 Task: Find connections with filter location Dali with filter topic #careerswith filter profile language French with filter current company Bostik with filter school Aligarh Muslim University, Aligarh with filter industry Investment Banking with filter service category NotaryOnline Research with filter keywords title Mover
Action: Mouse moved to (563, 62)
Screenshot: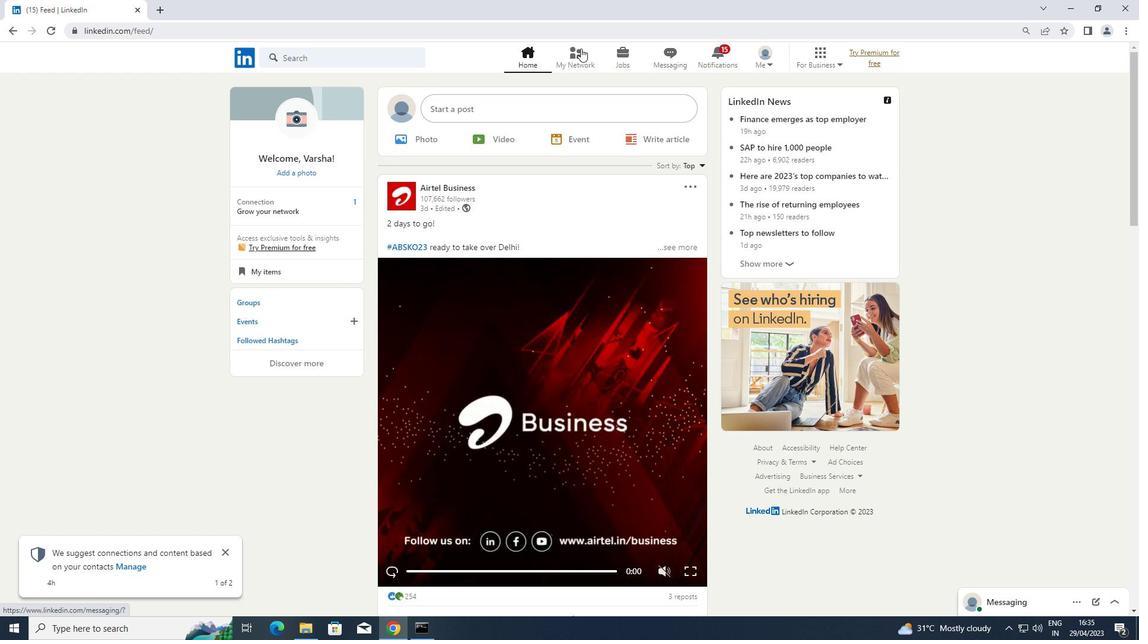 
Action: Mouse pressed left at (563, 62)
Screenshot: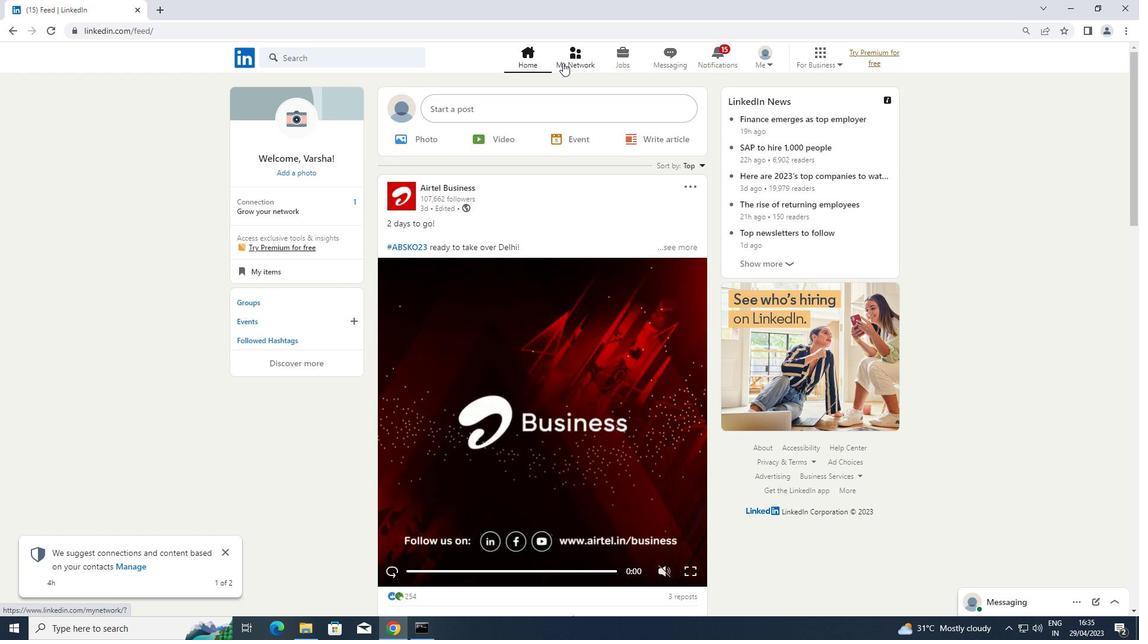 
Action: Mouse moved to (291, 125)
Screenshot: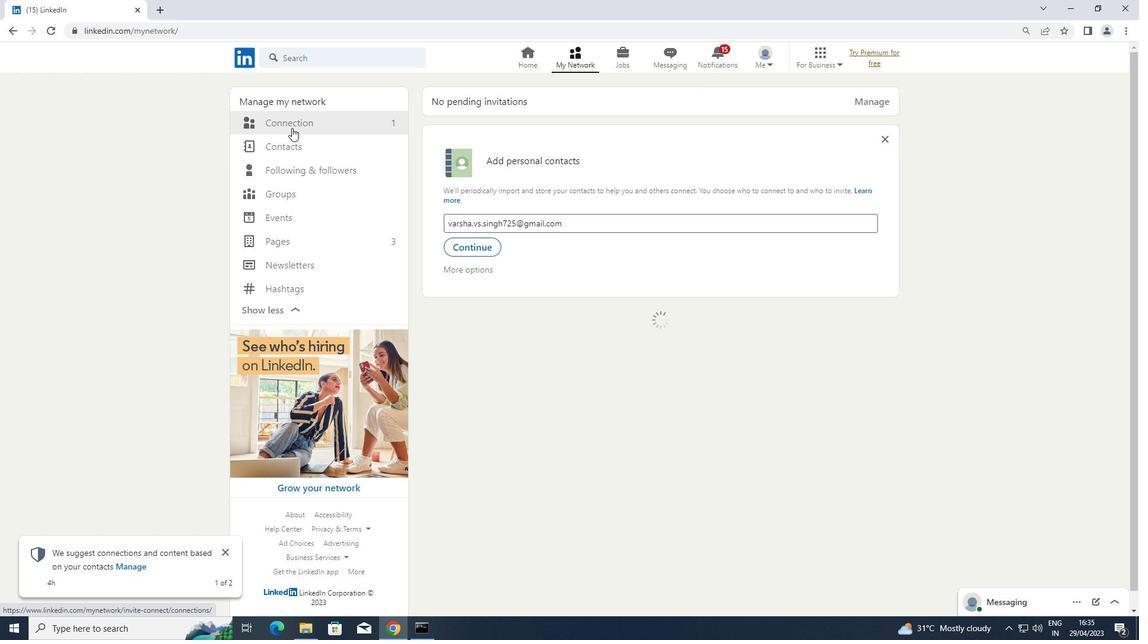 
Action: Mouse pressed left at (291, 125)
Screenshot: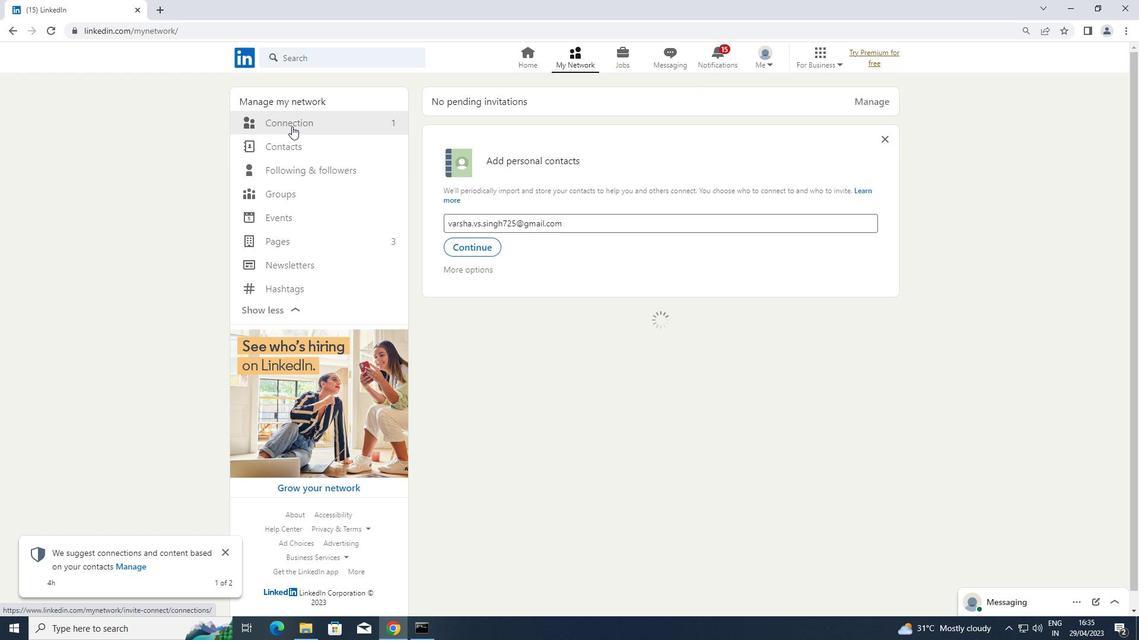 
Action: Mouse moved to (640, 121)
Screenshot: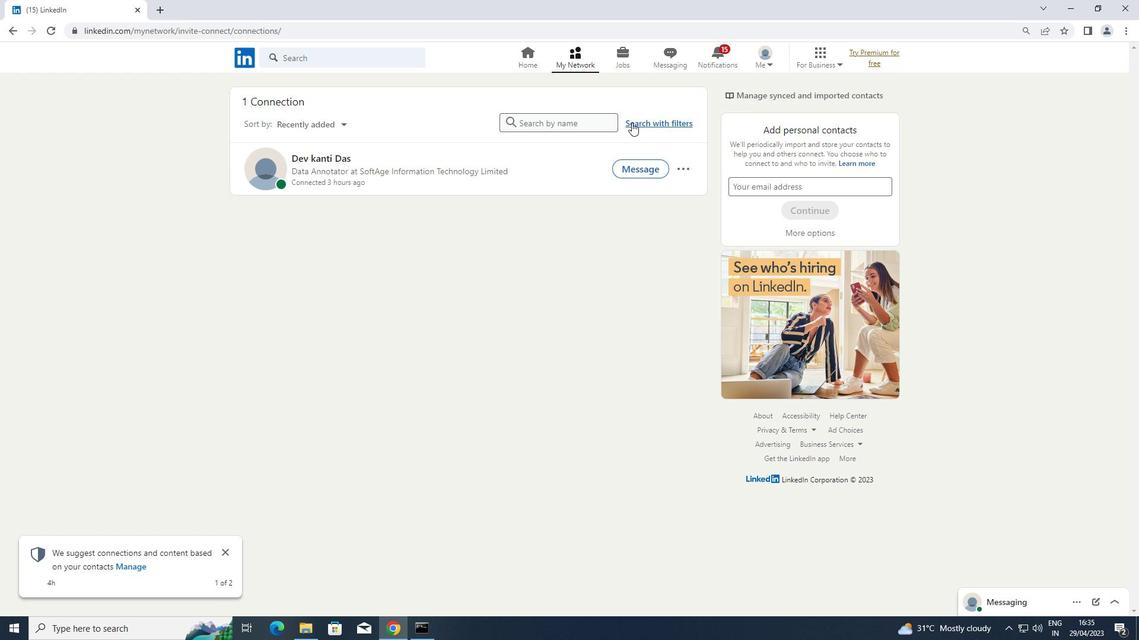 
Action: Mouse pressed left at (640, 121)
Screenshot: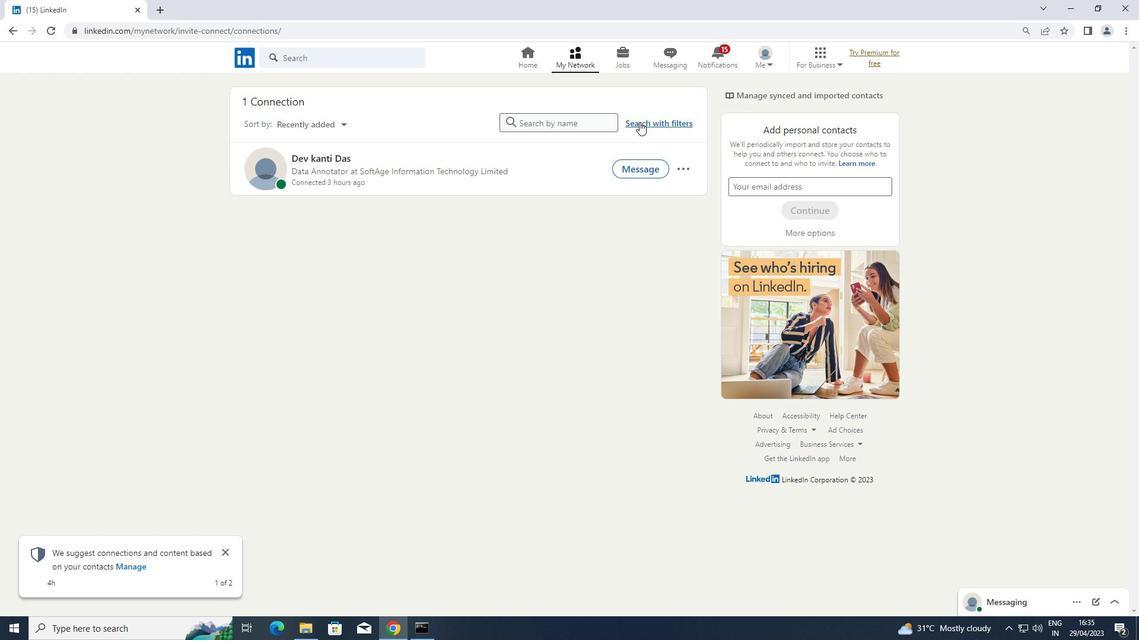 
Action: Mouse moved to (598, 91)
Screenshot: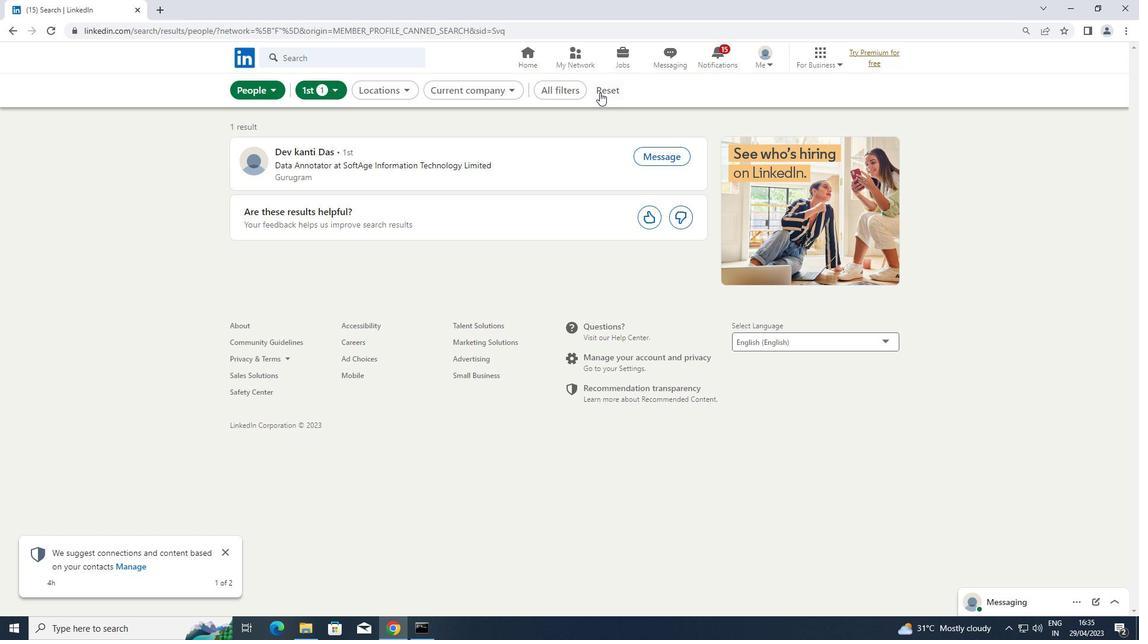 
Action: Mouse pressed left at (598, 91)
Screenshot: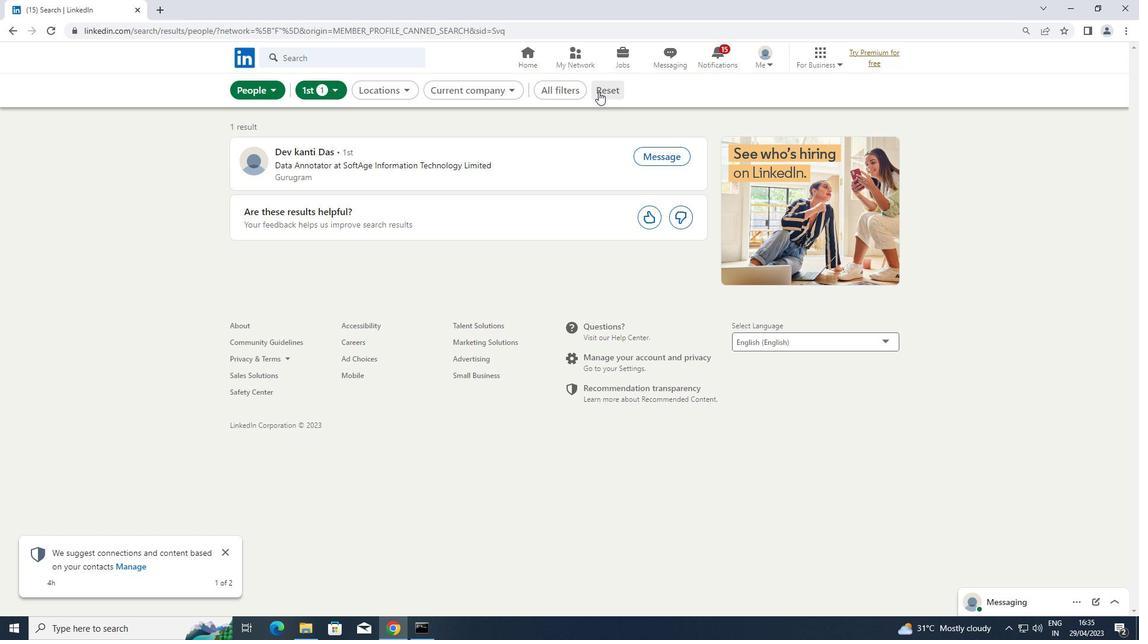 
Action: Mouse moved to (573, 87)
Screenshot: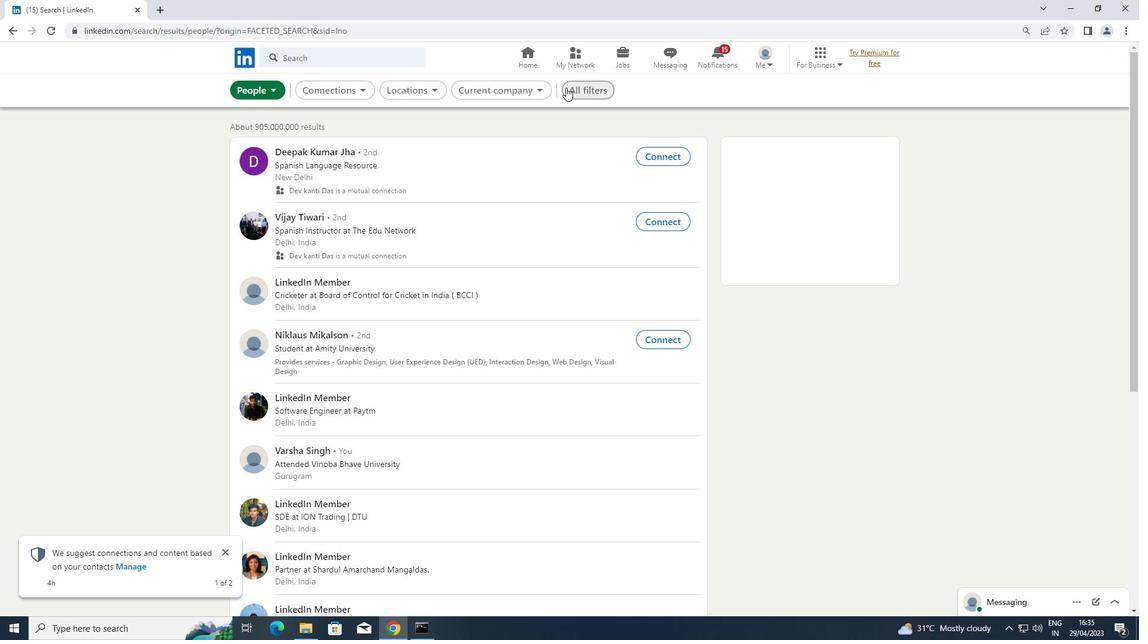 
Action: Mouse pressed left at (573, 87)
Screenshot: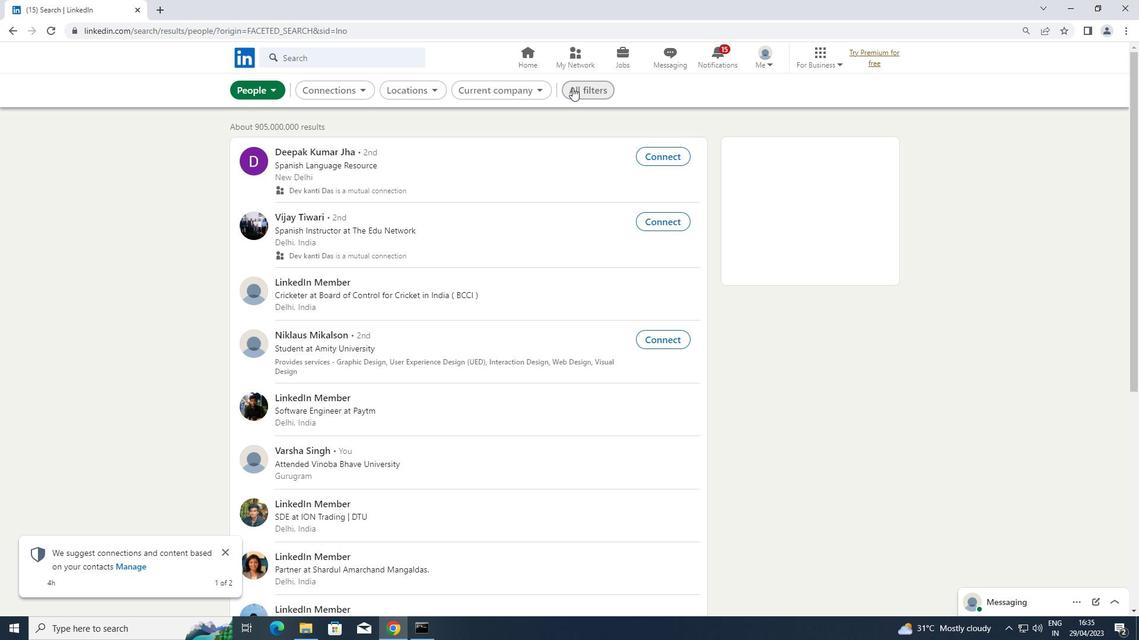 
Action: Mouse moved to (811, 222)
Screenshot: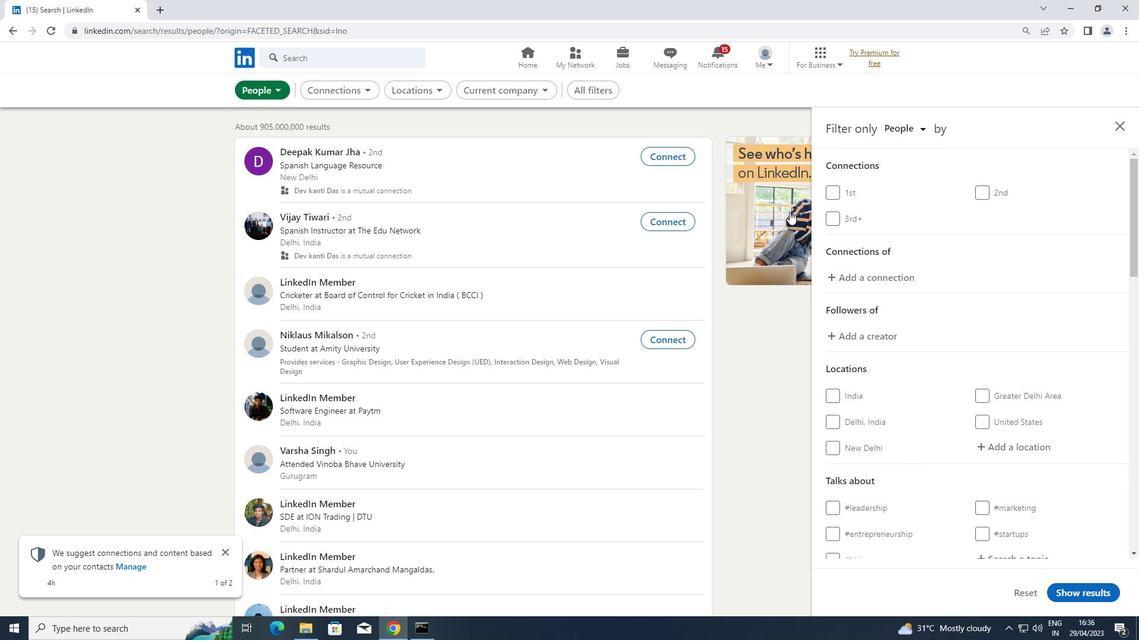 
Action: Mouse scrolled (811, 221) with delta (0, 0)
Screenshot: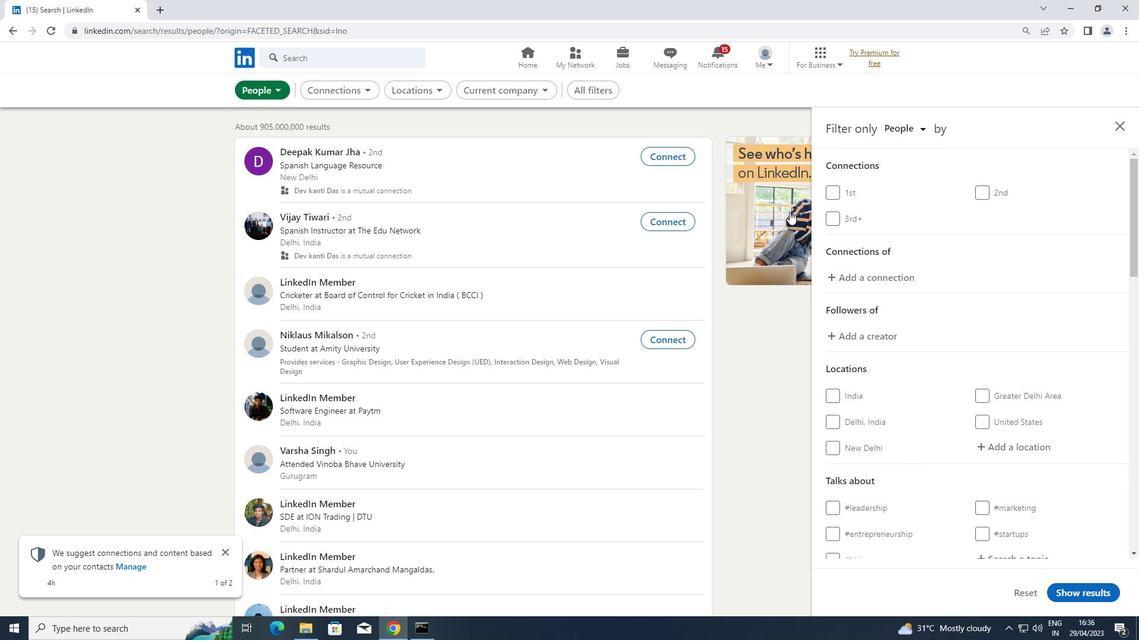 
Action: Mouse moved to (812, 224)
Screenshot: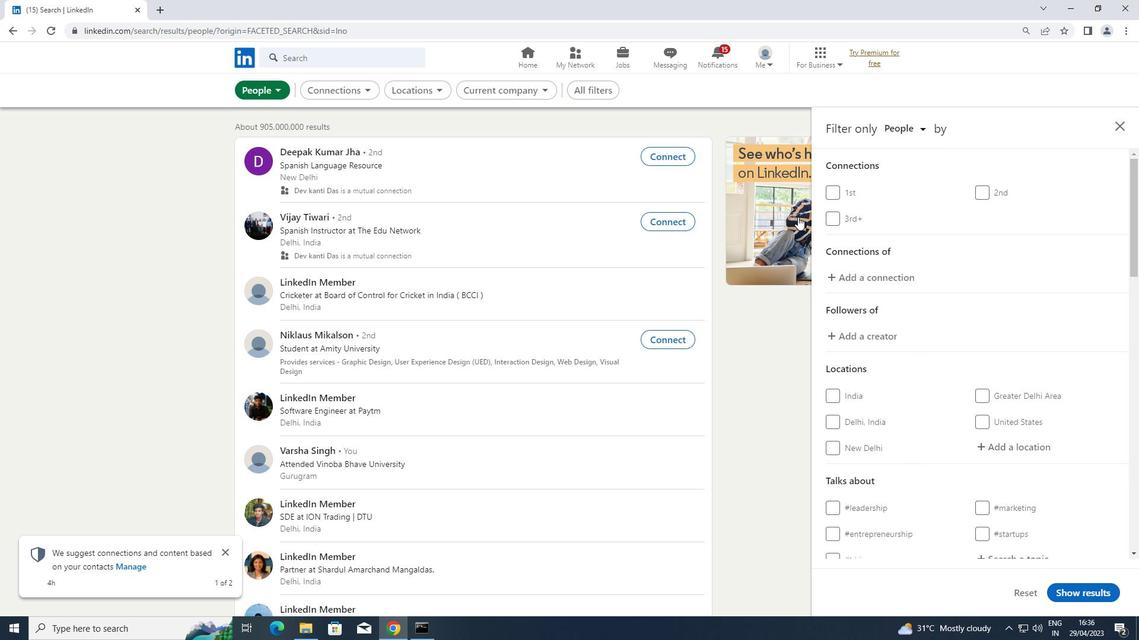 
Action: Mouse scrolled (812, 223) with delta (0, 0)
Screenshot: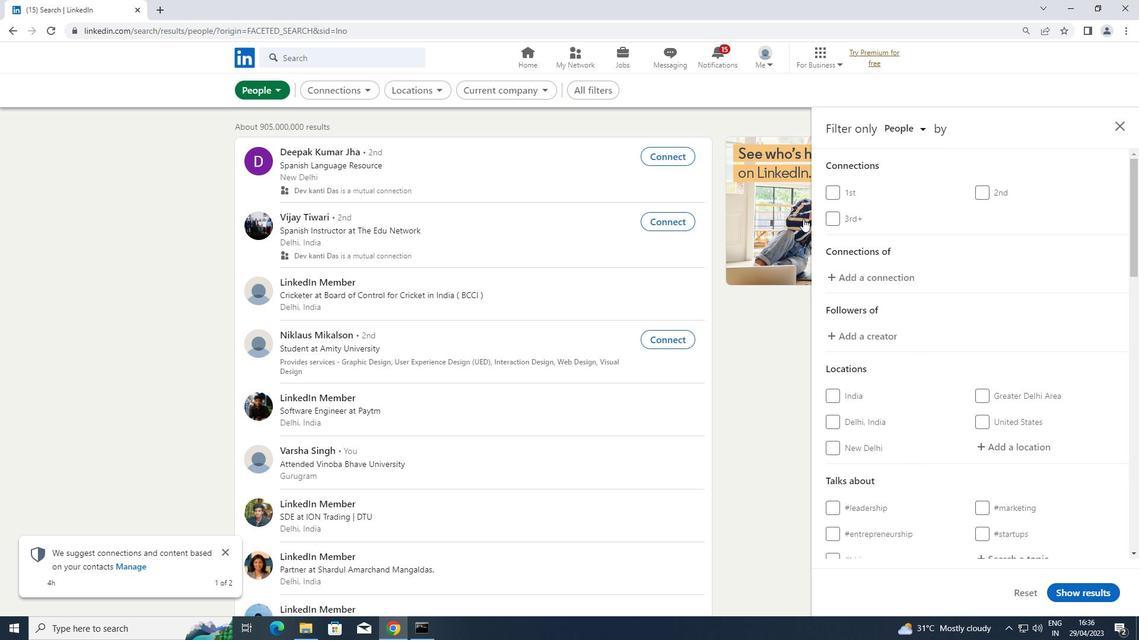 
Action: Mouse moved to (1004, 446)
Screenshot: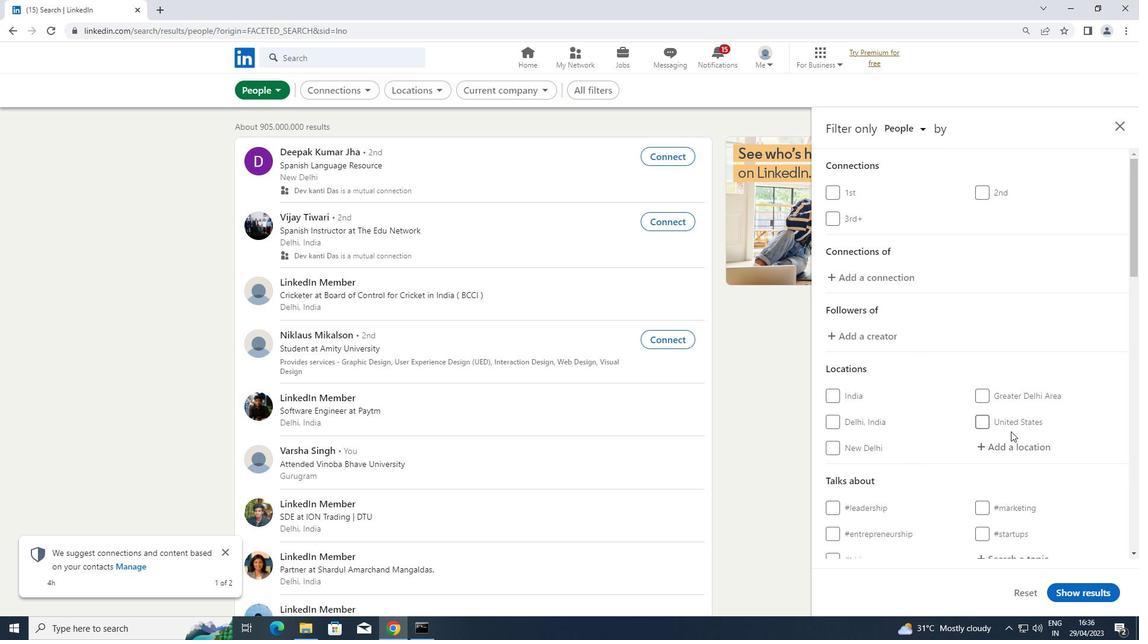 
Action: Mouse pressed left at (1004, 446)
Screenshot: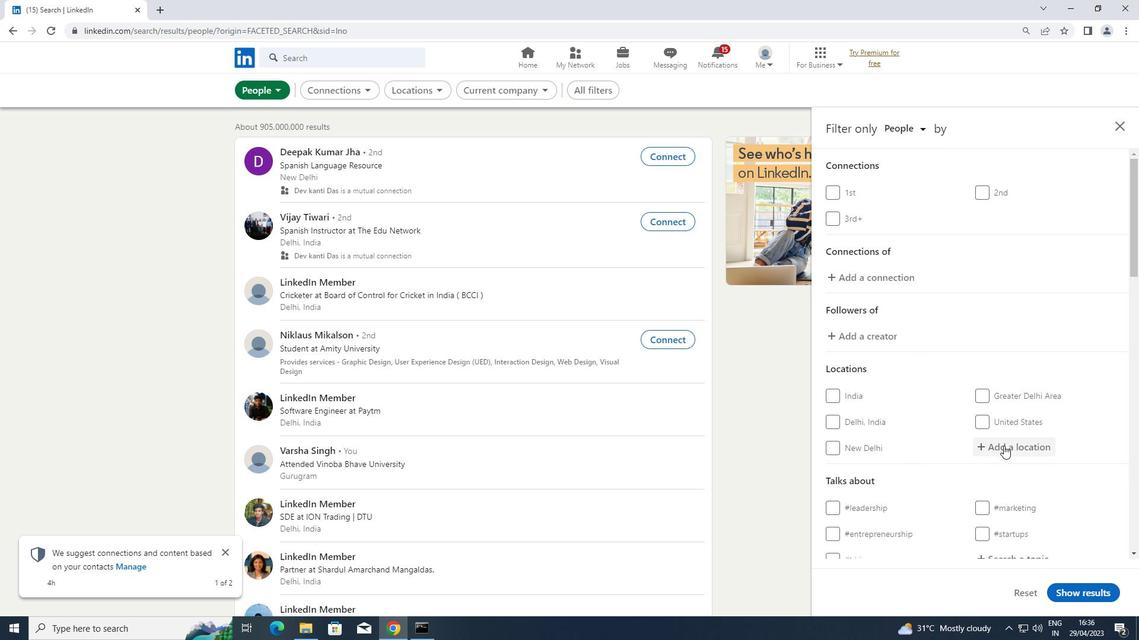 
Action: Mouse moved to (1006, 439)
Screenshot: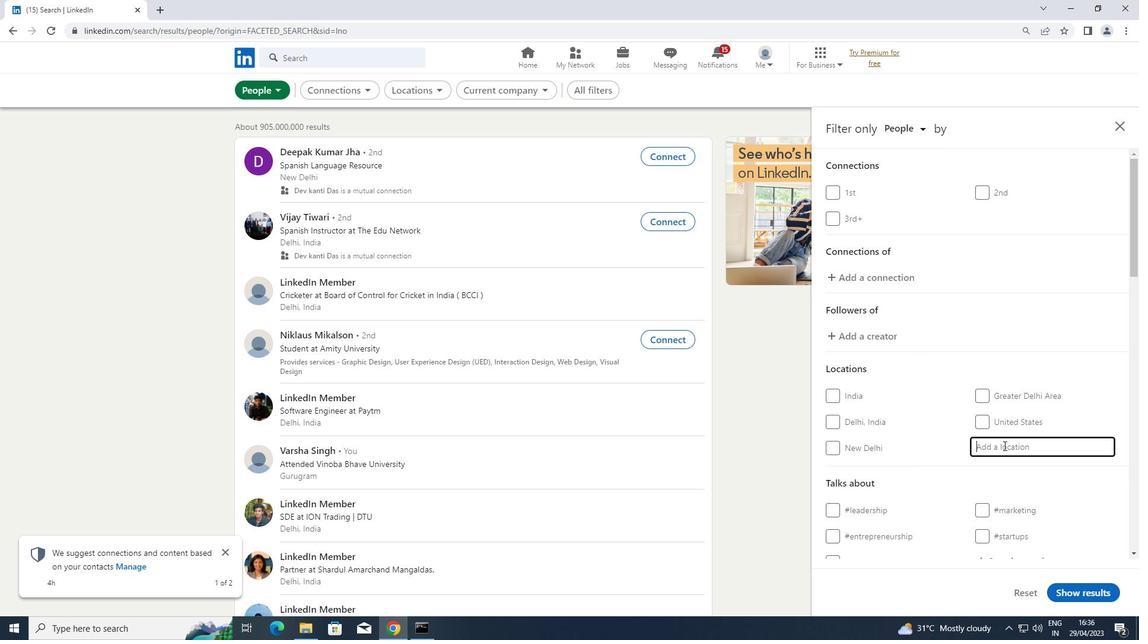 
Action: Key pressed <Key.shift>DALI
Screenshot: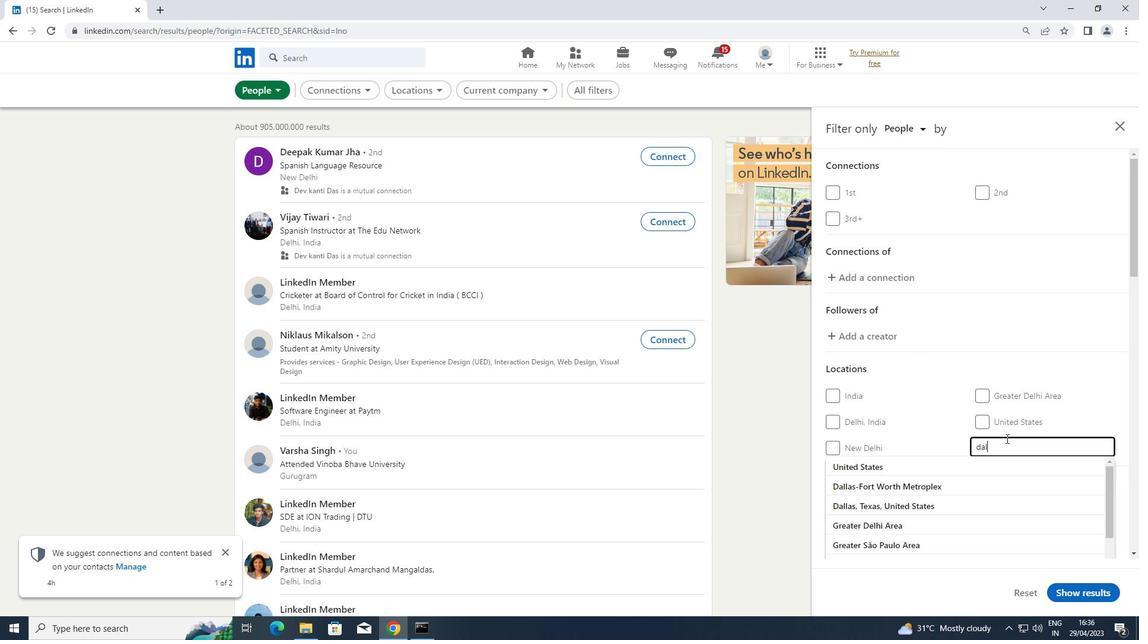 
Action: Mouse moved to (979, 445)
Screenshot: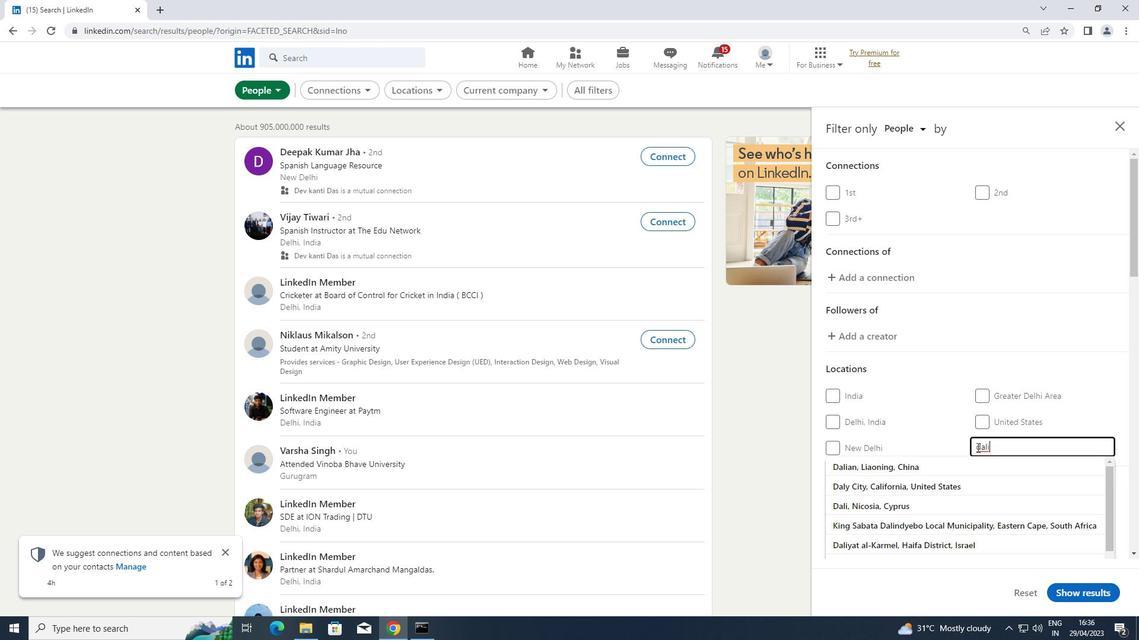
Action: Mouse pressed left at (979, 445)
Screenshot: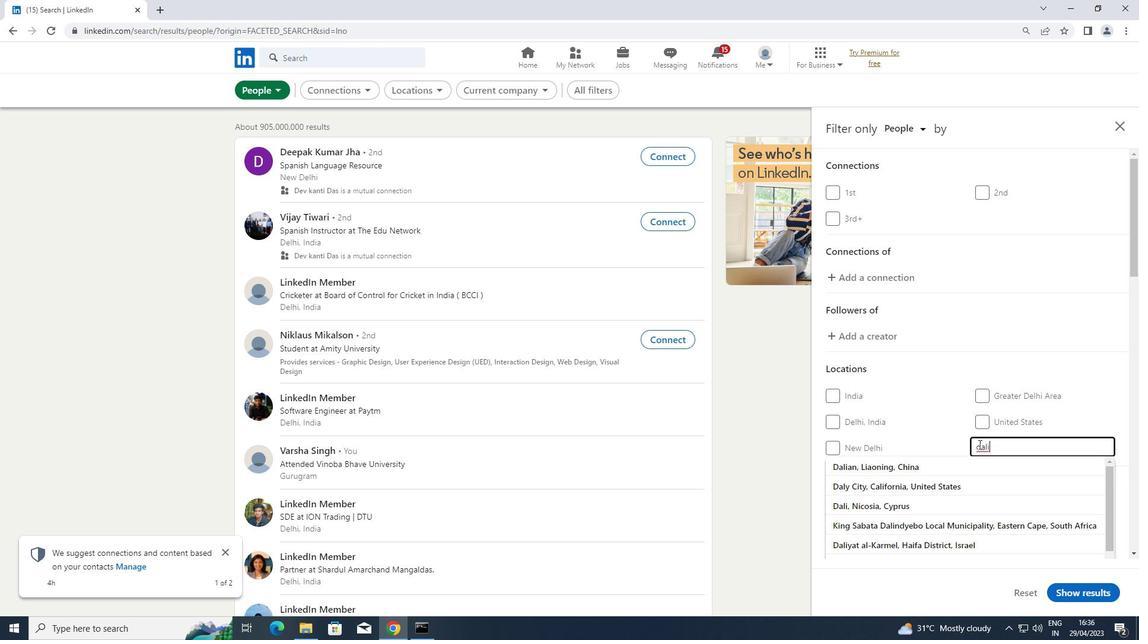 
Action: Key pressed <Key.backspace><Key.shift>D
Screenshot: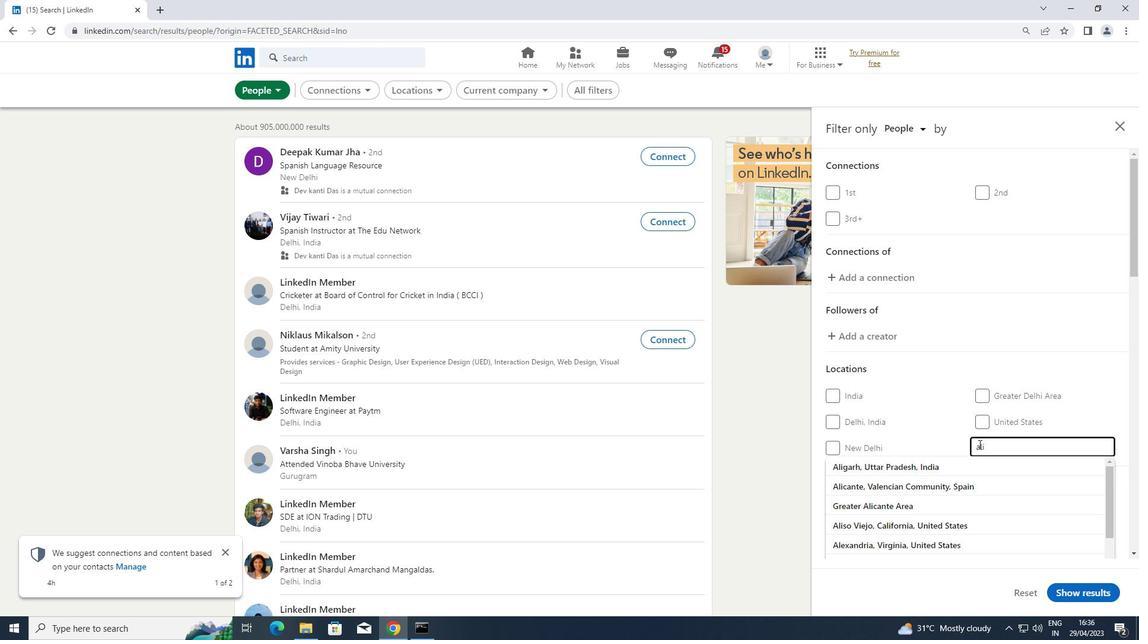
Action: Mouse moved to (855, 461)
Screenshot: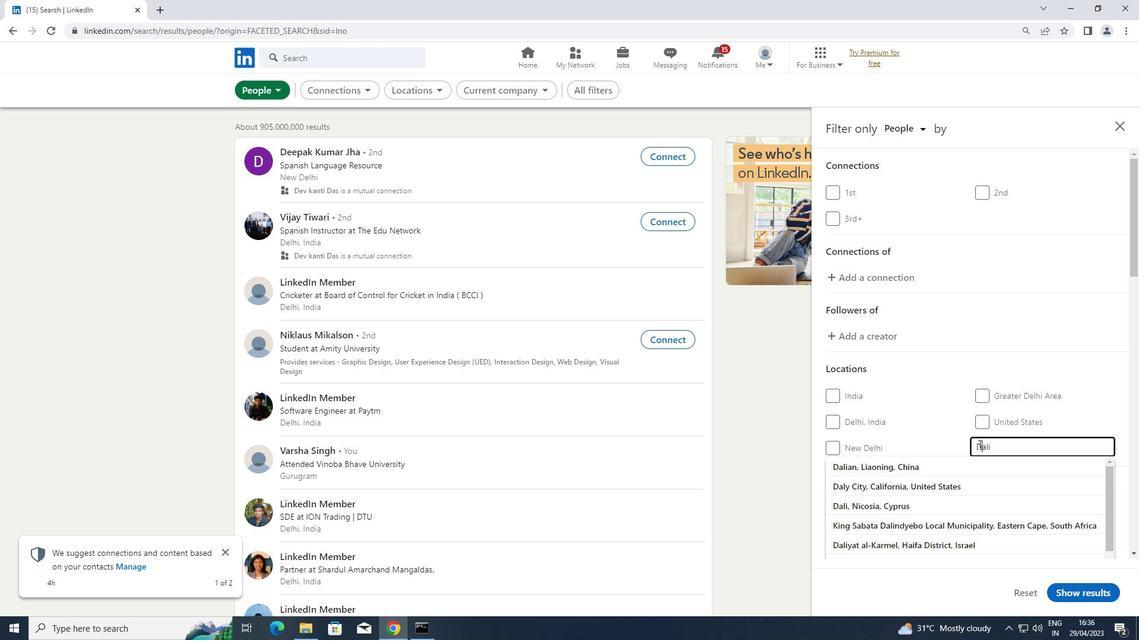 
Action: Mouse scrolled (855, 461) with delta (0, 0)
Screenshot: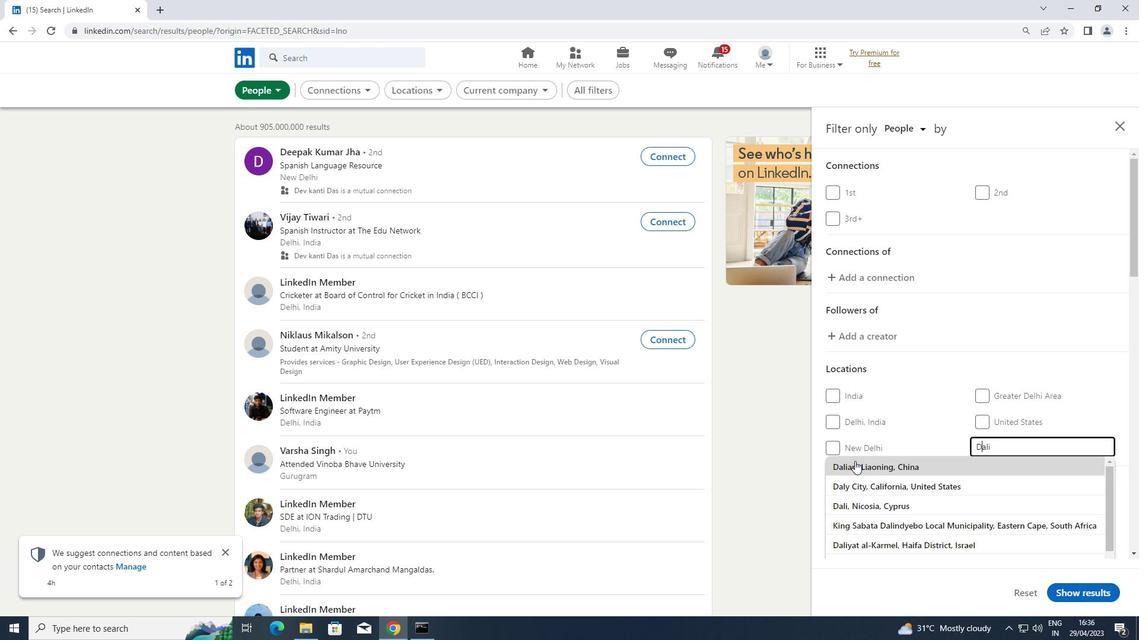
Action: Mouse scrolled (855, 461) with delta (0, 0)
Screenshot: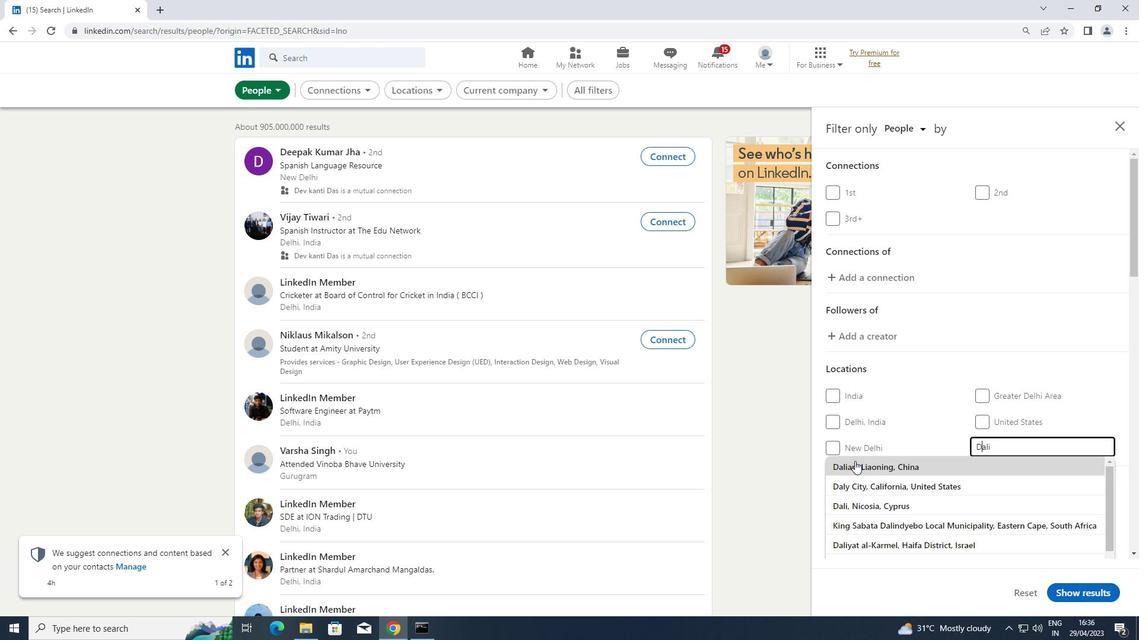 
Action: Mouse scrolled (855, 461) with delta (0, 0)
Screenshot: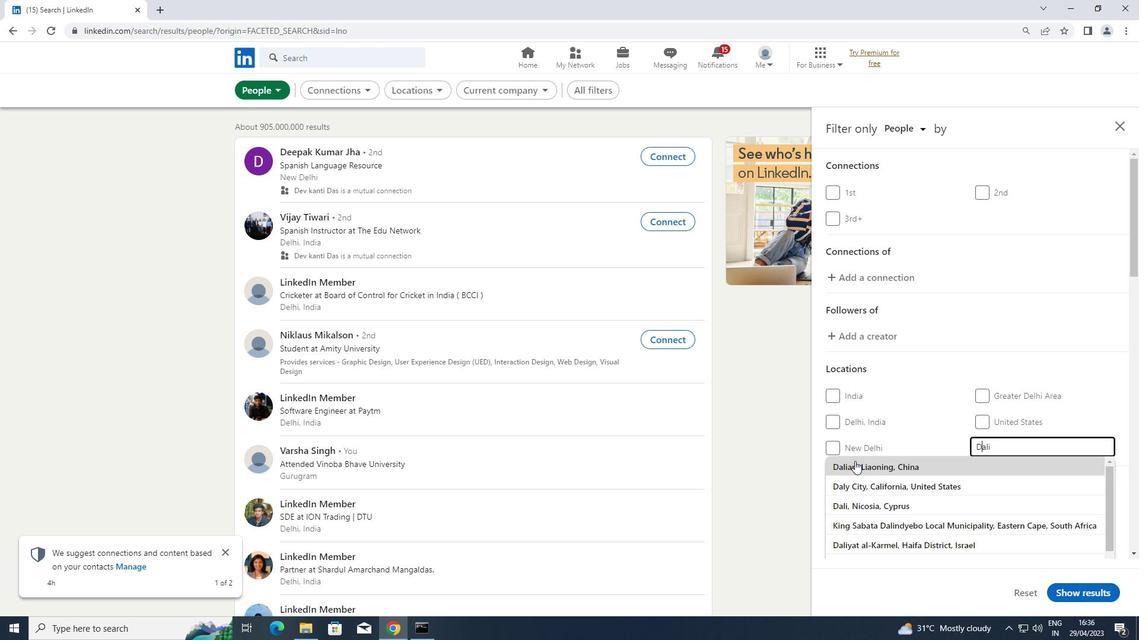 
Action: Mouse scrolled (855, 461) with delta (0, 0)
Screenshot: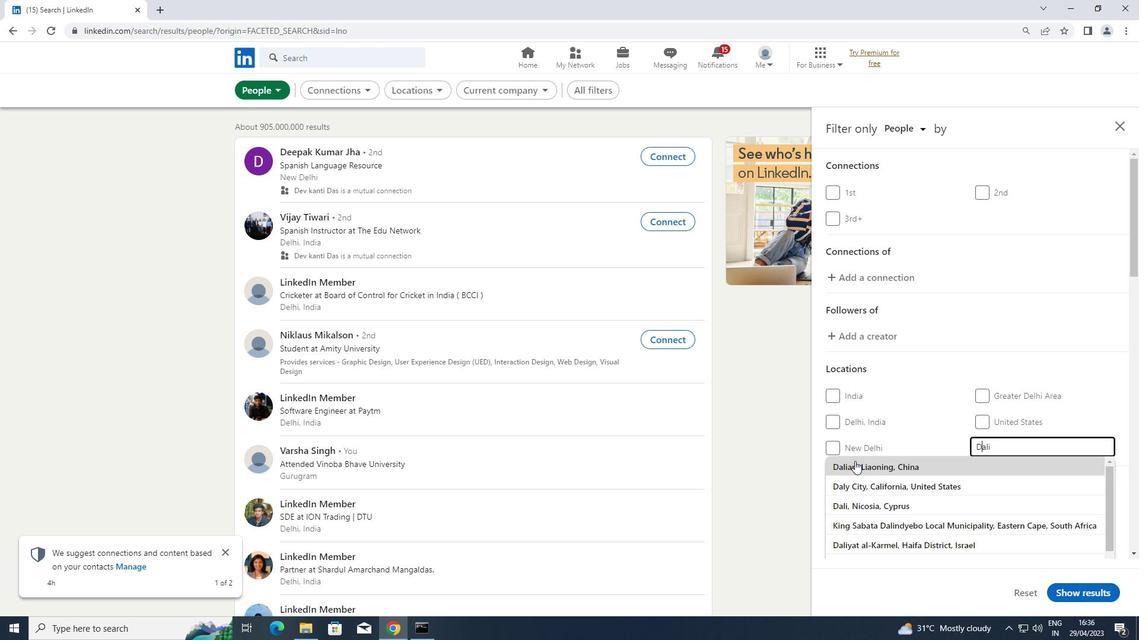 
Action: Mouse moved to (1019, 442)
Screenshot: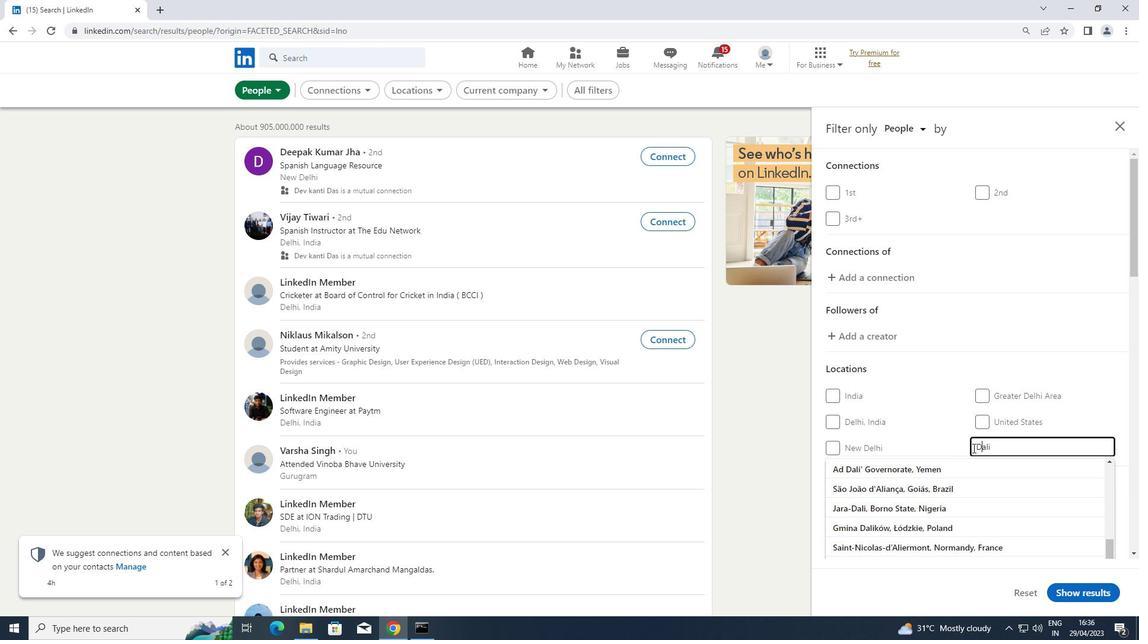 
Action: Key pressed <Key.enter>
Screenshot: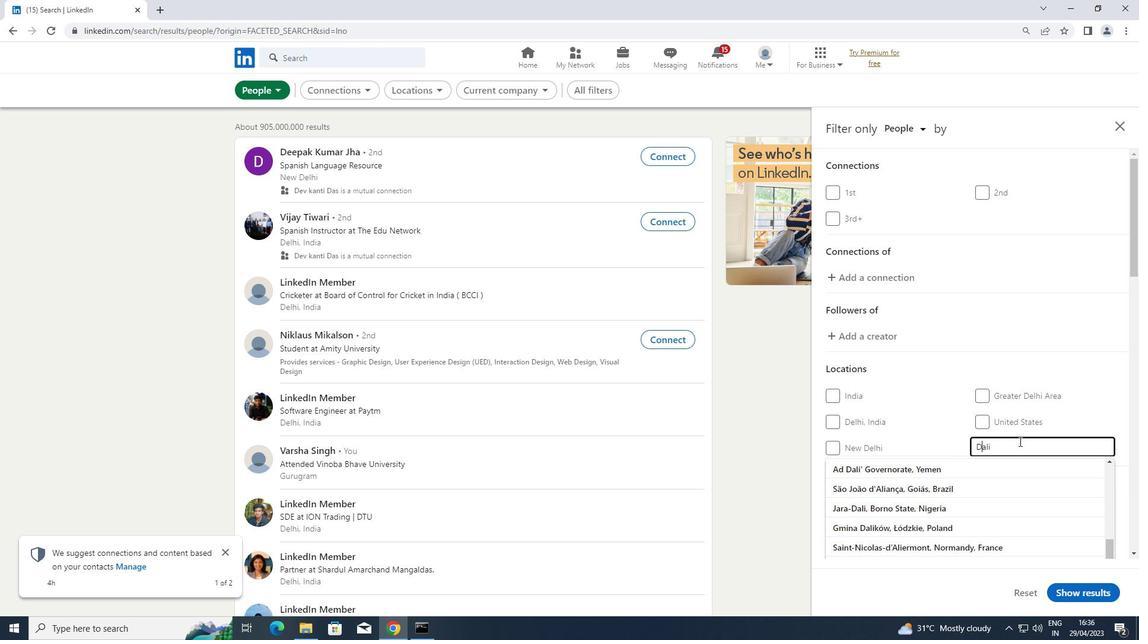 
Action: Mouse moved to (967, 445)
Screenshot: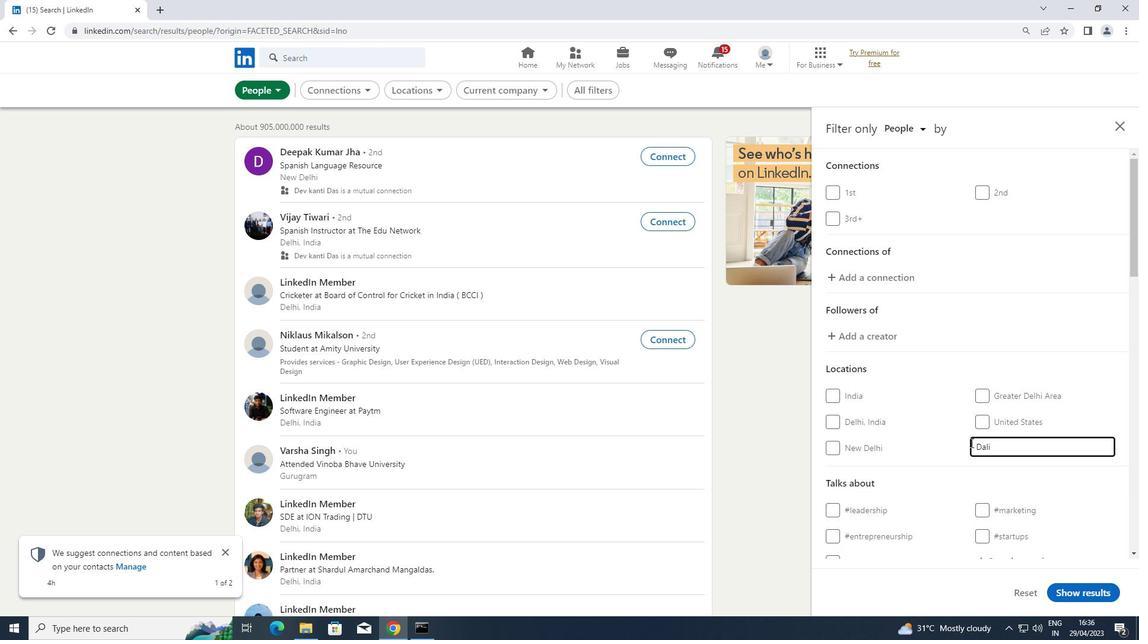 
Action: Mouse scrolled (967, 444) with delta (0, 0)
Screenshot: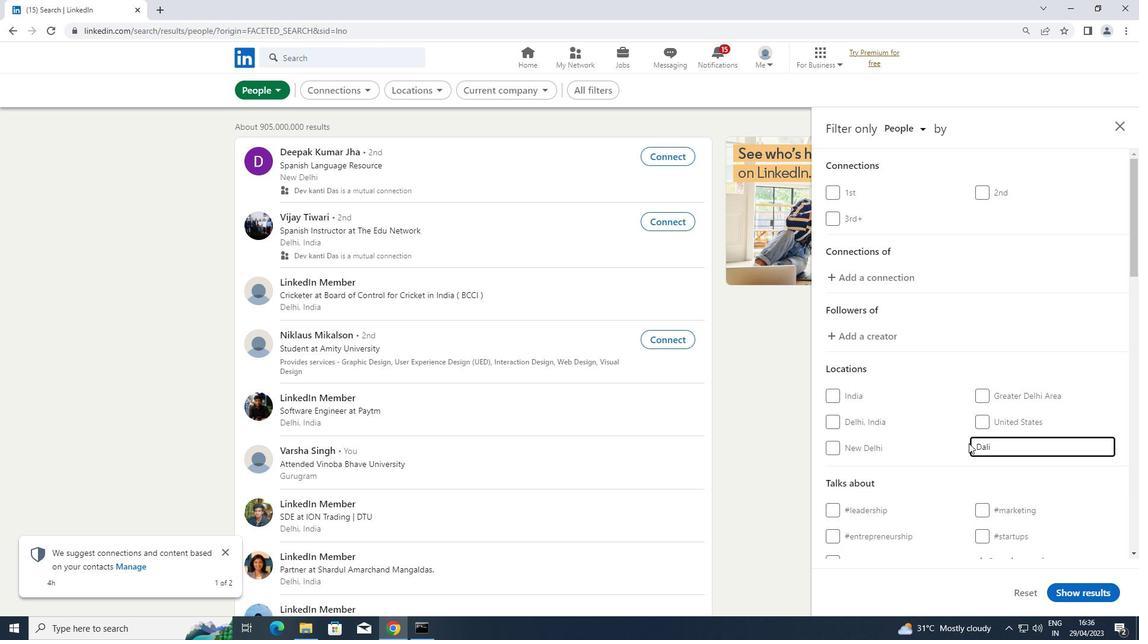
Action: Mouse scrolled (967, 444) with delta (0, 0)
Screenshot: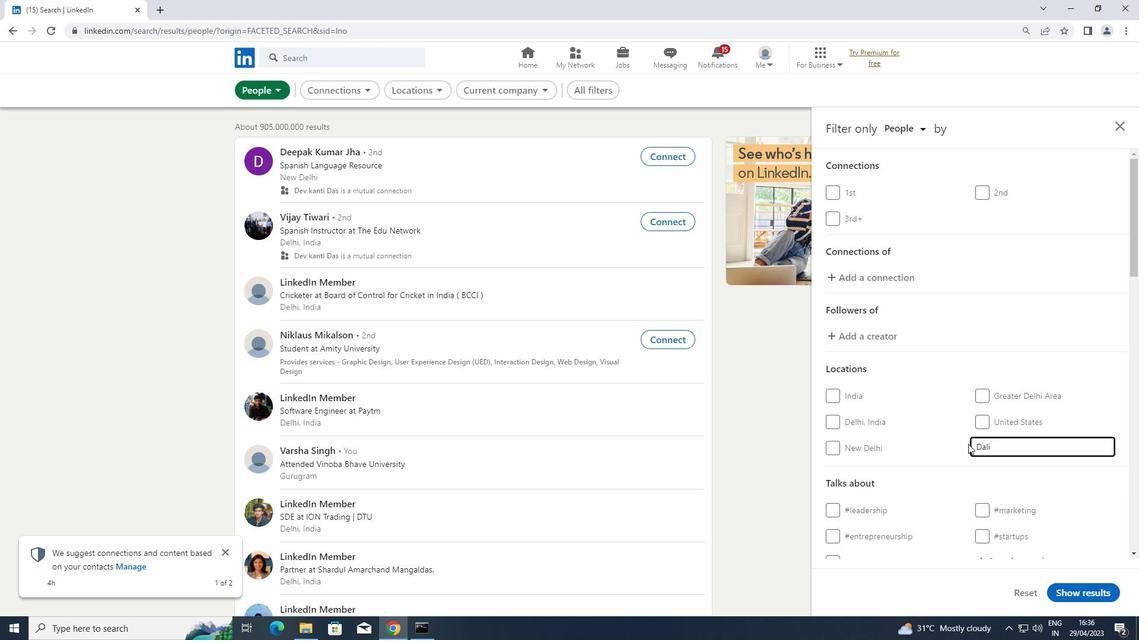 
Action: Mouse moved to (967, 445)
Screenshot: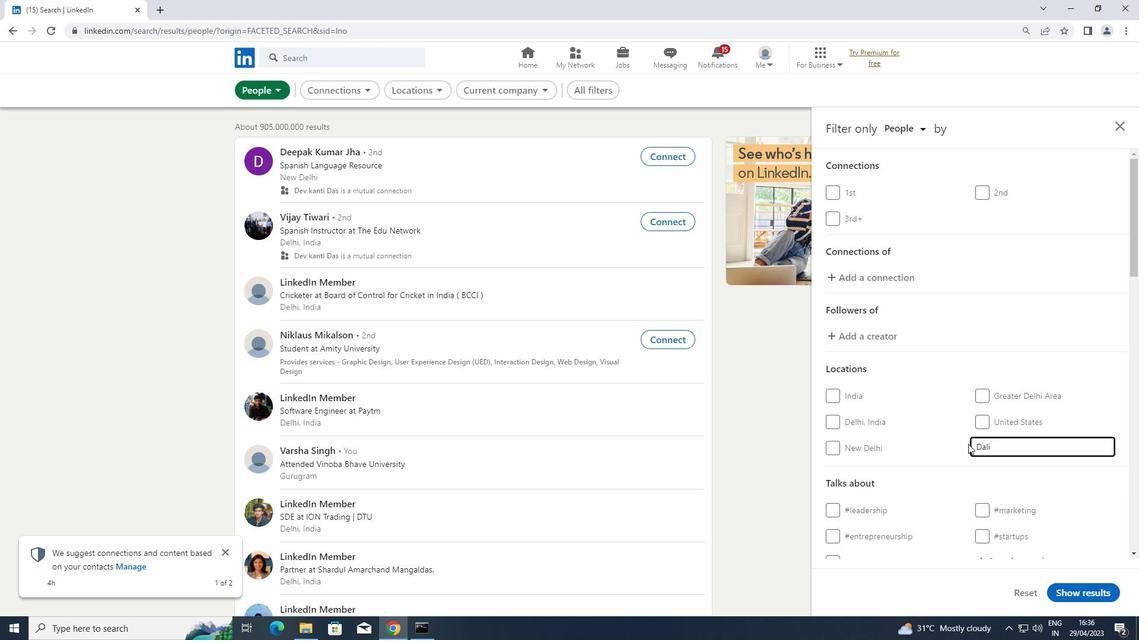 
Action: Mouse scrolled (967, 445) with delta (0, 0)
Screenshot: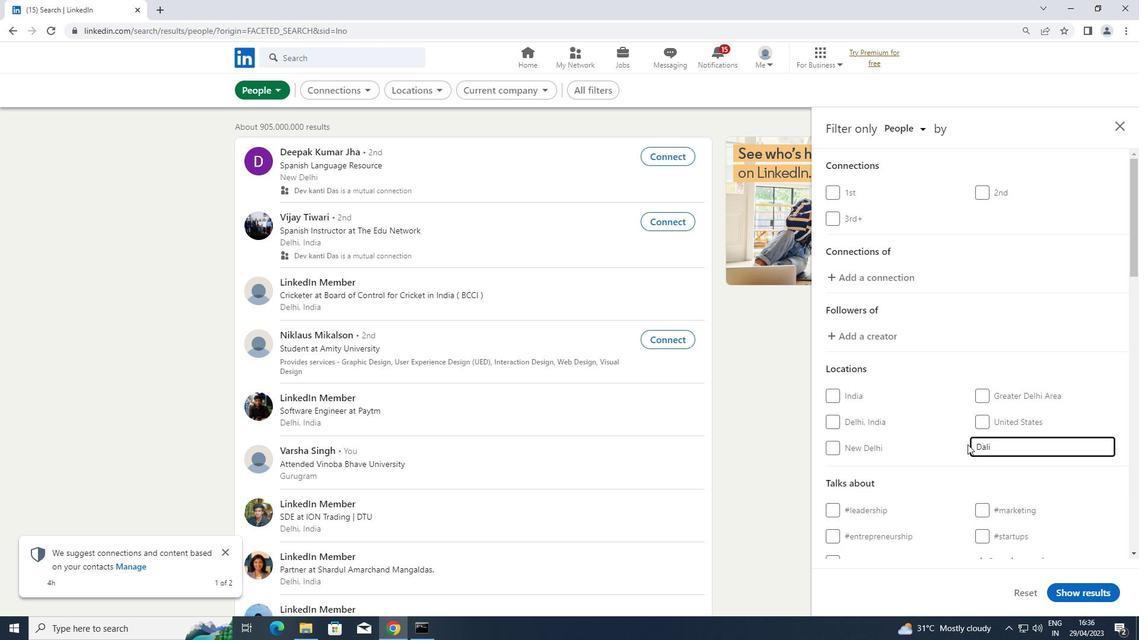 
Action: Mouse moved to (1018, 378)
Screenshot: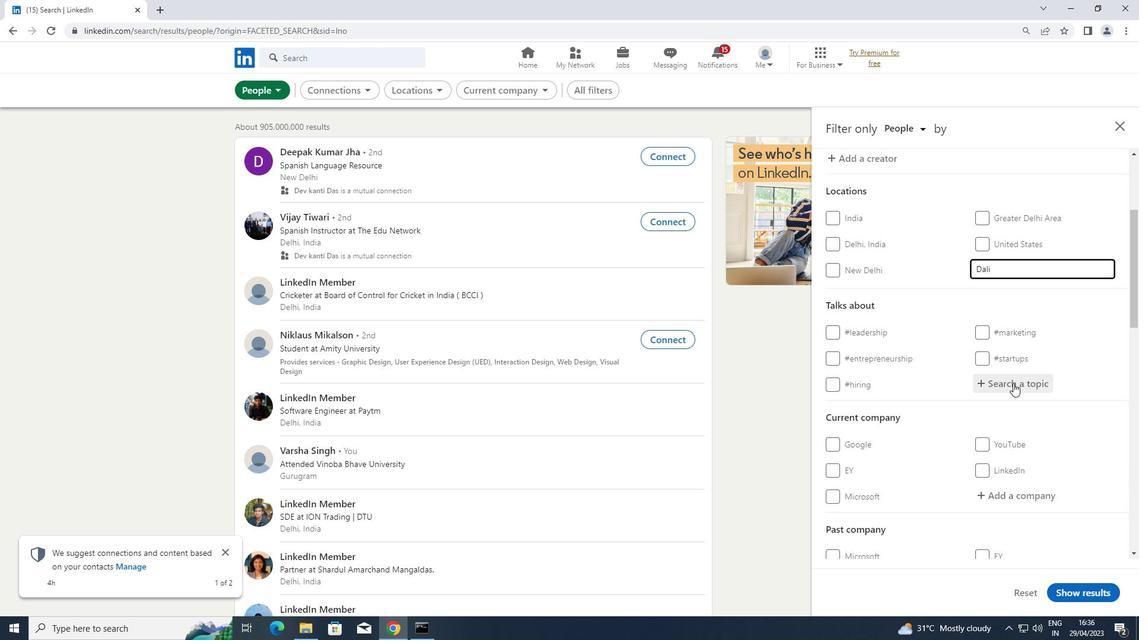 
Action: Mouse pressed left at (1018, 378)
Screenshot: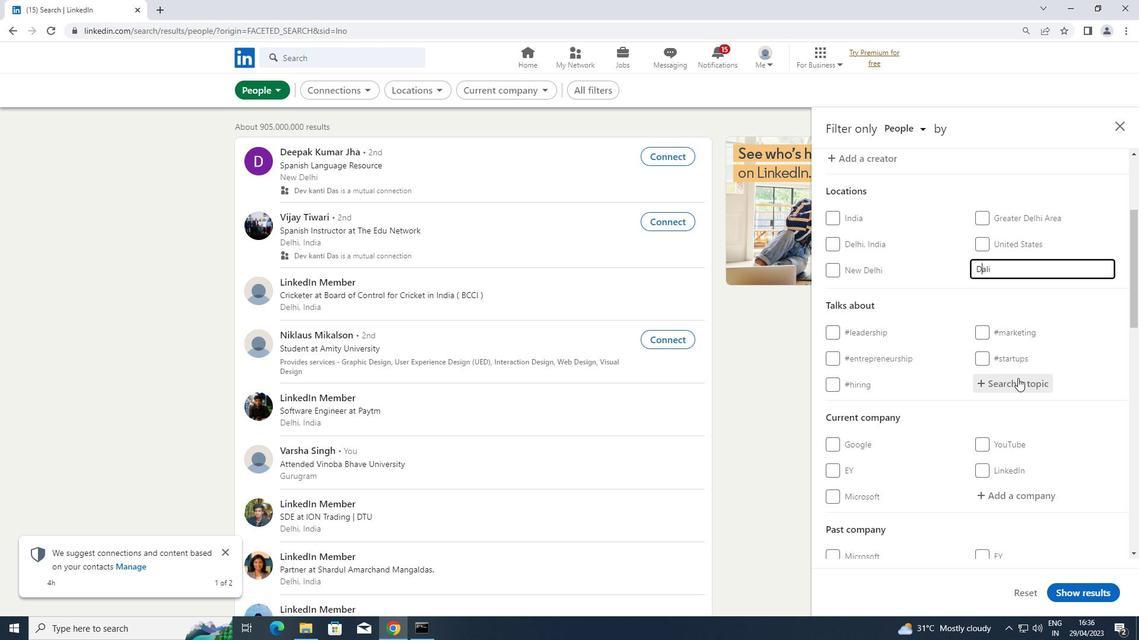 
Action: Key pressed <Key.shift>#CAREERS
Screenshot: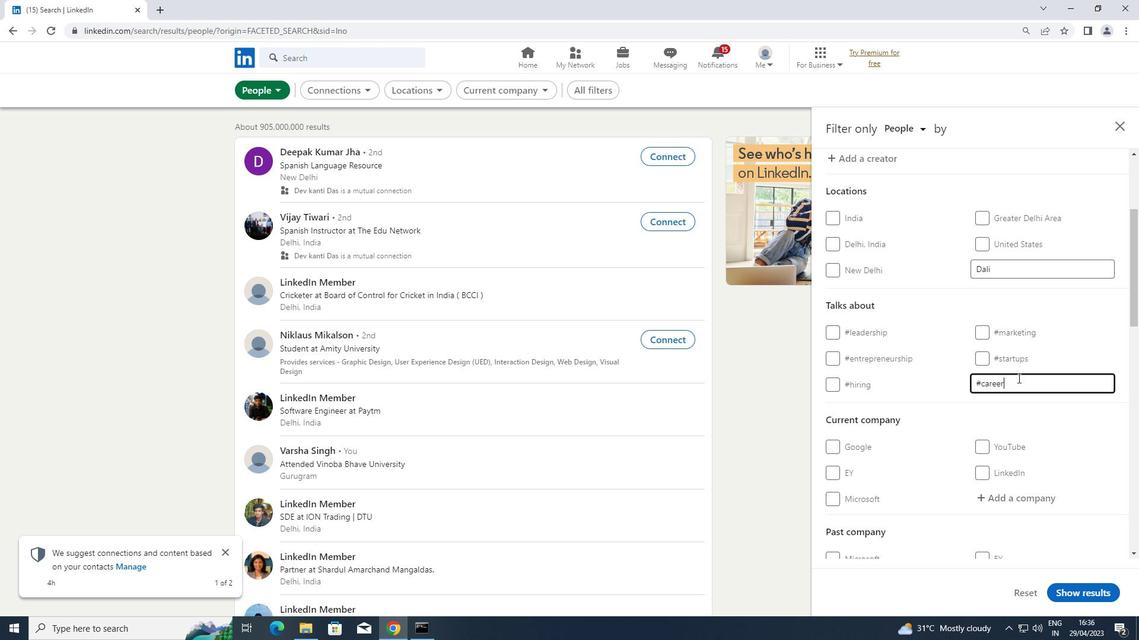 
Action: Mouse moved to (922, 414)
Screenshot: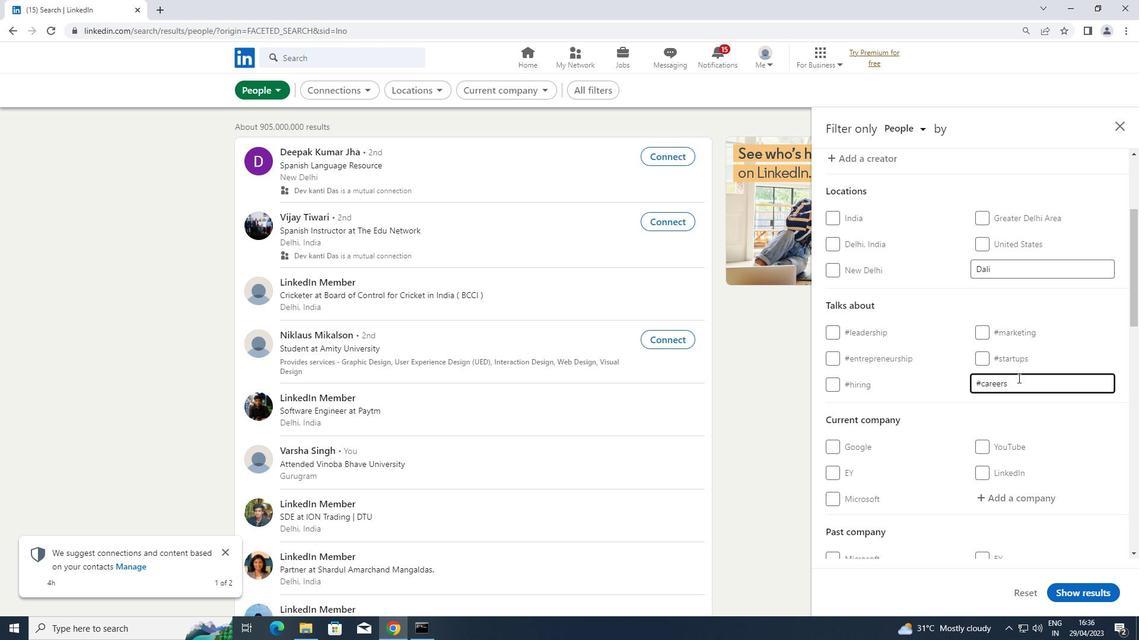 
Action: Mouse scrolled (922, 414) with delta (0, 0)
Screenshot: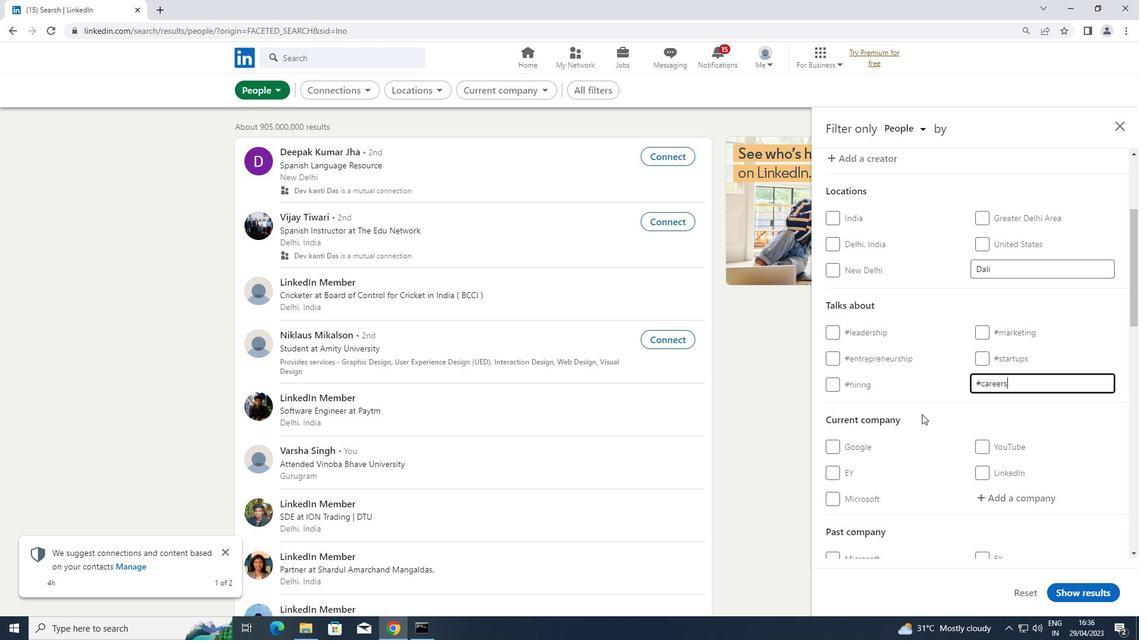 
Action: Mouse scrolled (922, 414) with delta (0, 0)
Screenshot: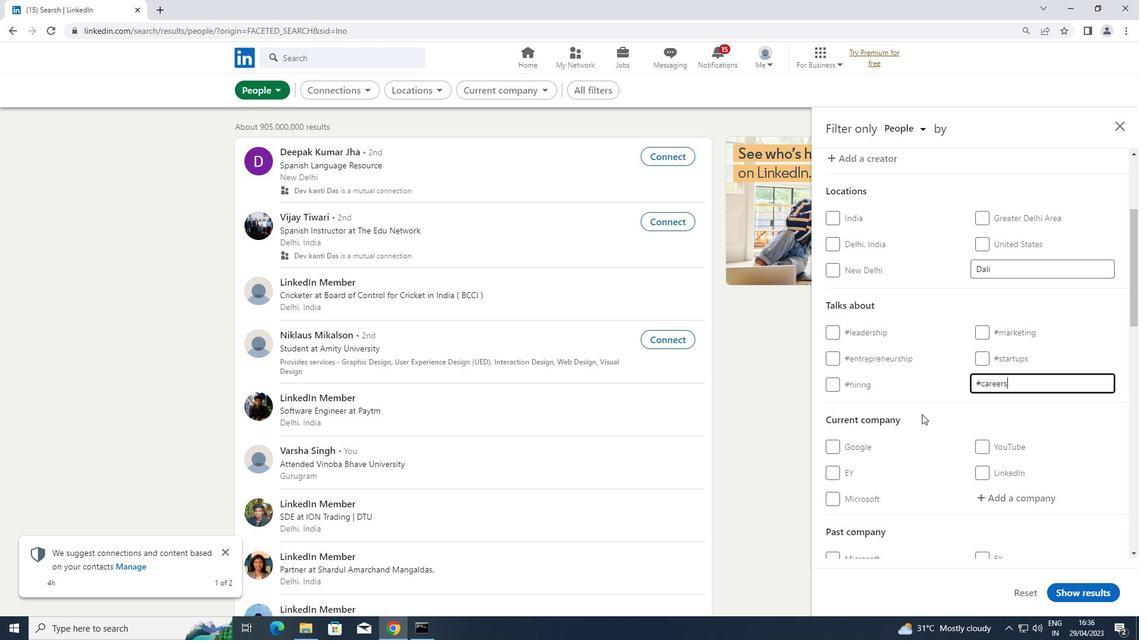 
Action: Mouse scrolled (922, 414) with delta (0, 0)
Screenshot: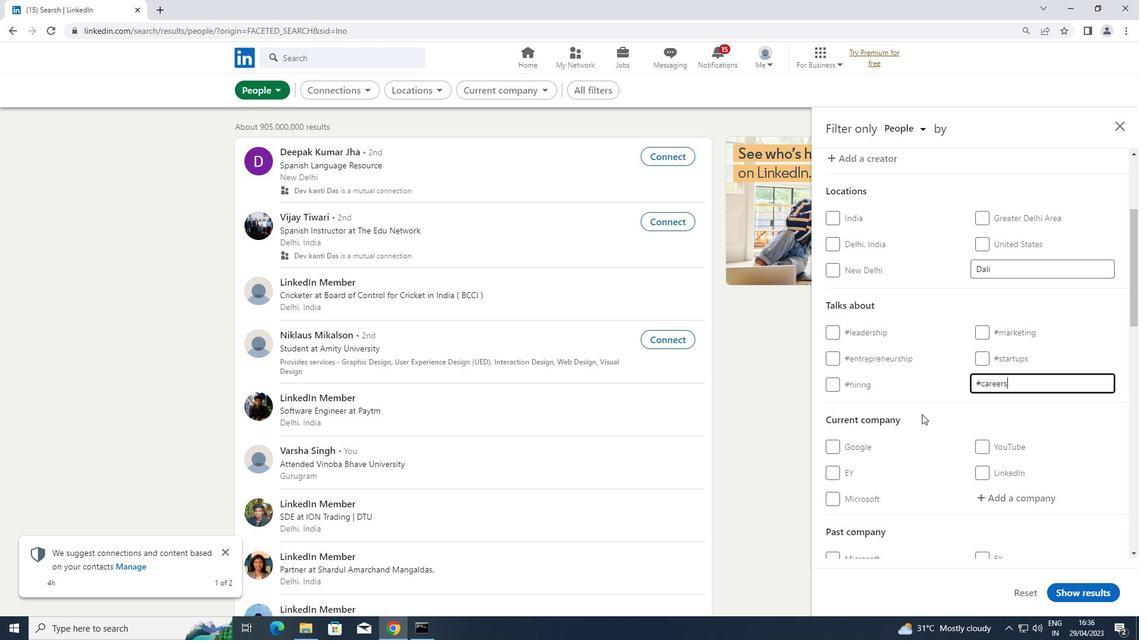 
Action: Mouse scrolled (922, 414) with delta (0, 0)
Screenshot: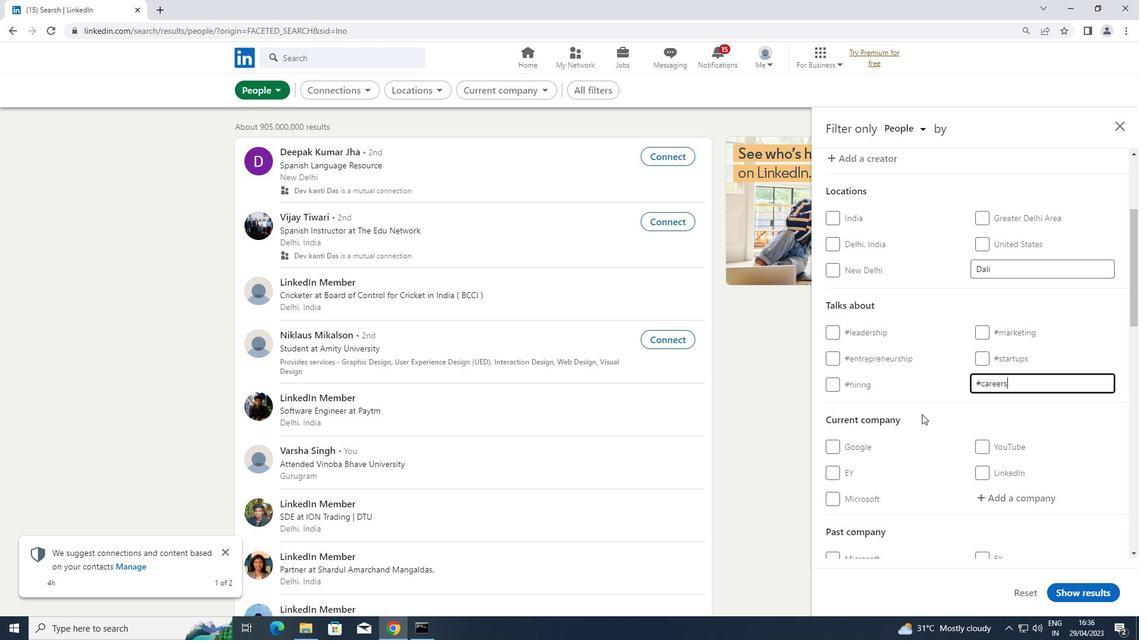 
Action: Mouse scrolled (922, 414) with delta (0, 0)
Screenshot: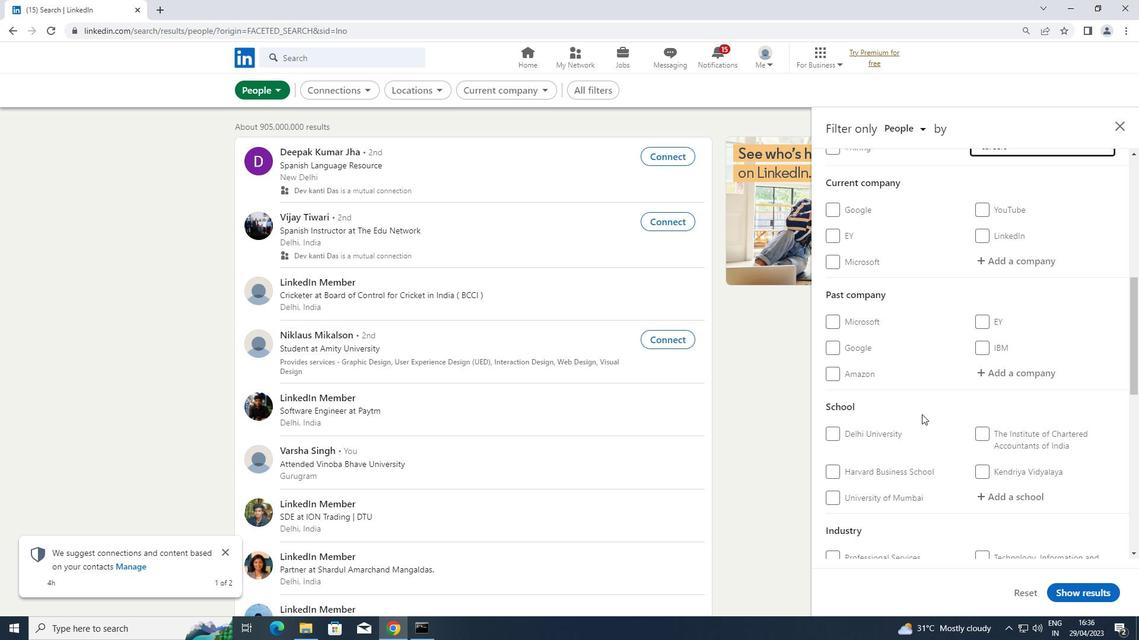 
Action: Mouse scrolled (922, 414) with delta (0, 0)
Screenshot: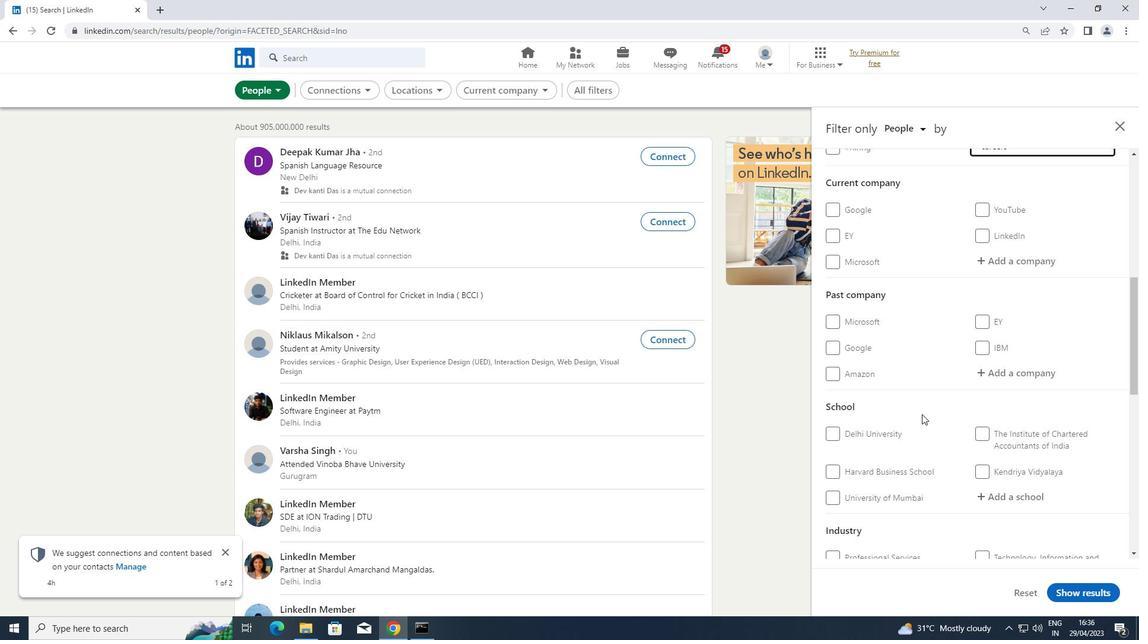 
Action: Mouse scrolled (922, 414) with delta (0, 0)
Screenshot: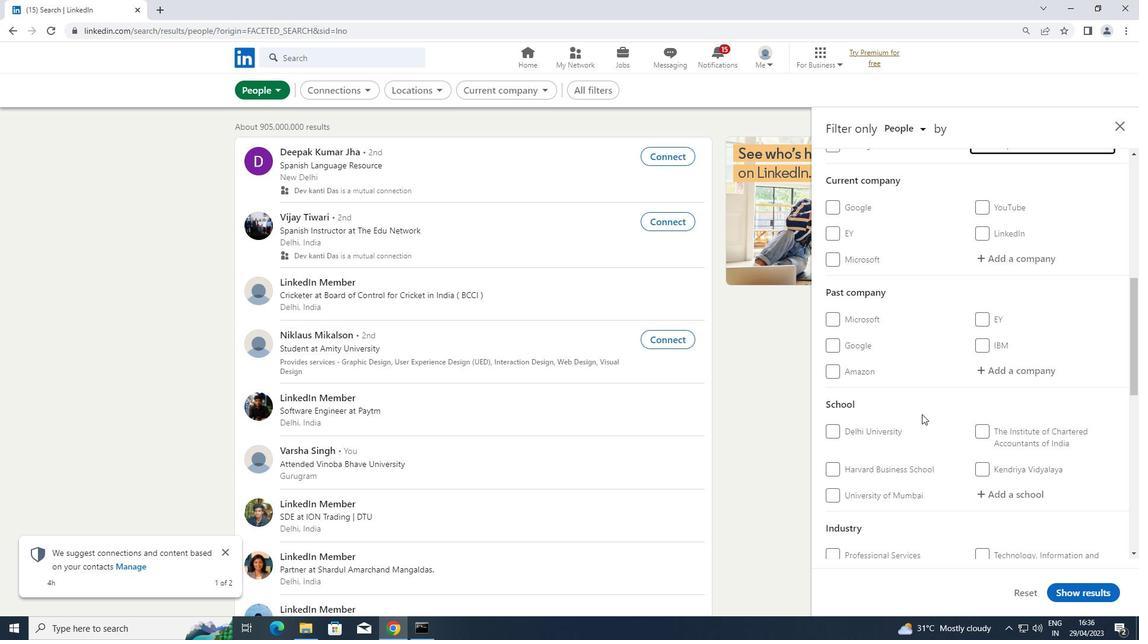 
Action: Mouse scrolled (922, 414) with delta (0, 0)
Screenshot: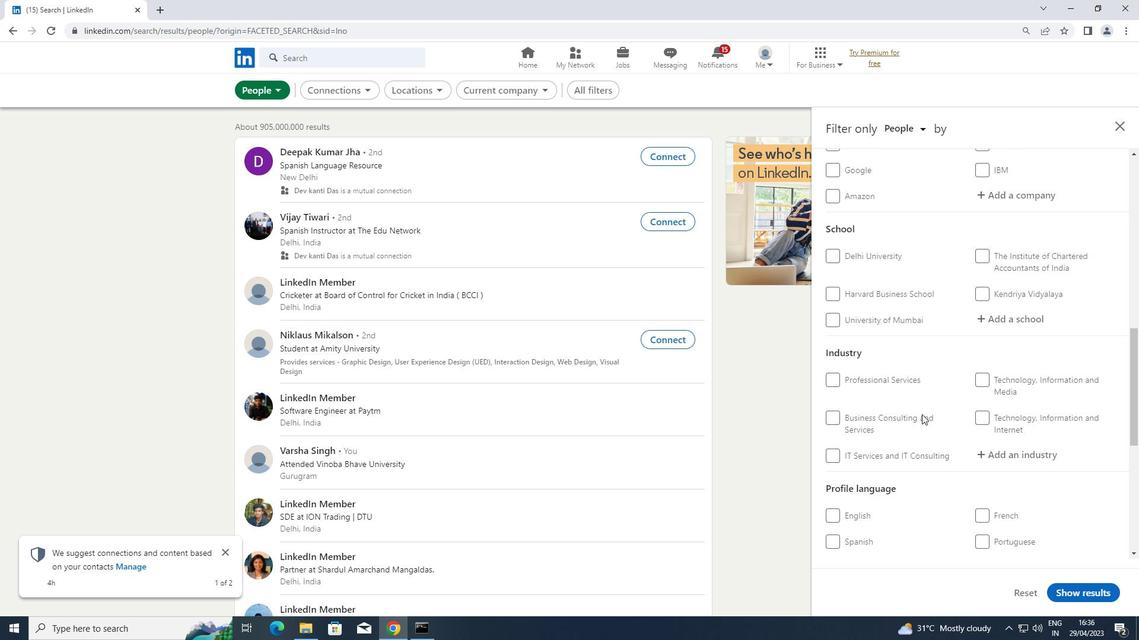 
Action: Mouse scrolled (922, 414) with delta (0, 0)
Screenshot: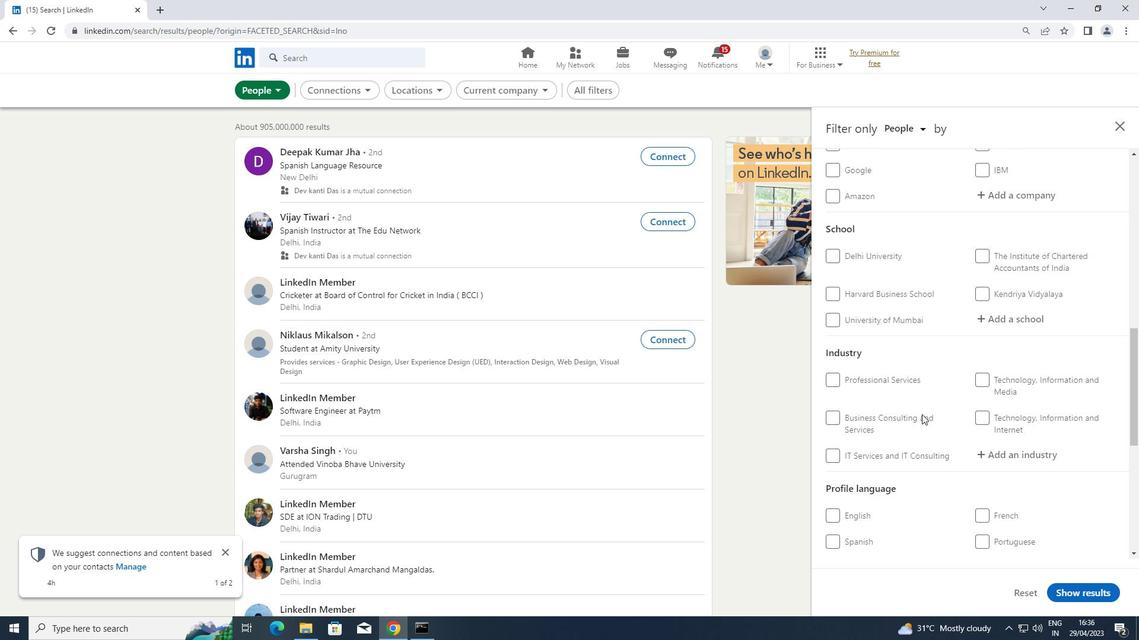 
Action: Mouse moved to (983, 397)
Screenshot: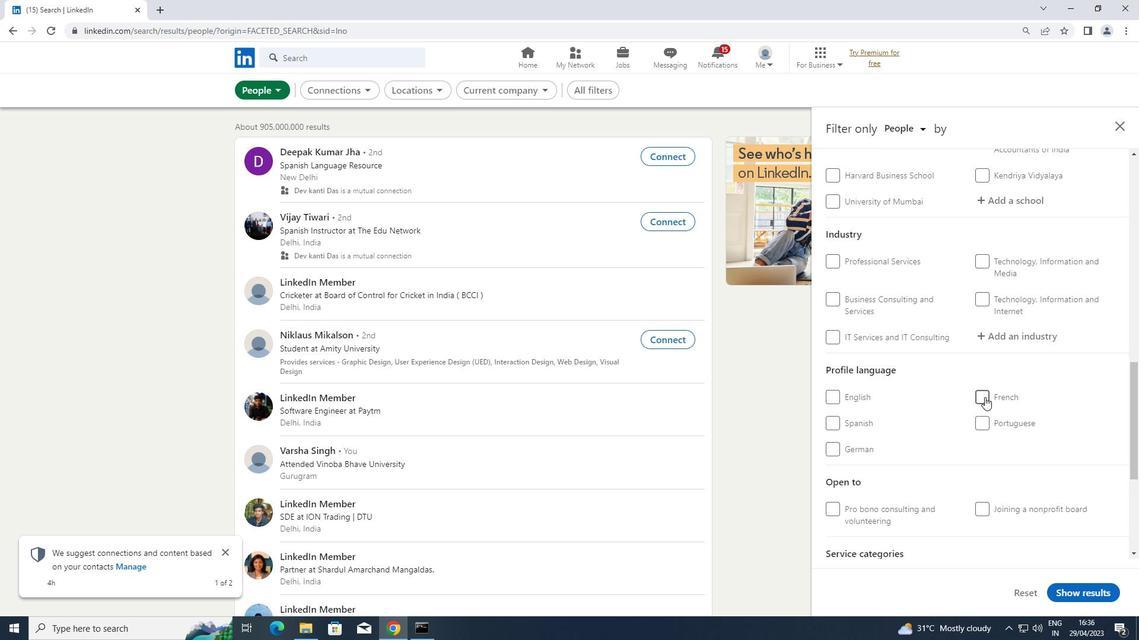 
Action: Mouse pressed left at (983, 397)
Screenshot: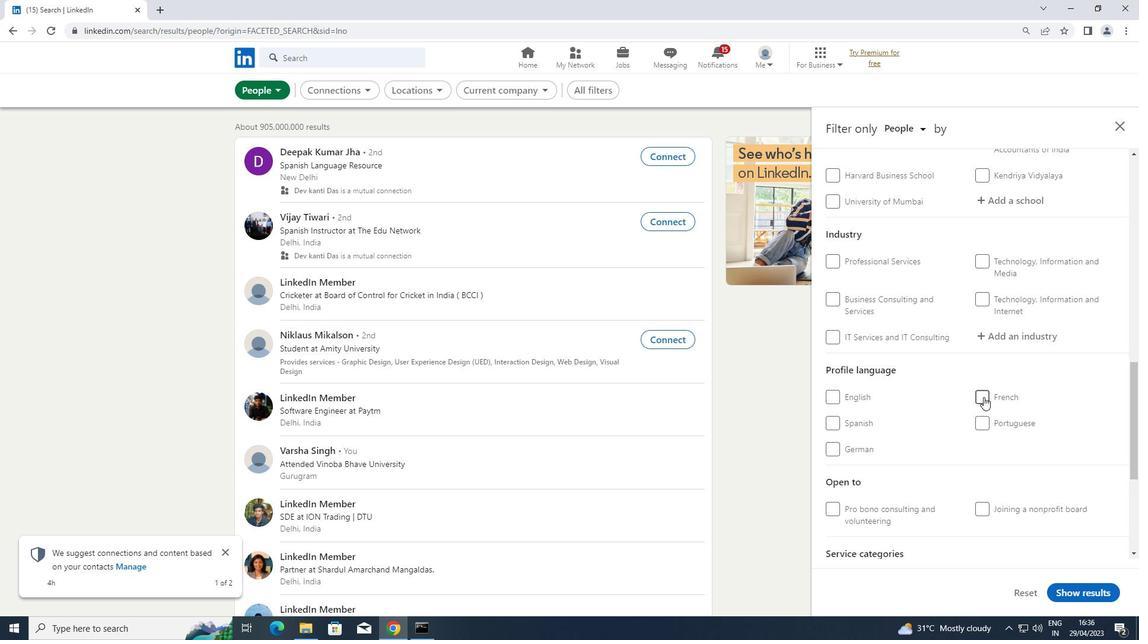 
Action: Mouse moved to (966, 405)
Screenshot: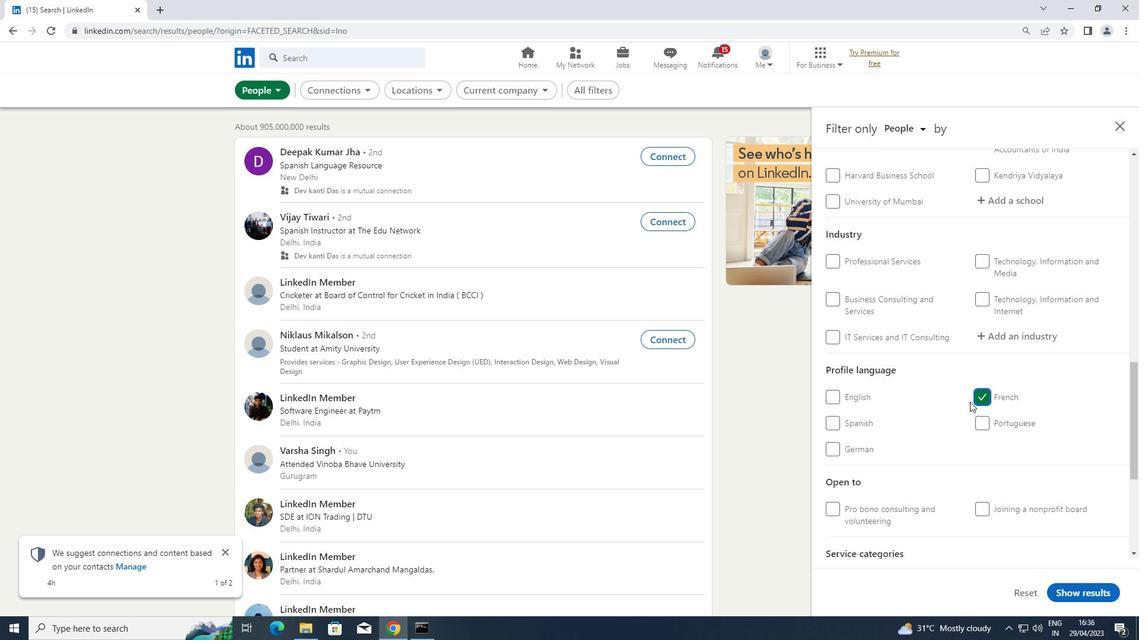 
Action: Mouse scrolled (966, 406) with delta (0, 0)
Screenshot: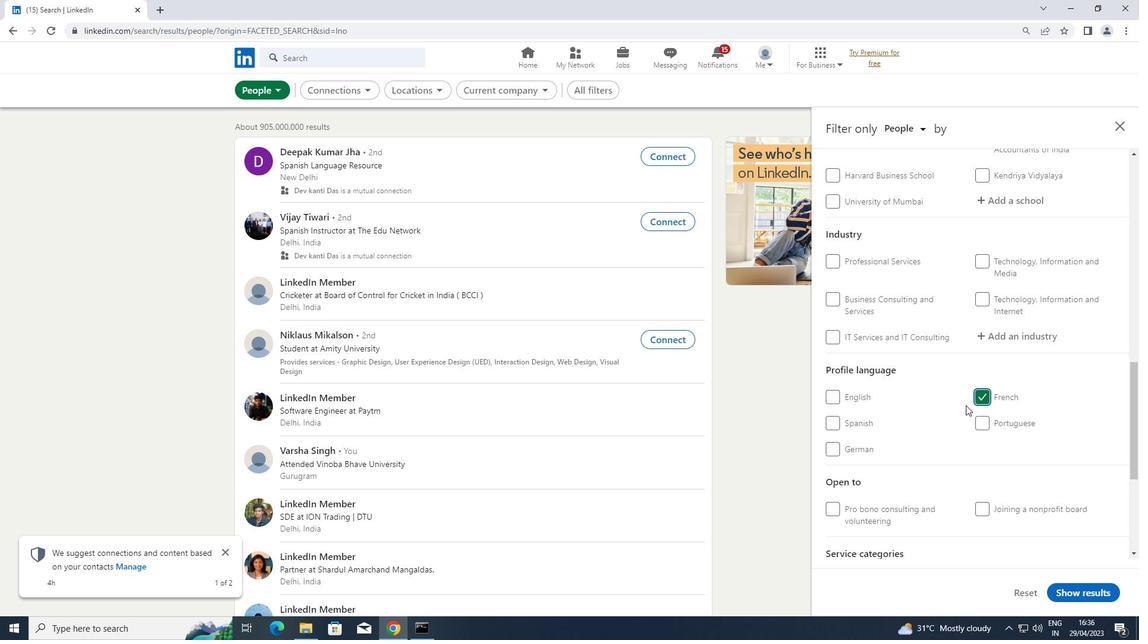 
Action: Mouse scrolled (966, 406) with delta (0, 0)
Screenshot: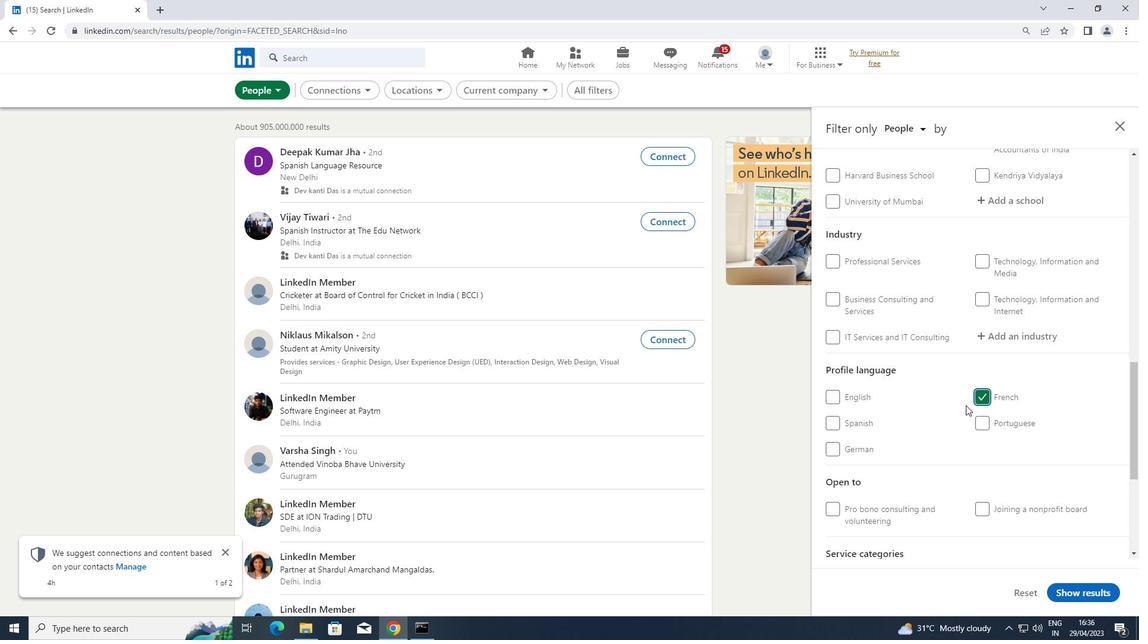 
Action: Mouse scrolled (966, 406) with delta (0, 0)
Screenshot: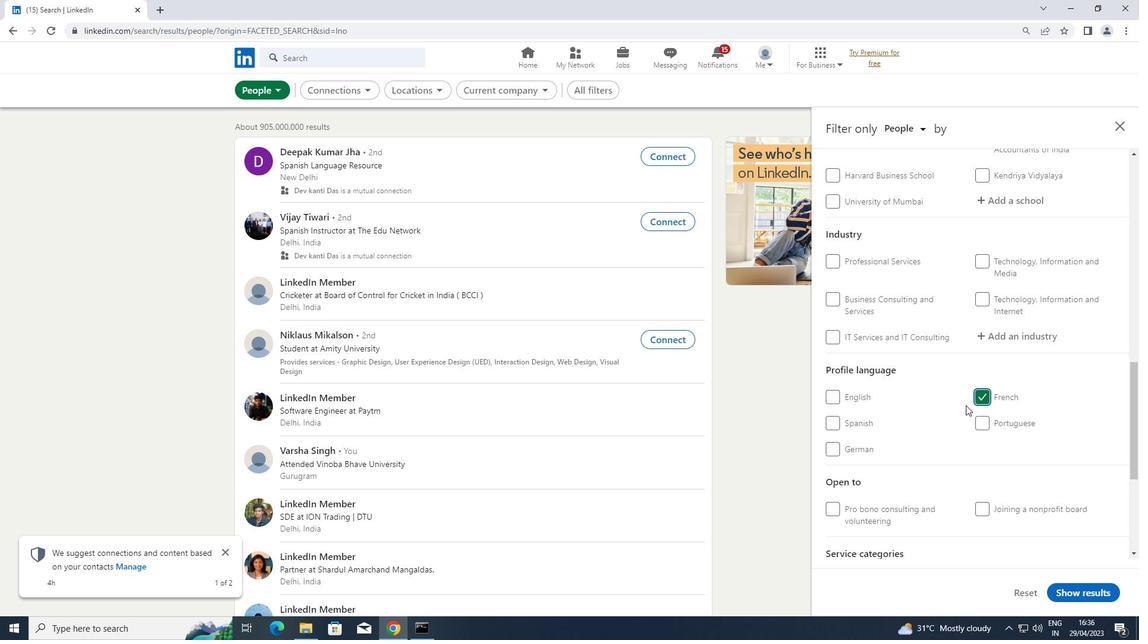 
Action: Mouse scrolled (966, 406) with delta (0, 0)
Screenshot: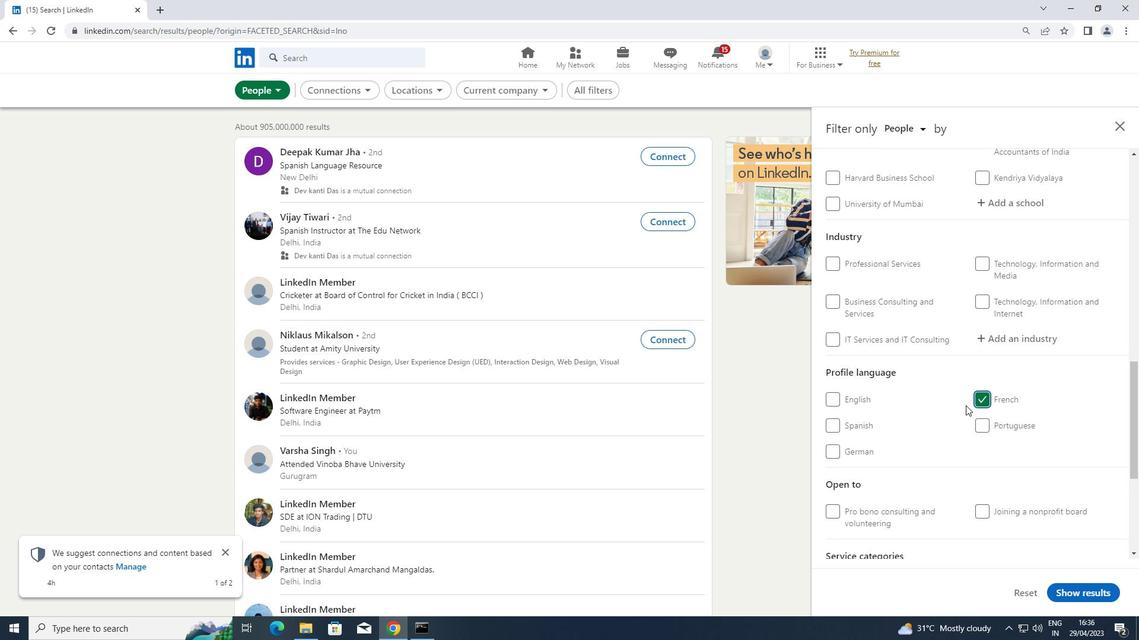 
Action: Mouse scrolled (966, 406) with delta (0, 0)
Screenshot: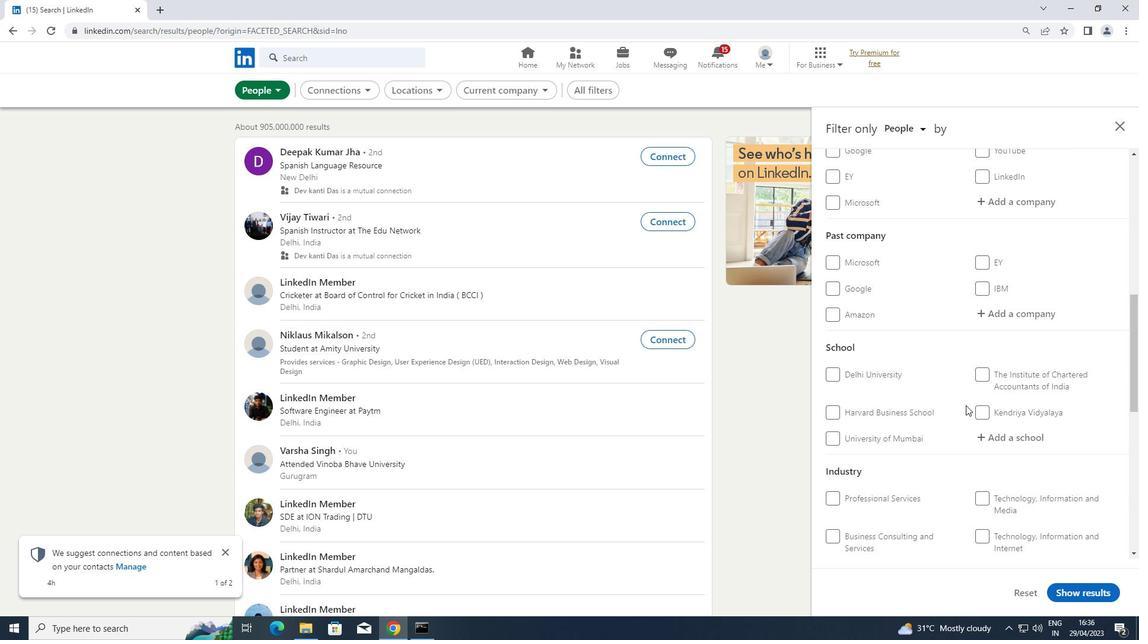 
Action: Mouse scrolled (966, 406) with delta (0, 0)
Screenshot: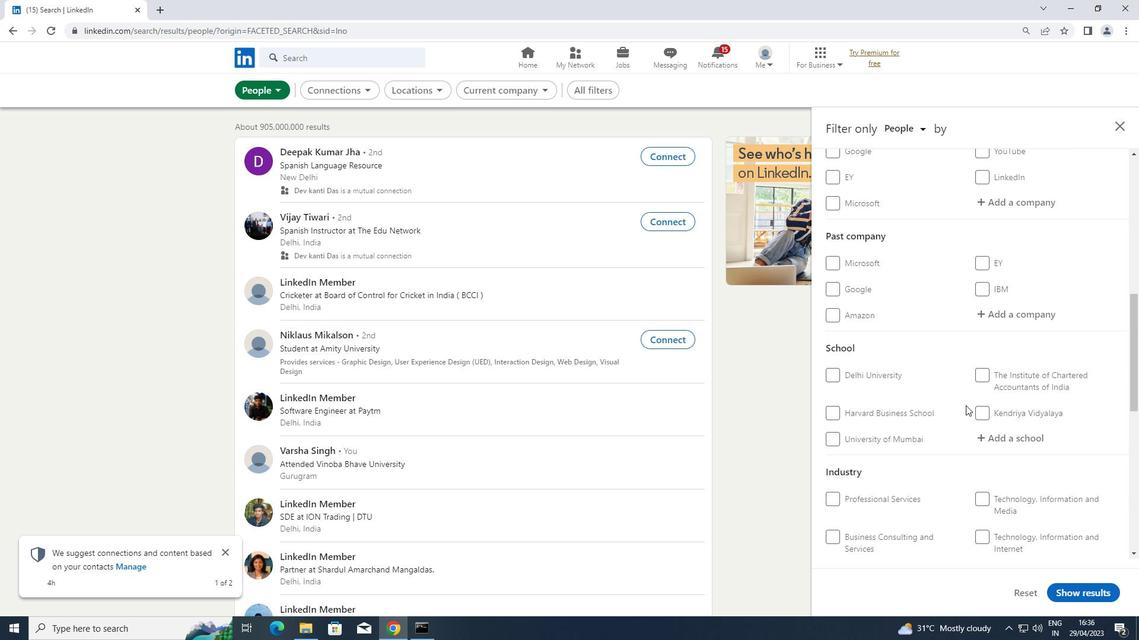 
Action: Mouse scrolled (966, 406) with delta (0, 0)
Screenshot: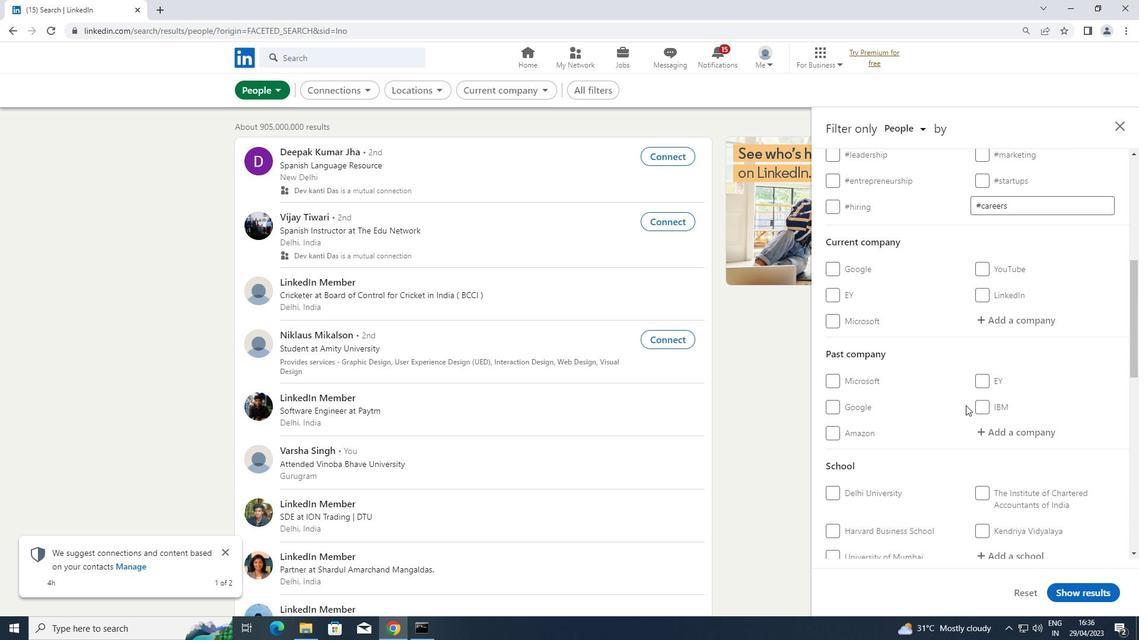 
Action: Mouse scrolled (966, 406) with delta (0, 0)
Screenshot: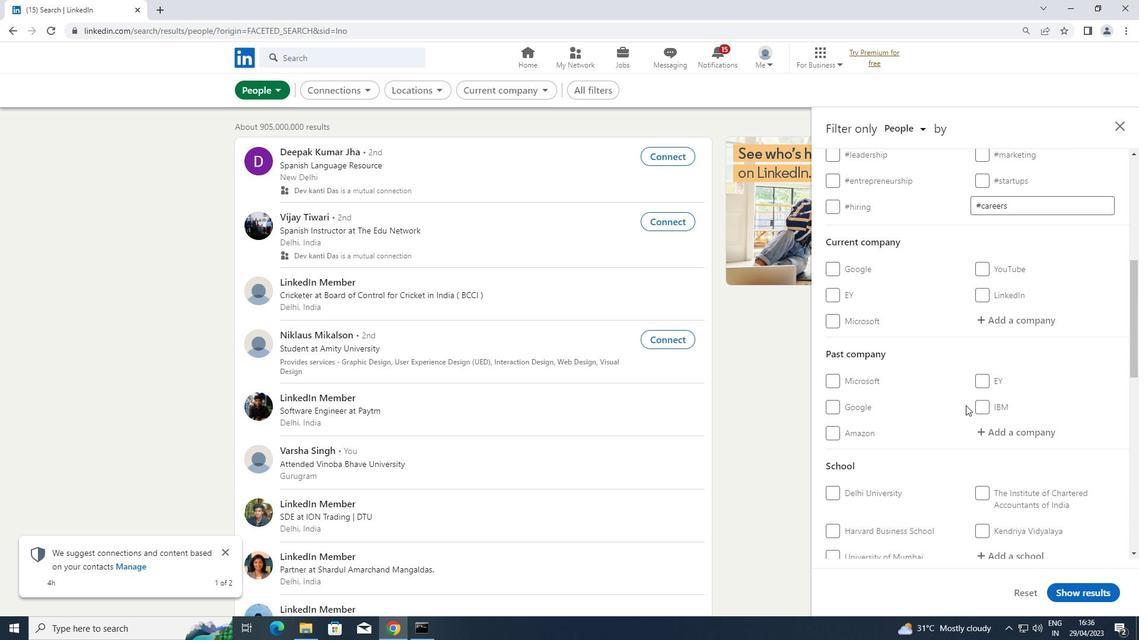 
Action: Mouse moved to (1018, 439)
Screenshot: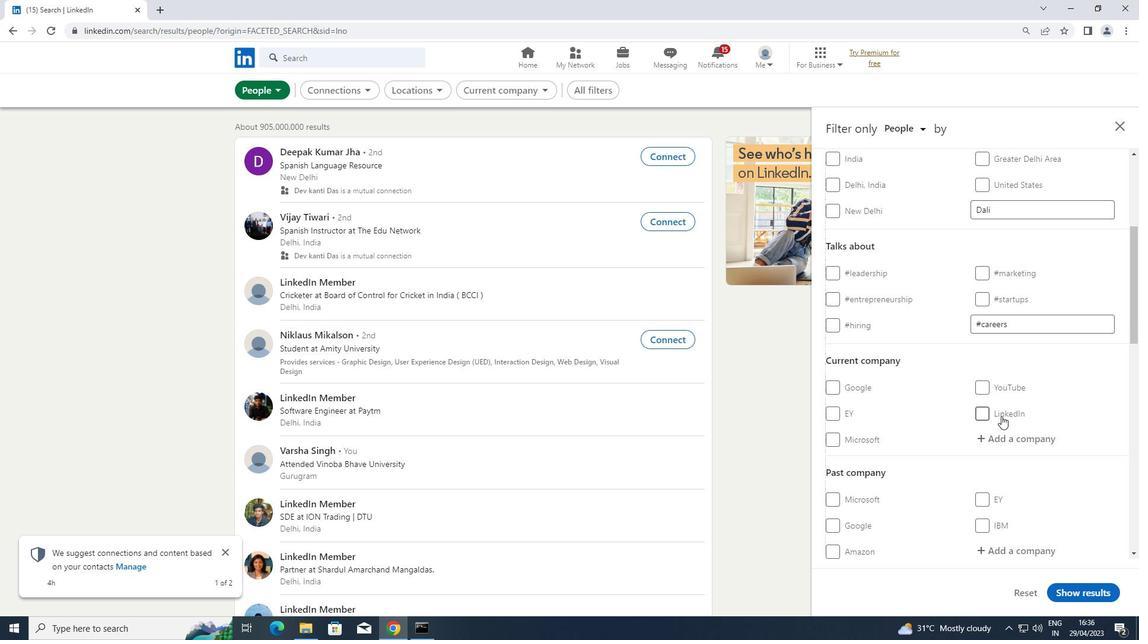 
Action: Mouse pressed left at (1018, 439)
Screenshot: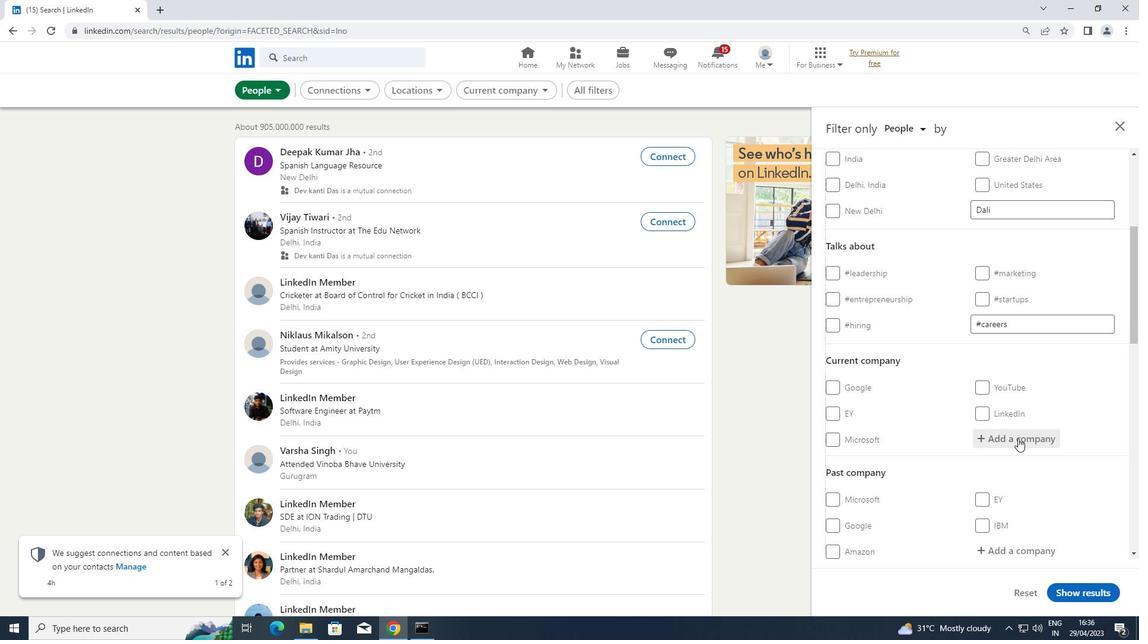 
Action: Key pressed <Key.shift>BOSTIK
Screenshot: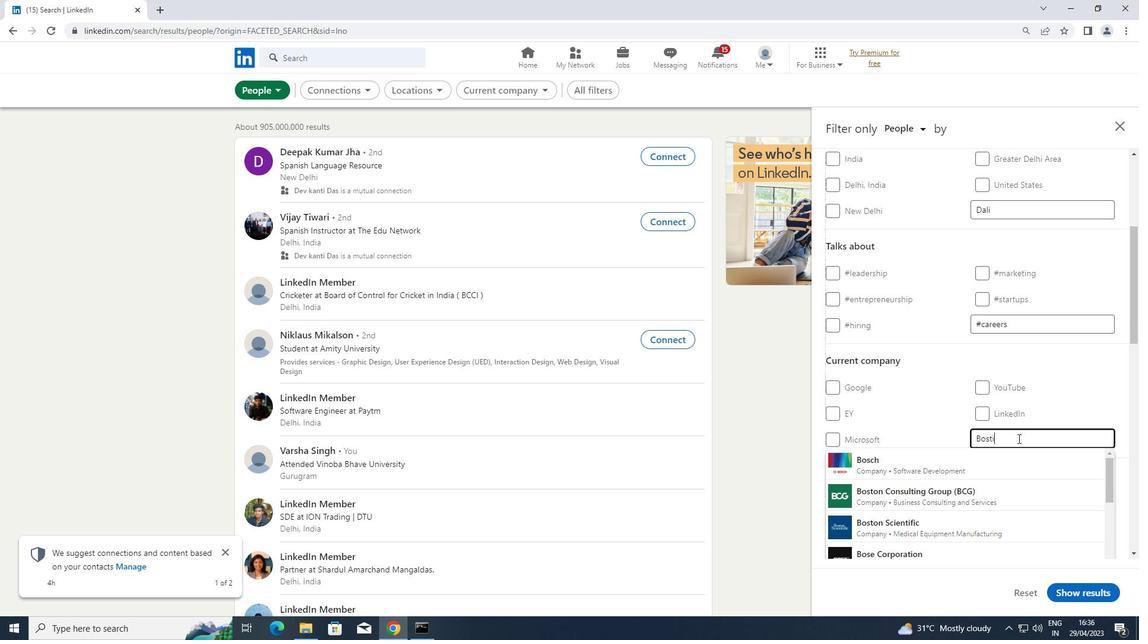 
Action: Mouse moved to (940, 464)
Screenshot: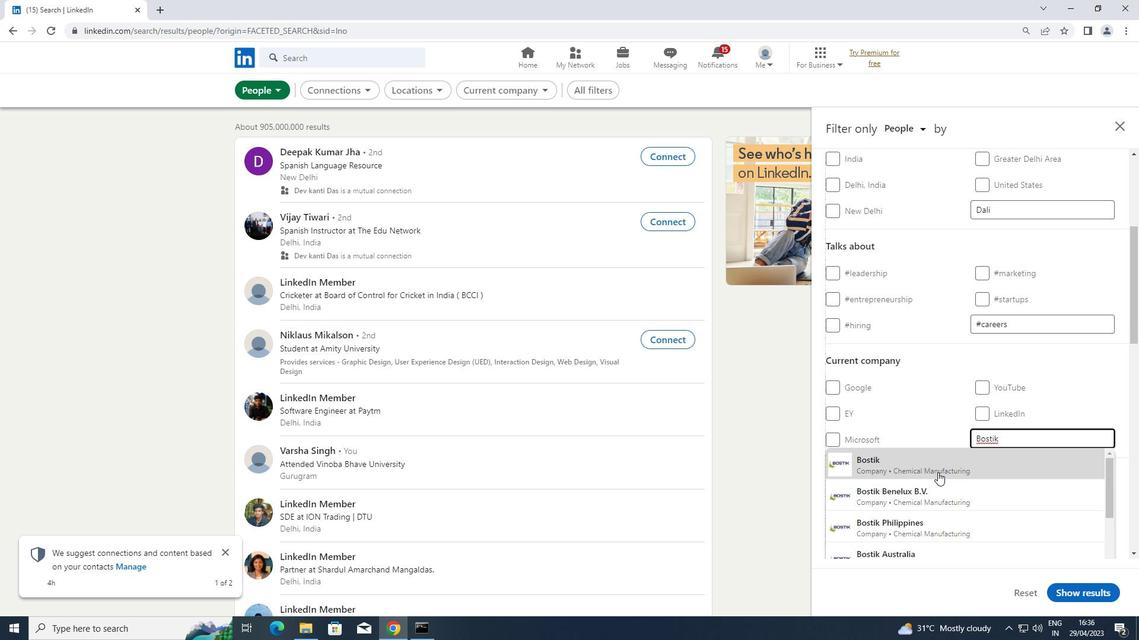 
Action: Mouse pressed left at (940, 464)
Screenshot: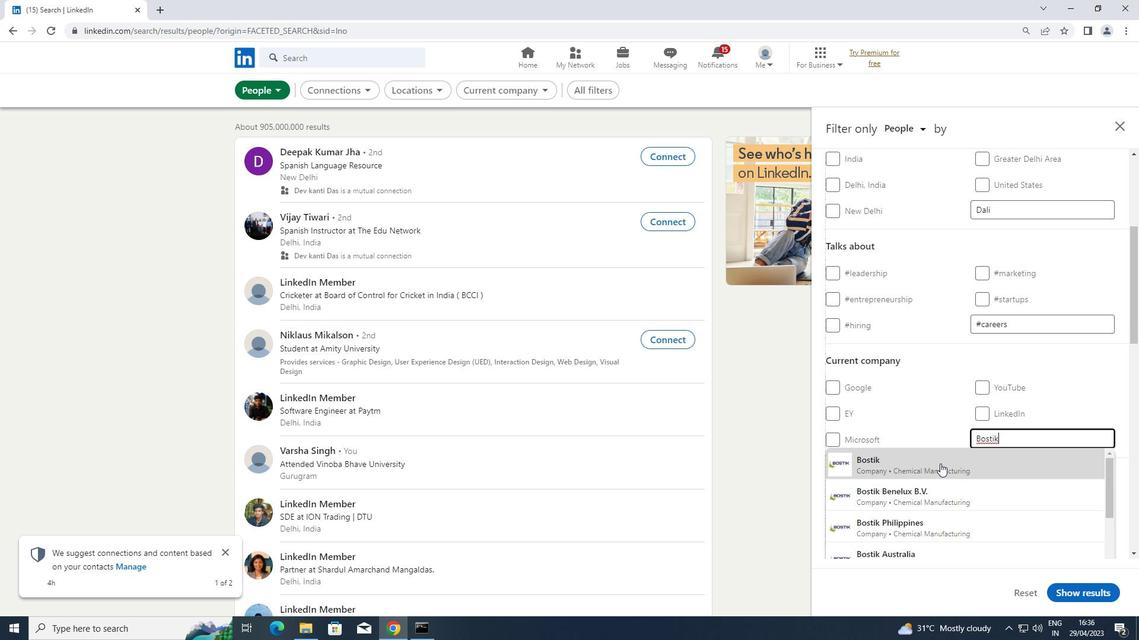 
Action: Mouse scrolled (940, 463) with delta (0, 0)
Screenshot: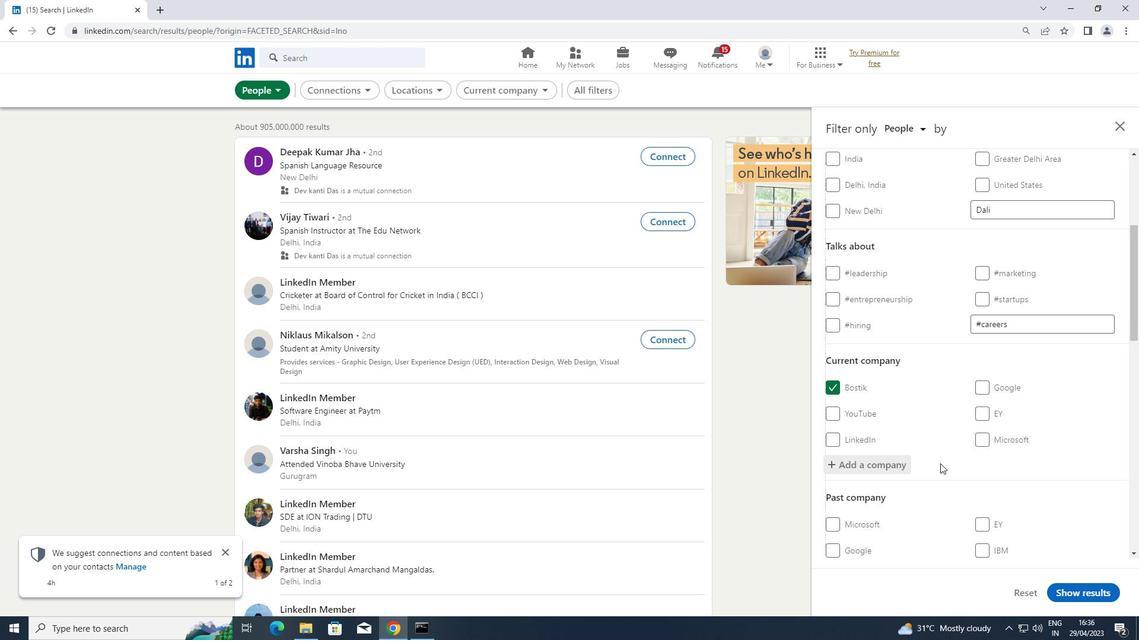 
Action: Mouse scrolled (940, 463) with delta (0, 0)
Screenshot: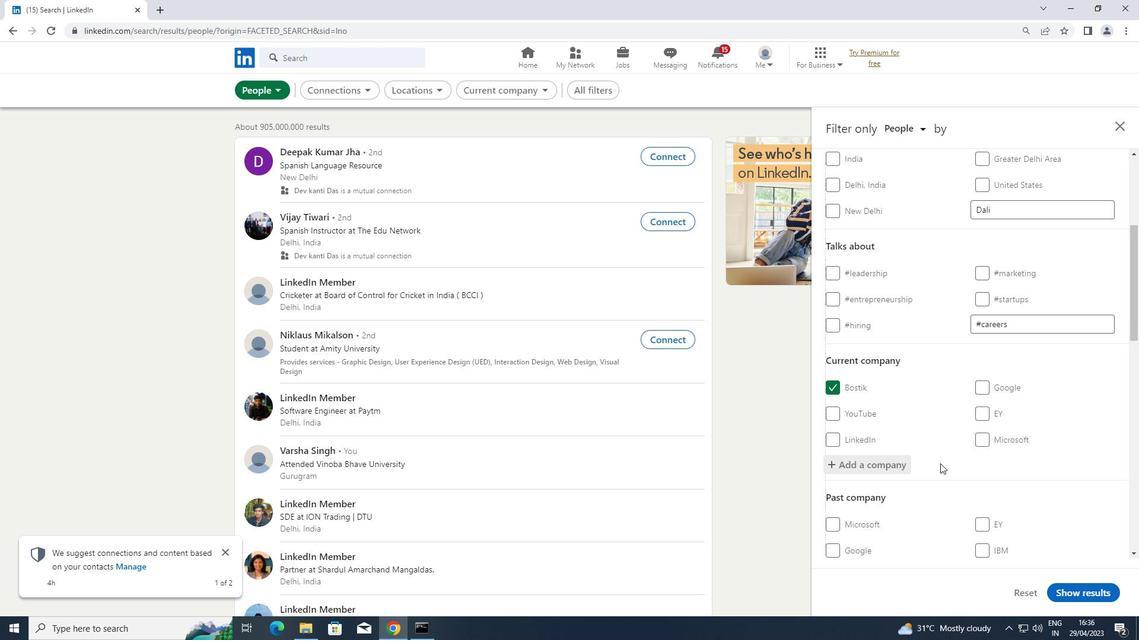 
Action: Mouse moved to (943, 462)
Screenshot: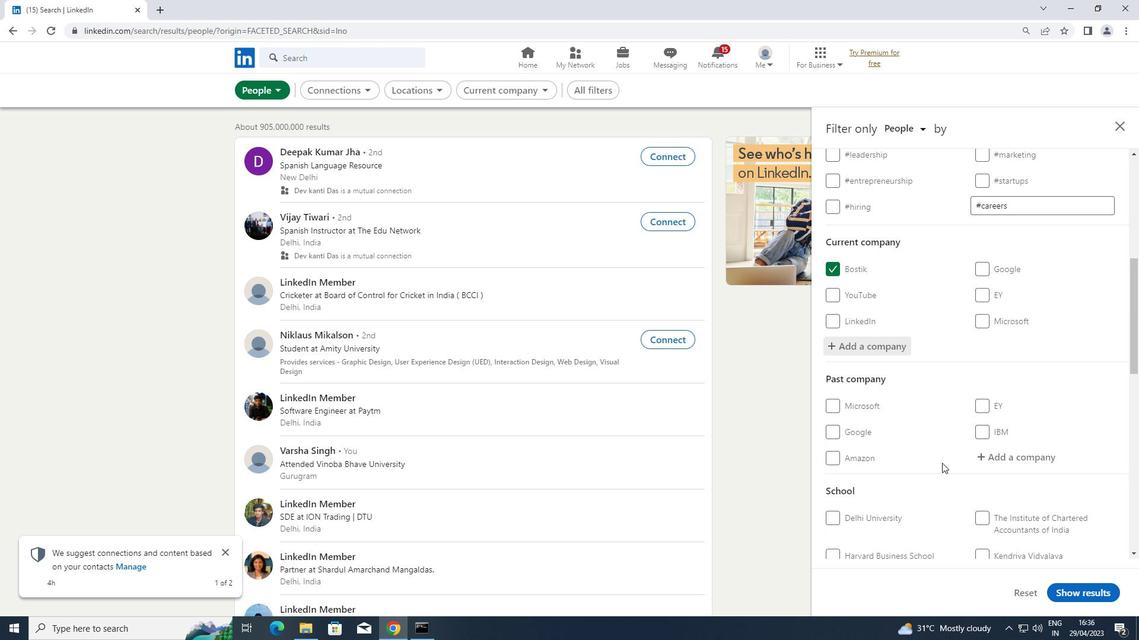 
Action: Mouse scrolled (943, 462) with delta (0, 0)
Screenshot: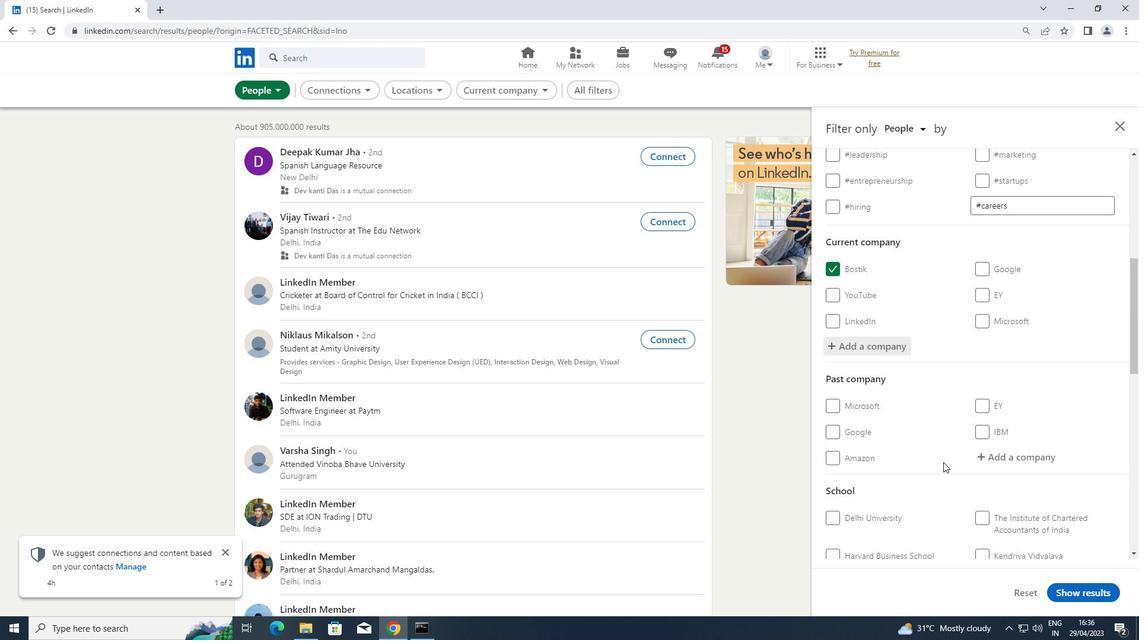 
Action: Mouse scrolled (943, 462) with delta (0, 0)
Screenshot: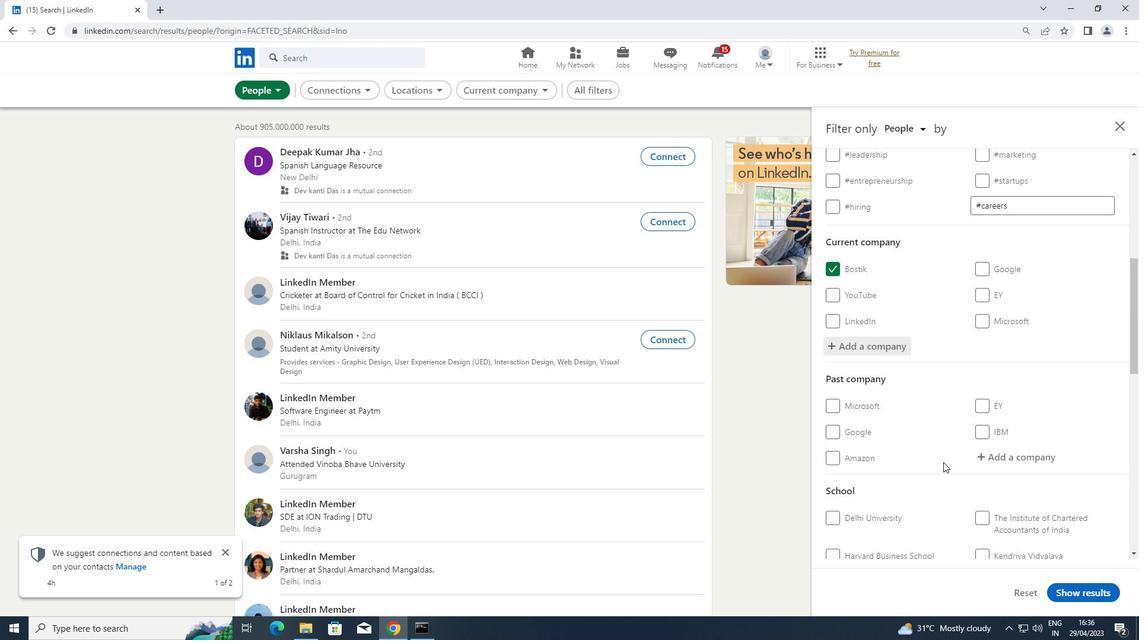 
Action: Mouse moved to (1011, 459)
Screenshot: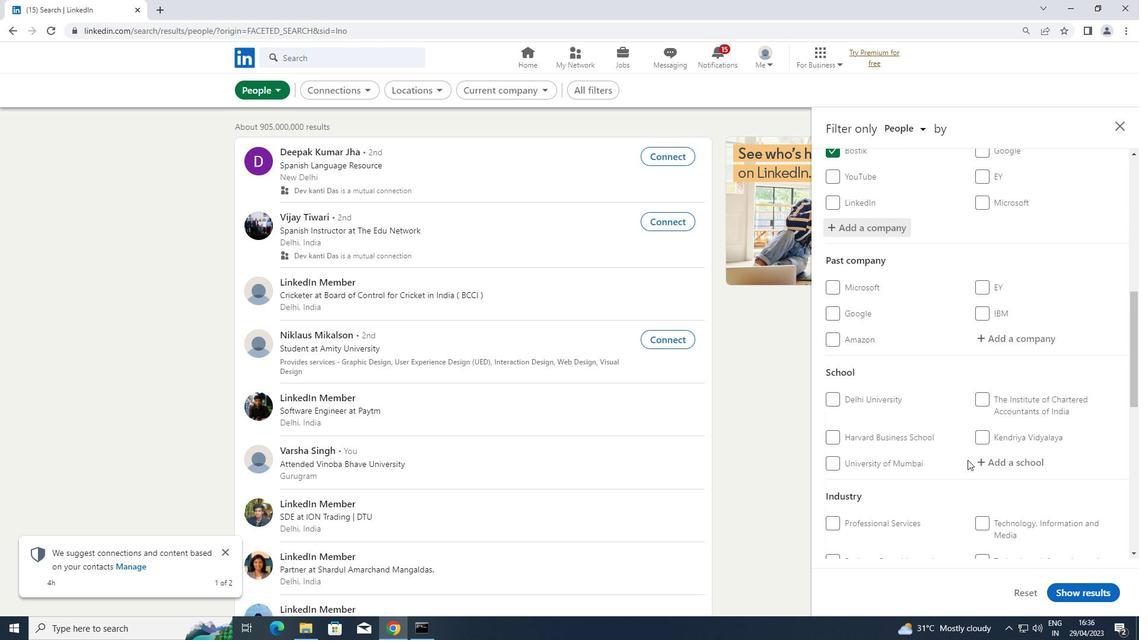 
Action: Mouse pressed left at (1011, 459)
Screenshot: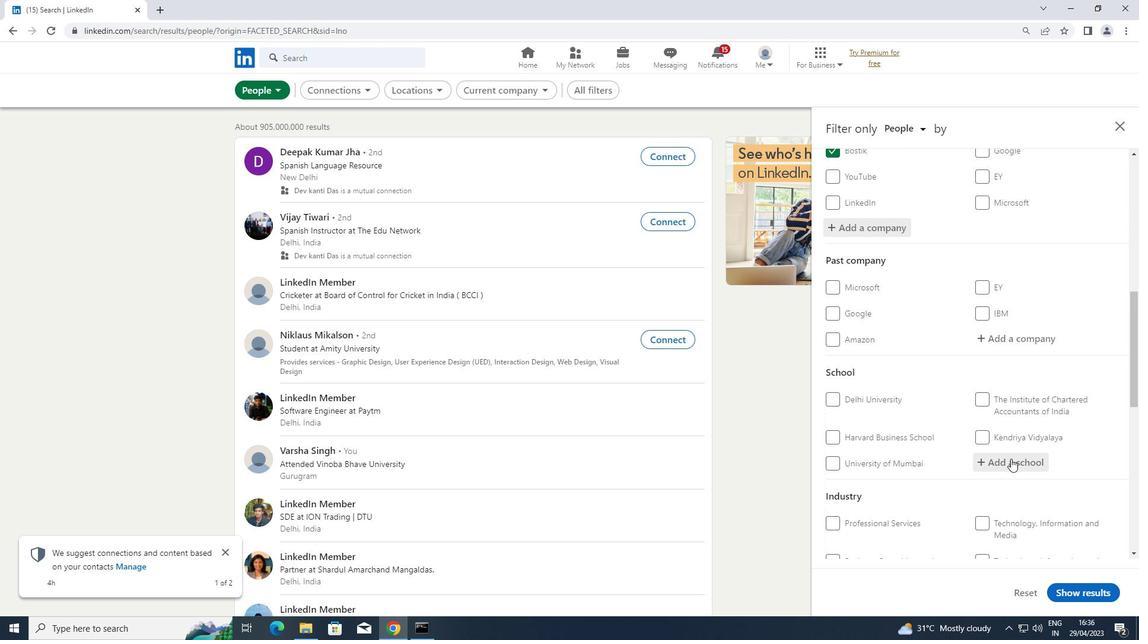 
Action: Key pressed <Key.shift>ALIGARH
Screenshot: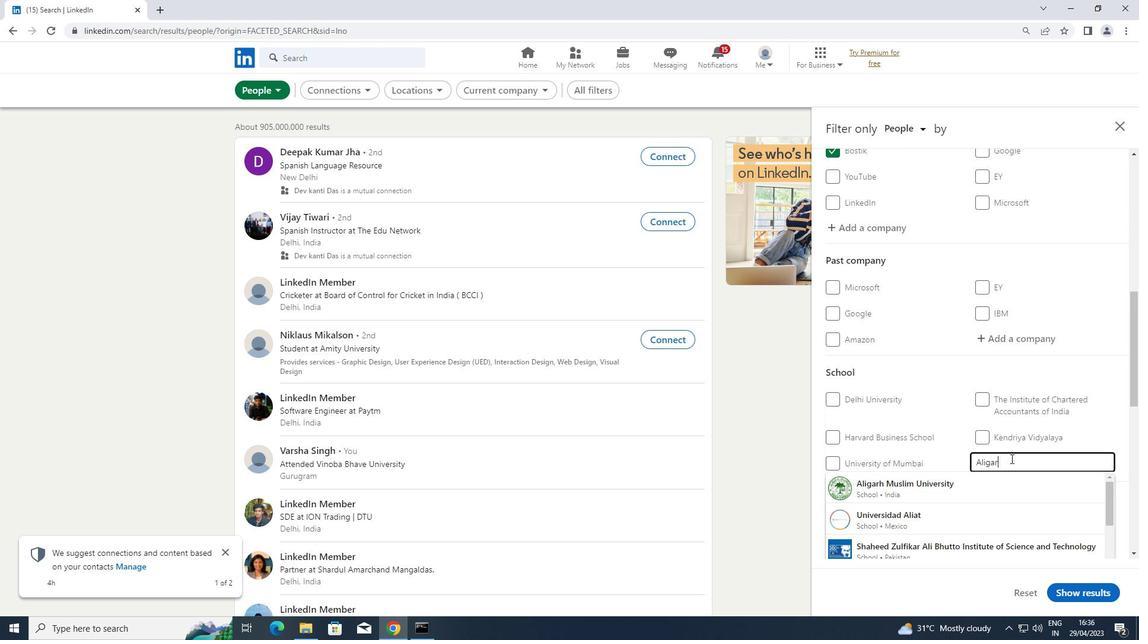 
Action: Mouse moved to (966, 480)
Screenshot: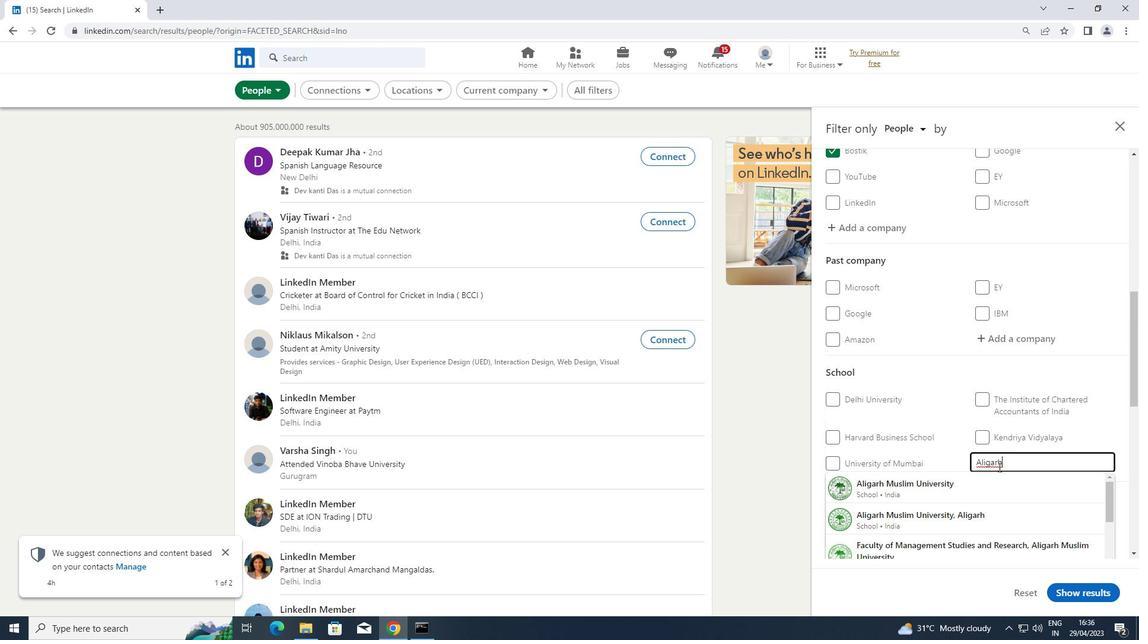 
Action: Mouse pressed left at (966, 480)
Screenshot: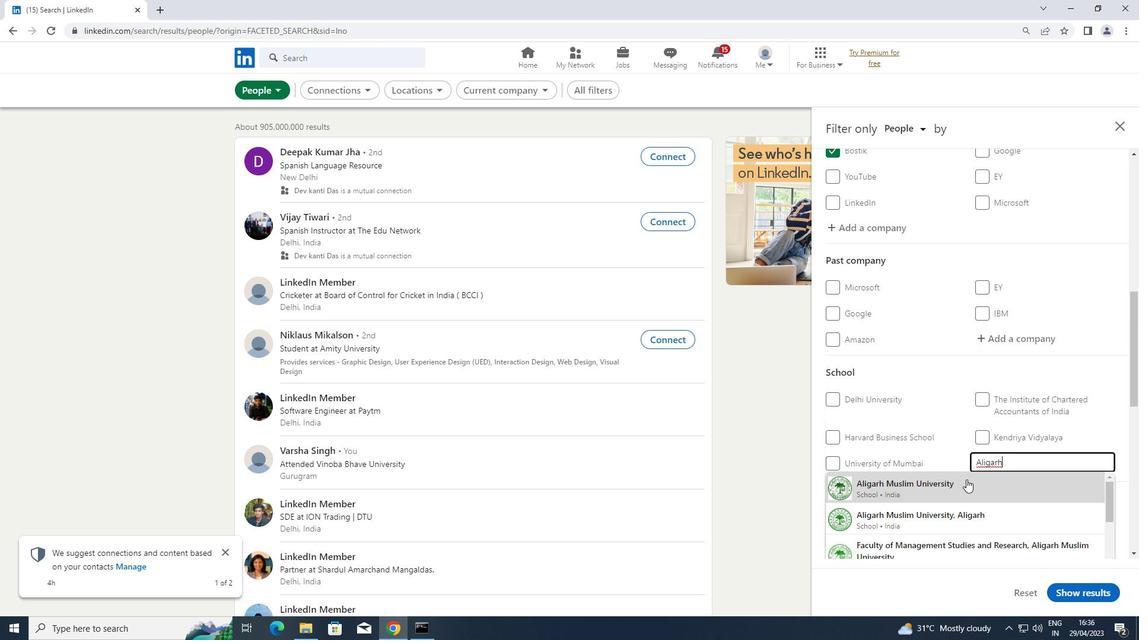 
Action: Mouse scrolled (966, 479) with delta (0, 0)
Screenshot: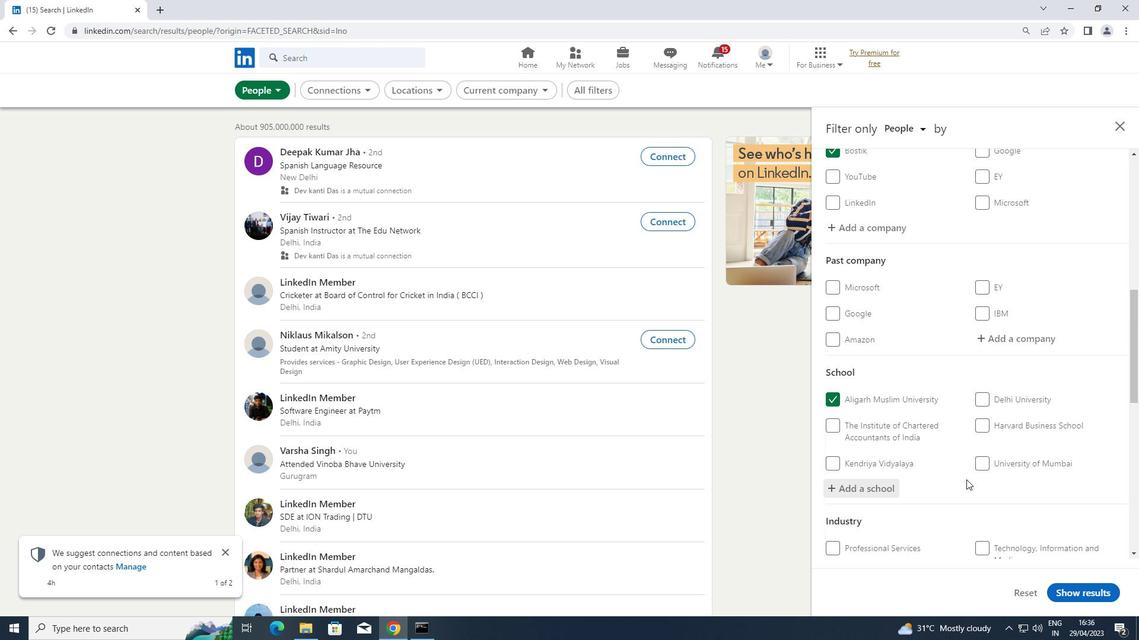 
Action: Mouse scrolled (966, 479) with delta (0, 0)
Screenshot: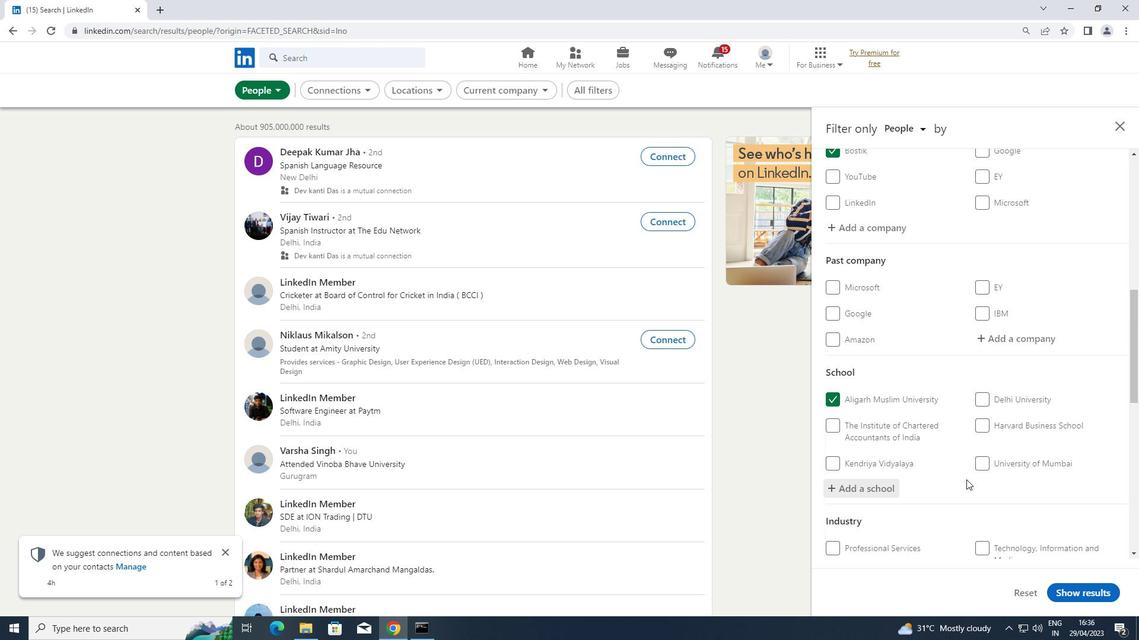 
Action: Mouse moved to (1008, 503)
Screenshot: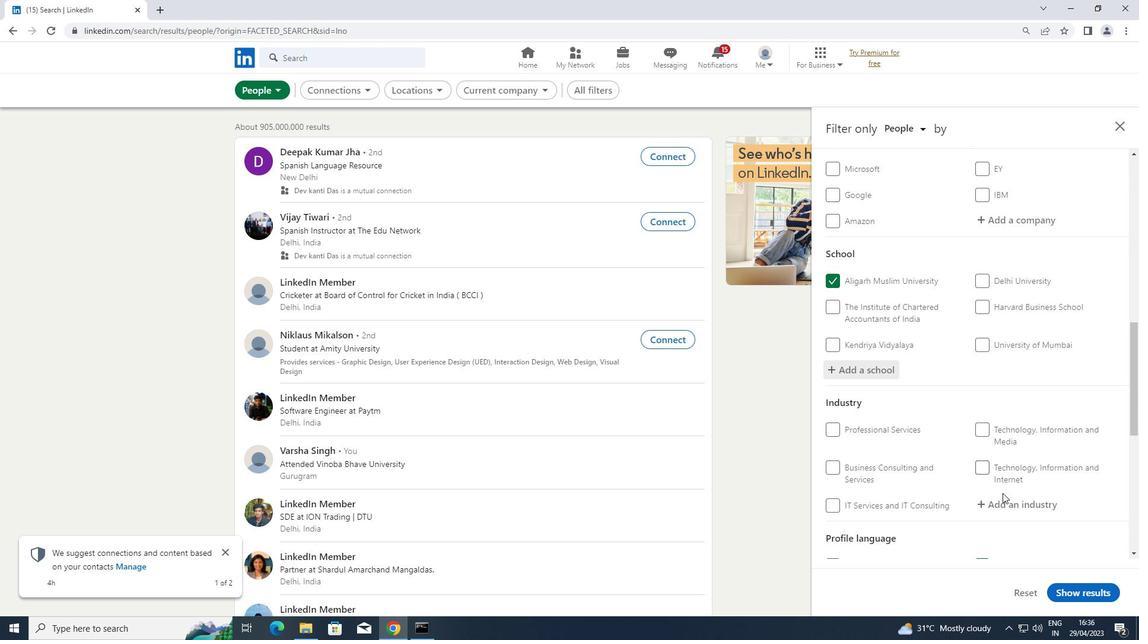 
Action: Mouse pressed left at (1008, 503)
Screenshot: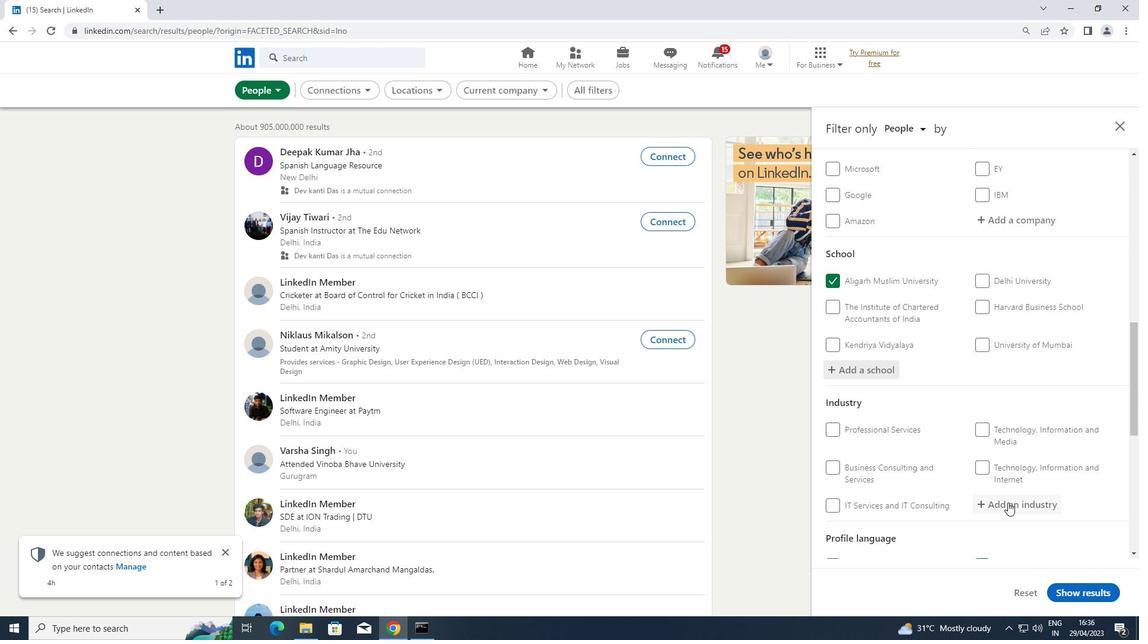
Action: Key pressed <Key.shift>INVESTMEN
Screenshot: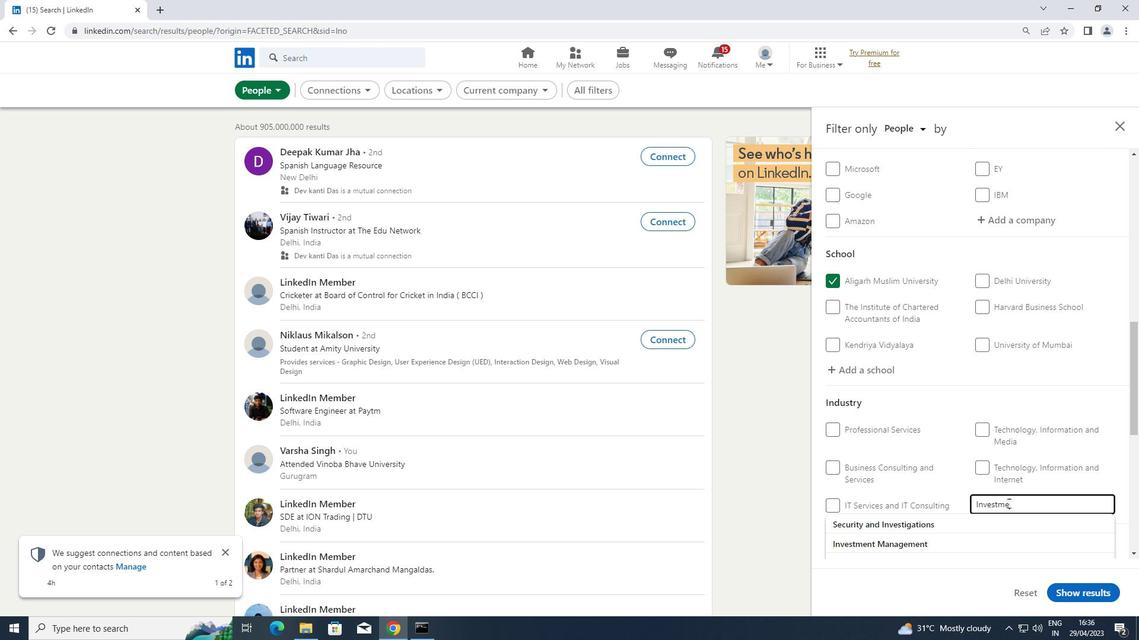 
Action: Mouse moved to (941, 522)
Screenshot: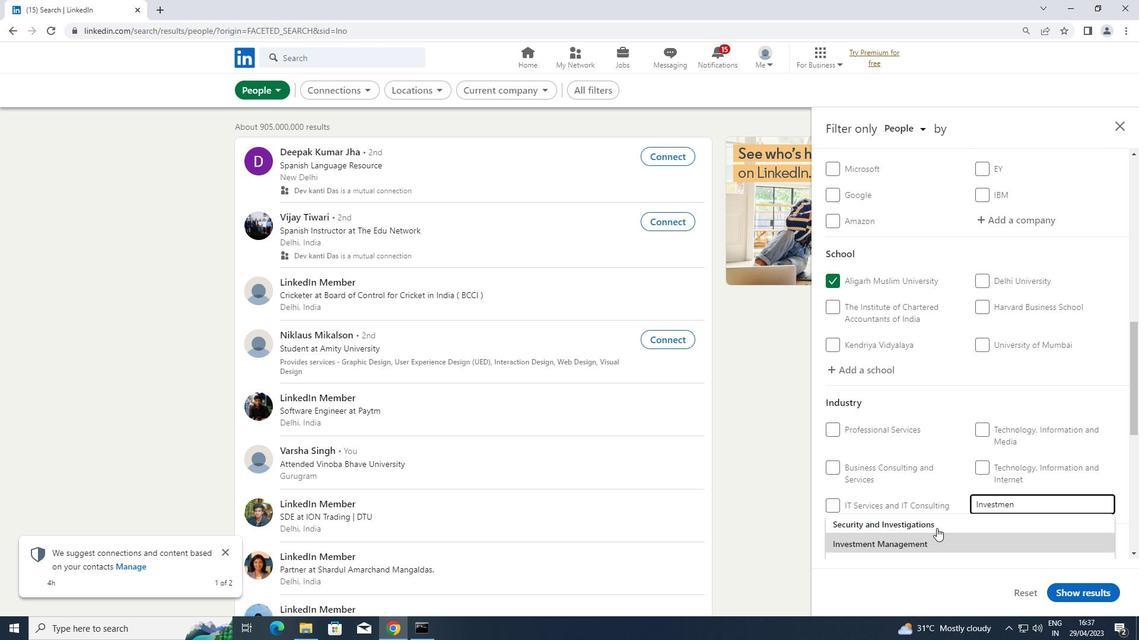 
Action: Mouse scrolled (941, 522) with delta (0, 0)
Screenshot: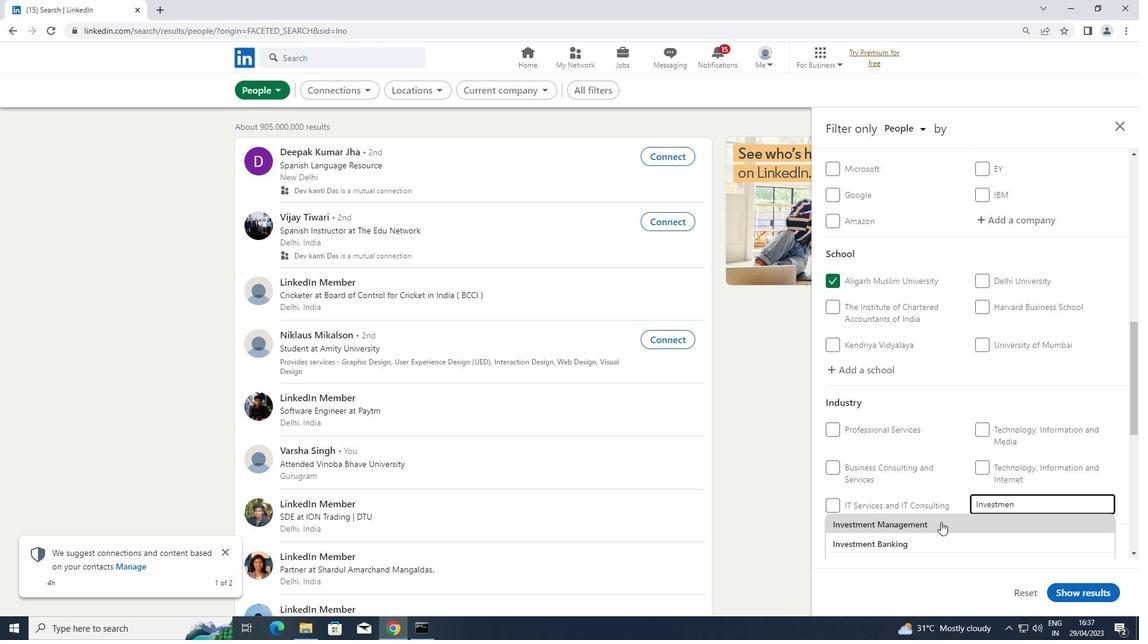 
Action: Mouse scrolled (941, 522) with delta (0, 0)
Screenshot: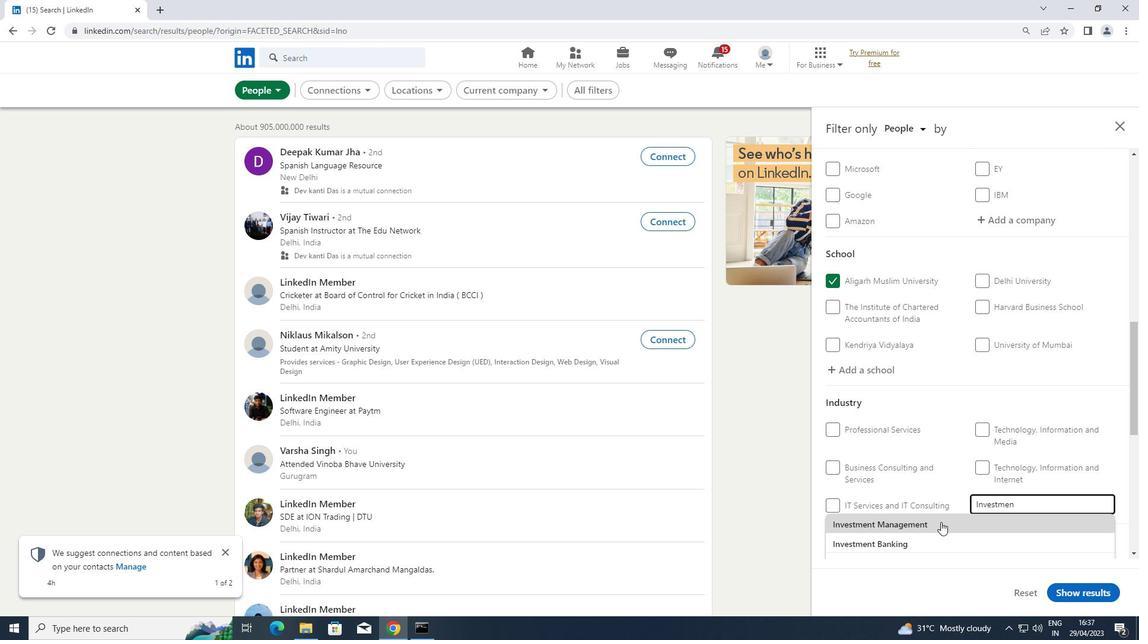 
Action: Mouse moved to (944, 451)
Screenshot: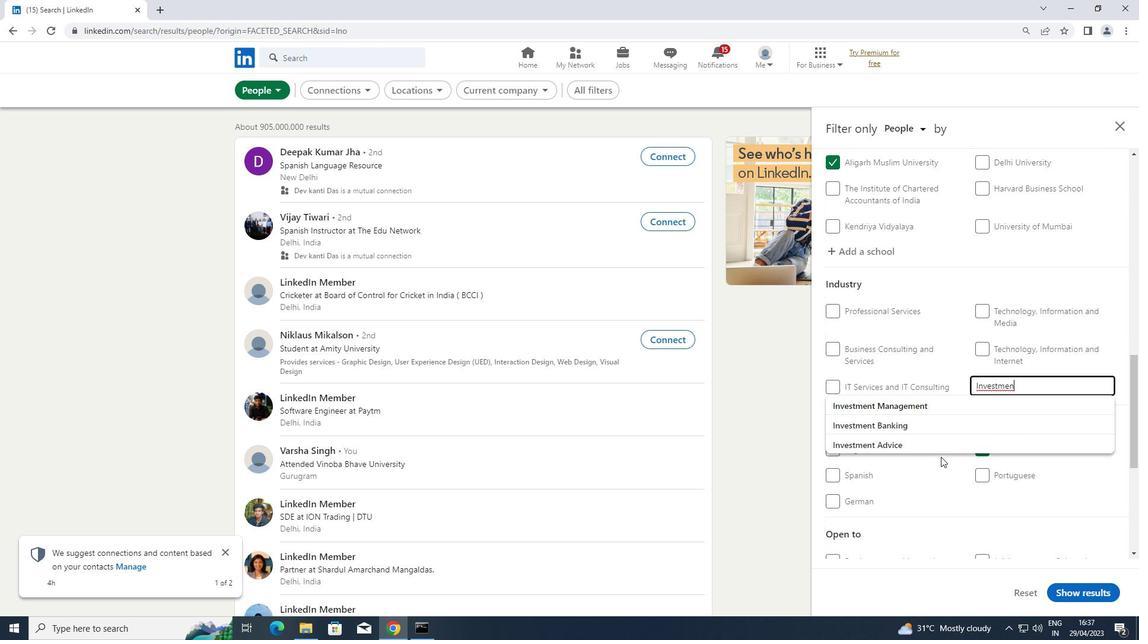 
Action: Key pressed T<Key.space><Key.shift>BANKING
Screenshot: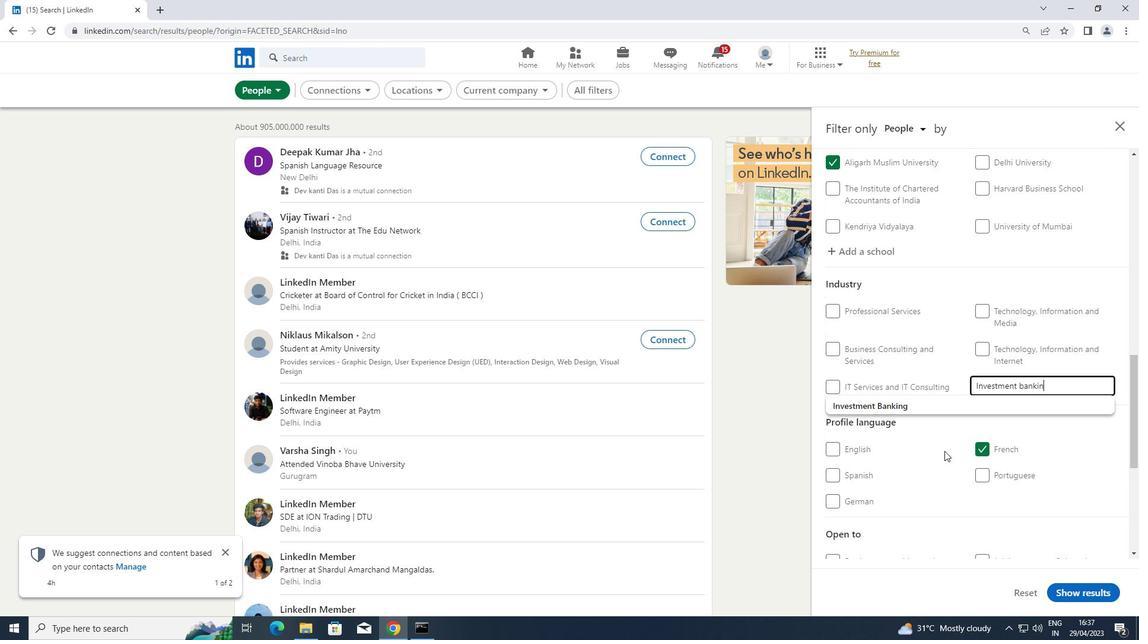 
Action: Mouse moved to (886, 405)
Screenshot: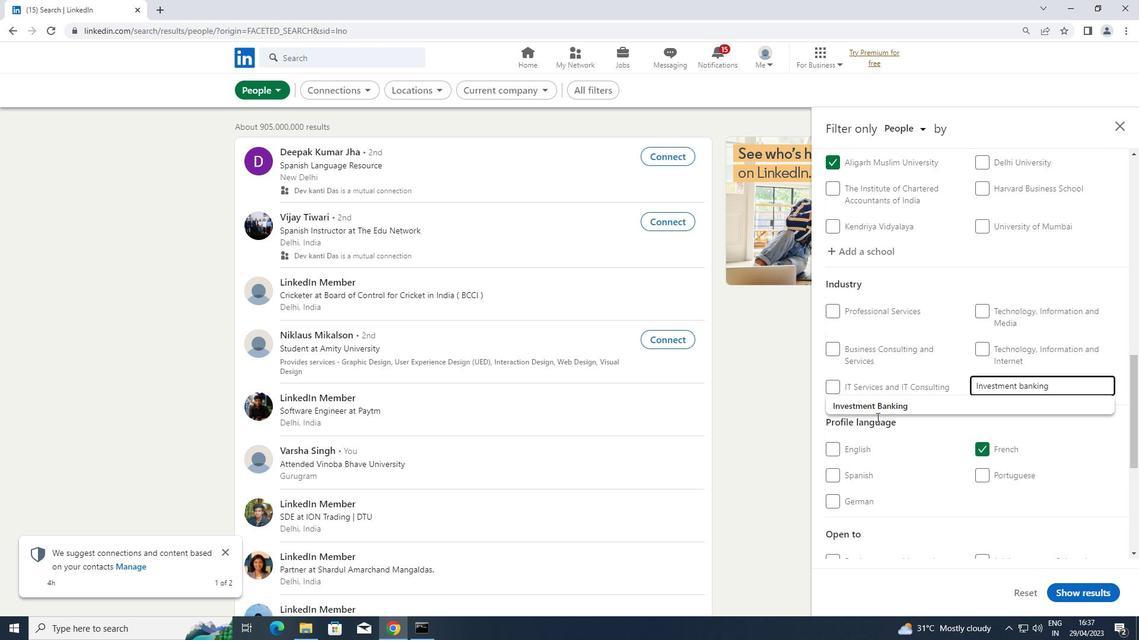 
Action: Mouse pressed left at (886, 405)
Screenshot: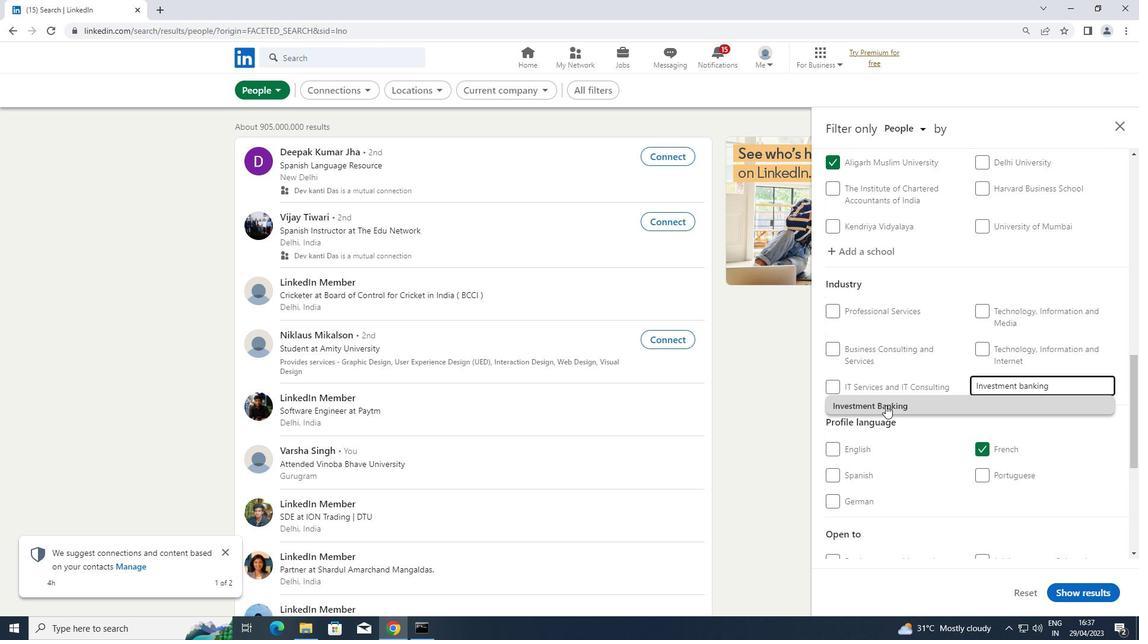 
Action: Mouse scrolled (886, 405) with delta (0, 0)
Screenshot: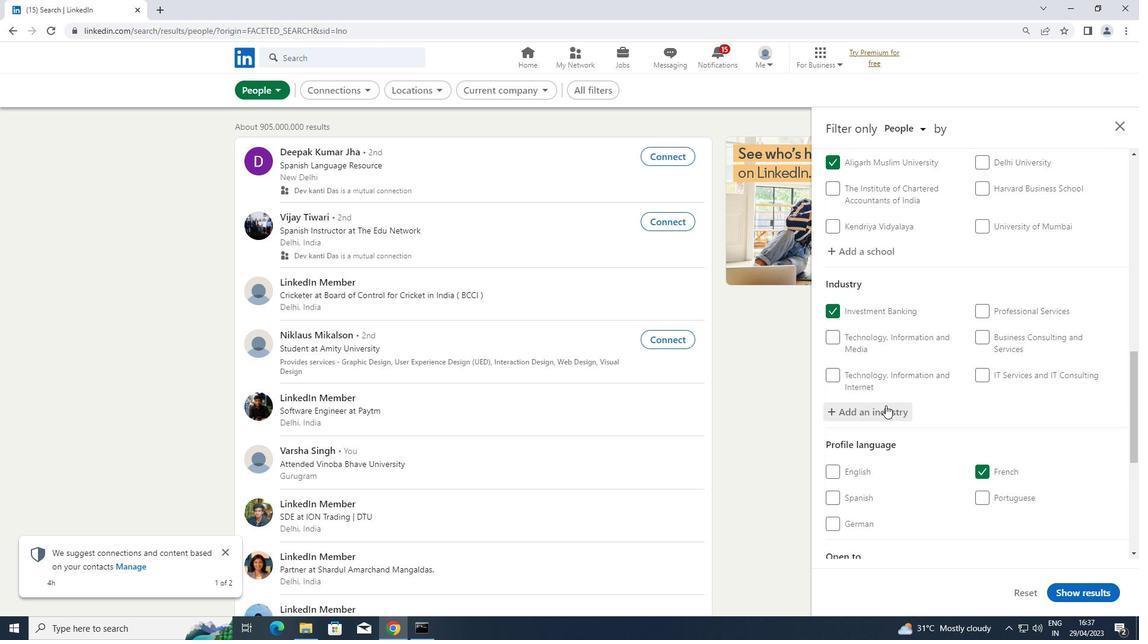 
Action: Mouse scrolled (886, 405) with delta (0, 0)
Screenshot: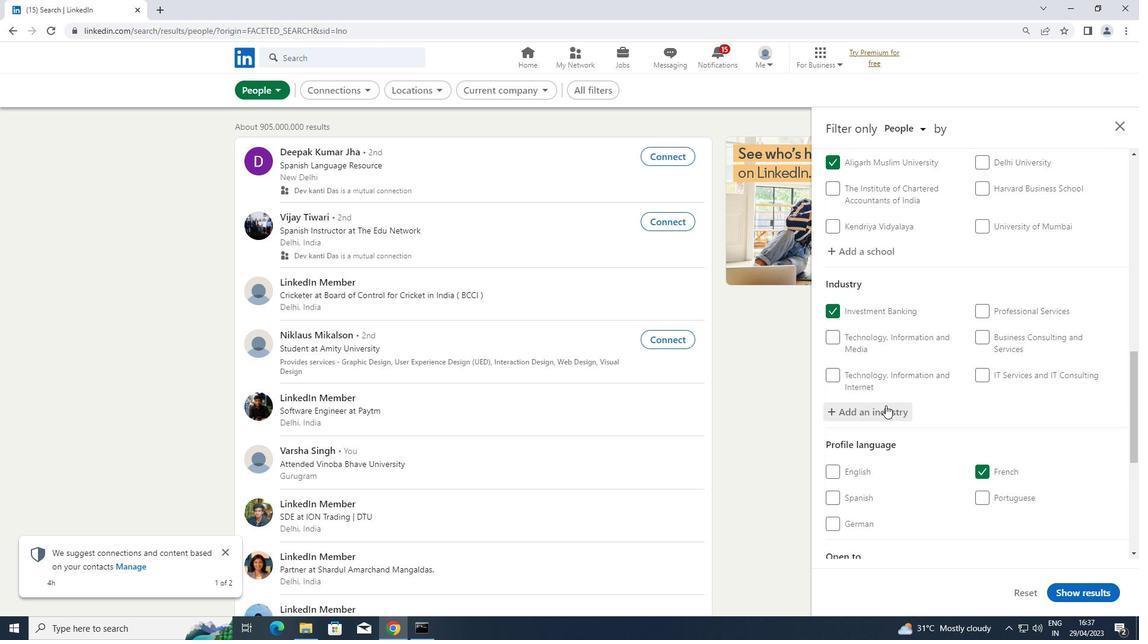 
Action: Mouse scrolled (886, 405) with delta (0, 0)
Screenshot: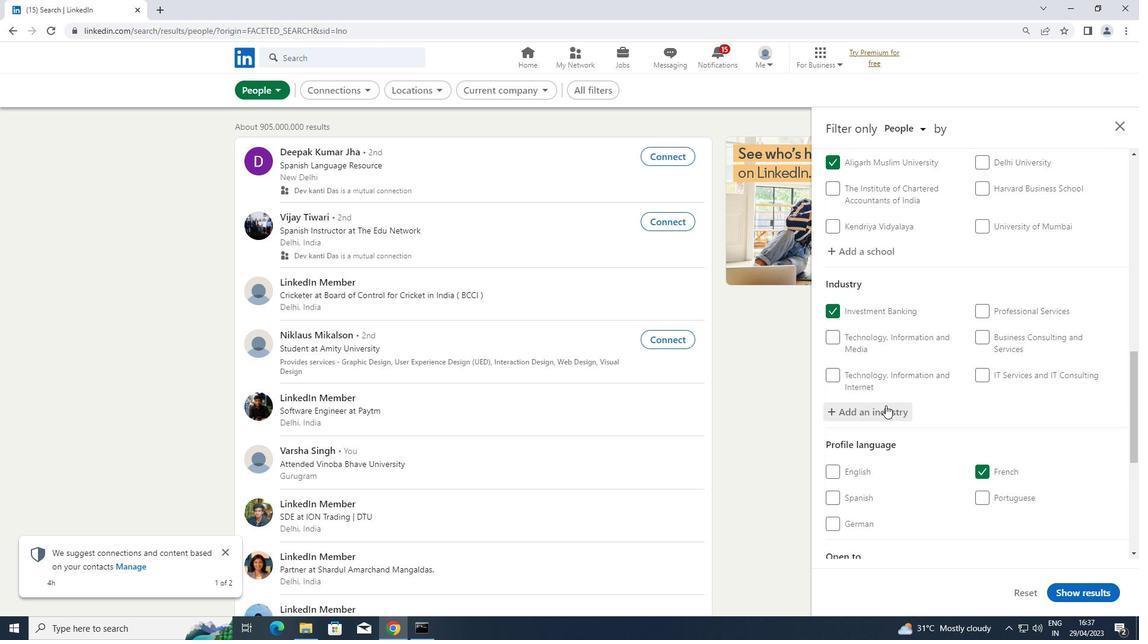 
Action: Mouse scrolled (886, 405) with delta (0, 0)
Screenshot: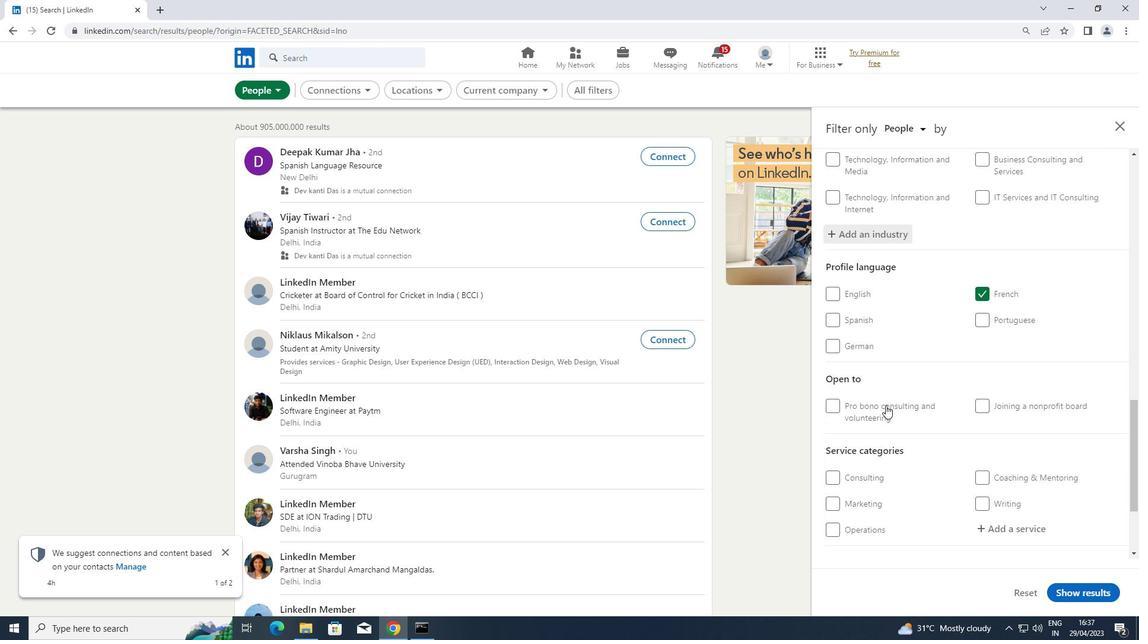 
Action: Mouse moved to (1011, 471)
Screenshot: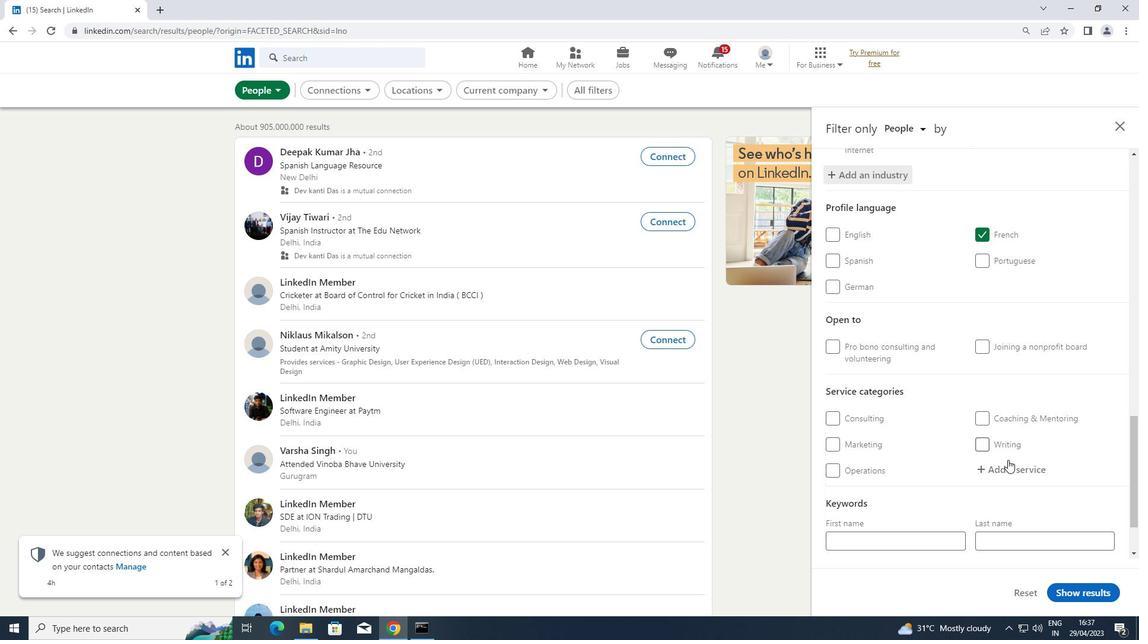 
Action: Mouse pressed left at (1011, 471)
Screenshot: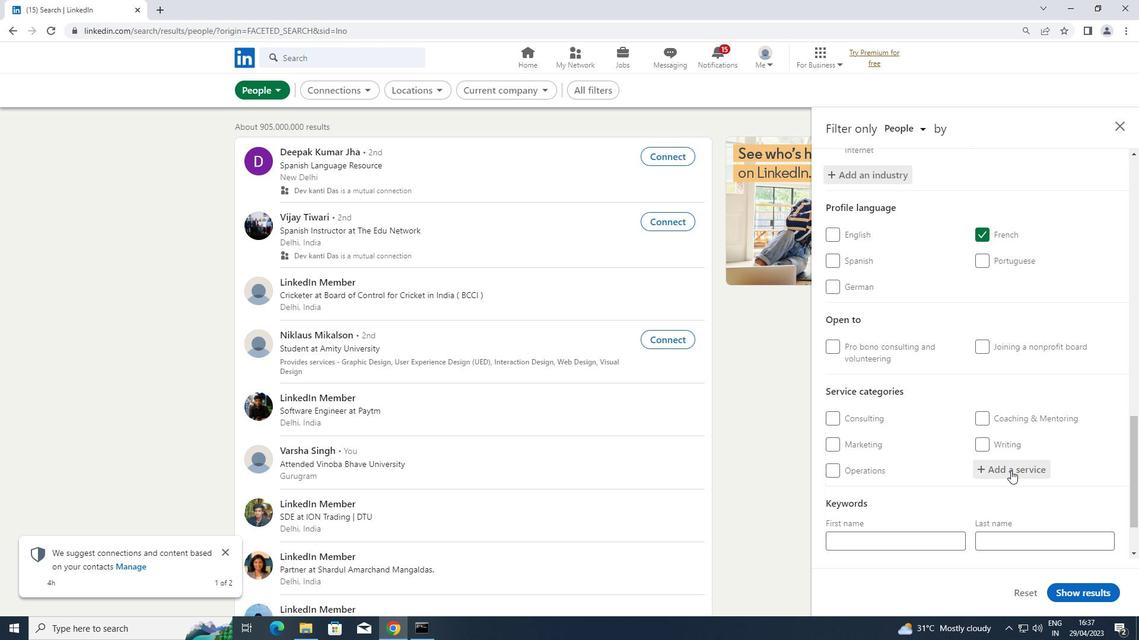
Action: Key pressed <Key.shift>NOTARY<Key.shift>ONLINE<Key.space><Key.shift>RESEARCH<Key.enter>
Screenshot: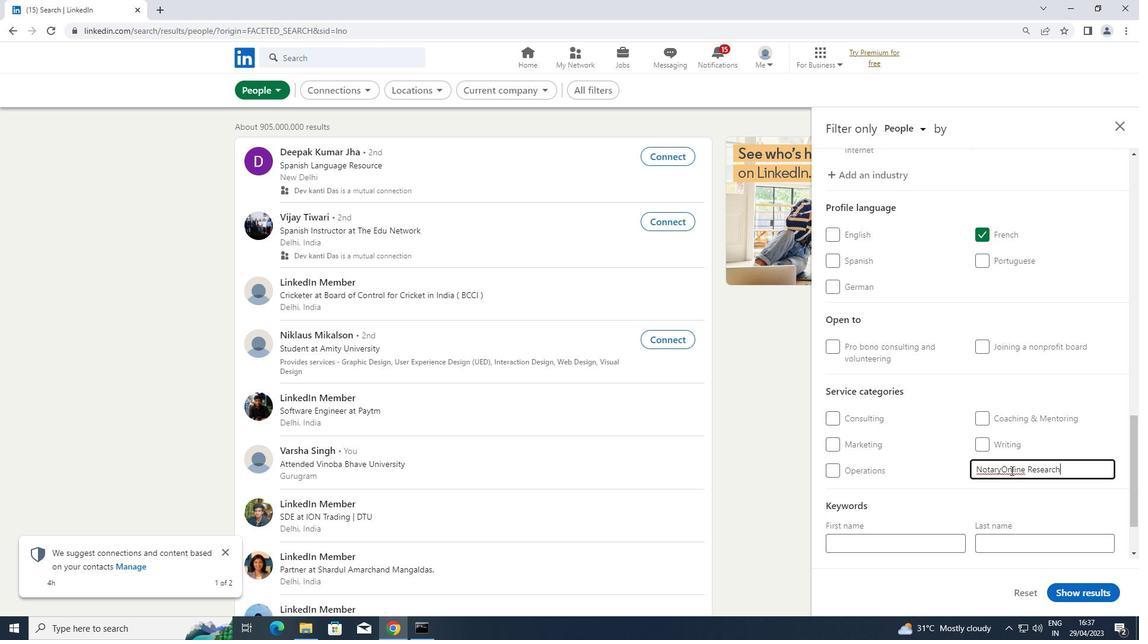 
Action: Mouse moved to (941, 456)
Screenshot: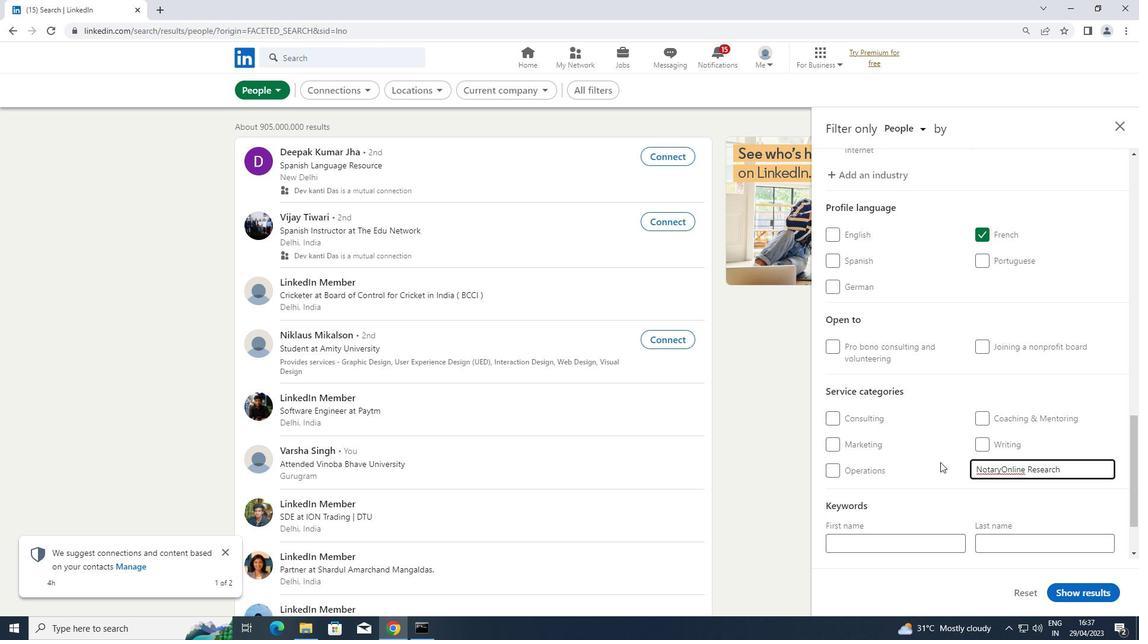 
Action: Mouse scrolled (941, 455) with delta (0, 0)
Screenshot: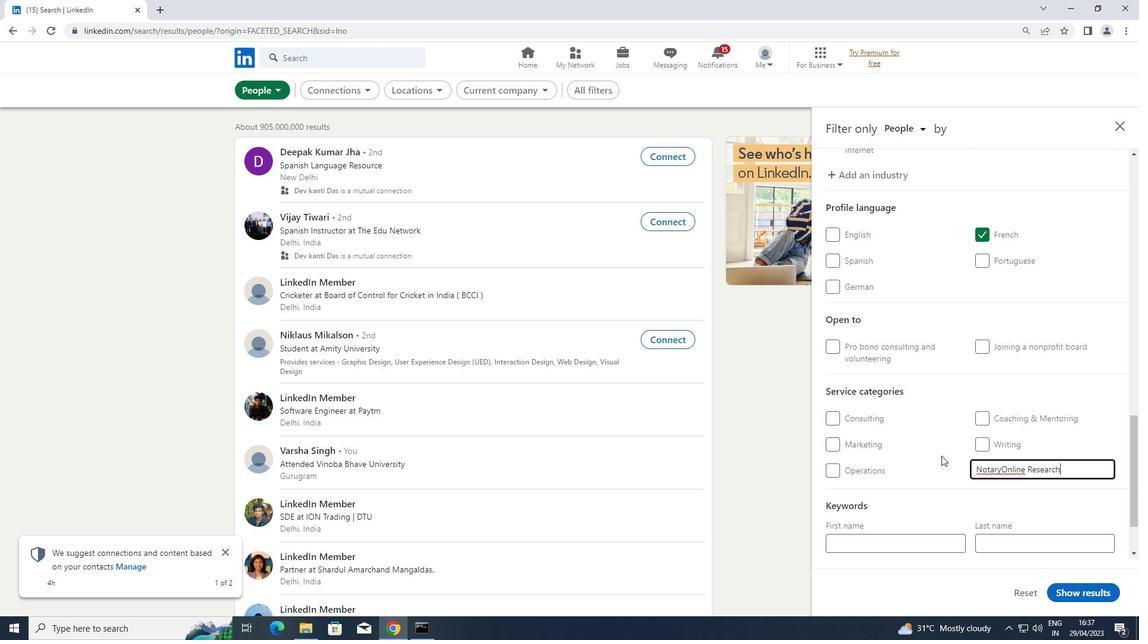 
Action: Mouse scrolled (941, 455) with delta (0, 0)
Screenshot: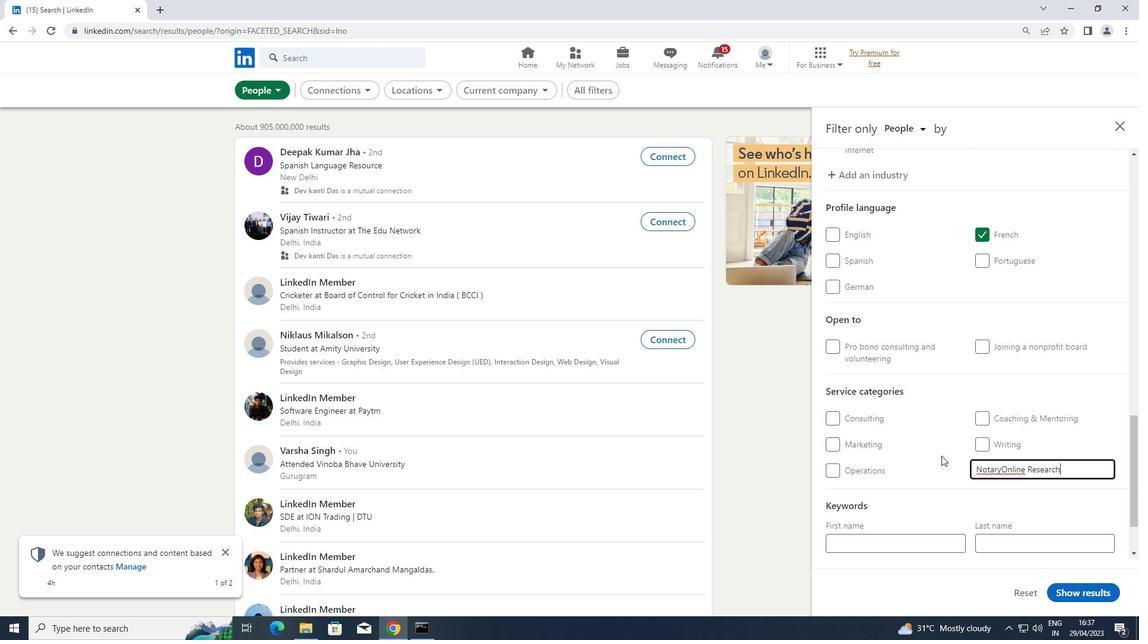 
Action: Mouse scrolled (941, 455) with delta (0, 0)
Screenshot: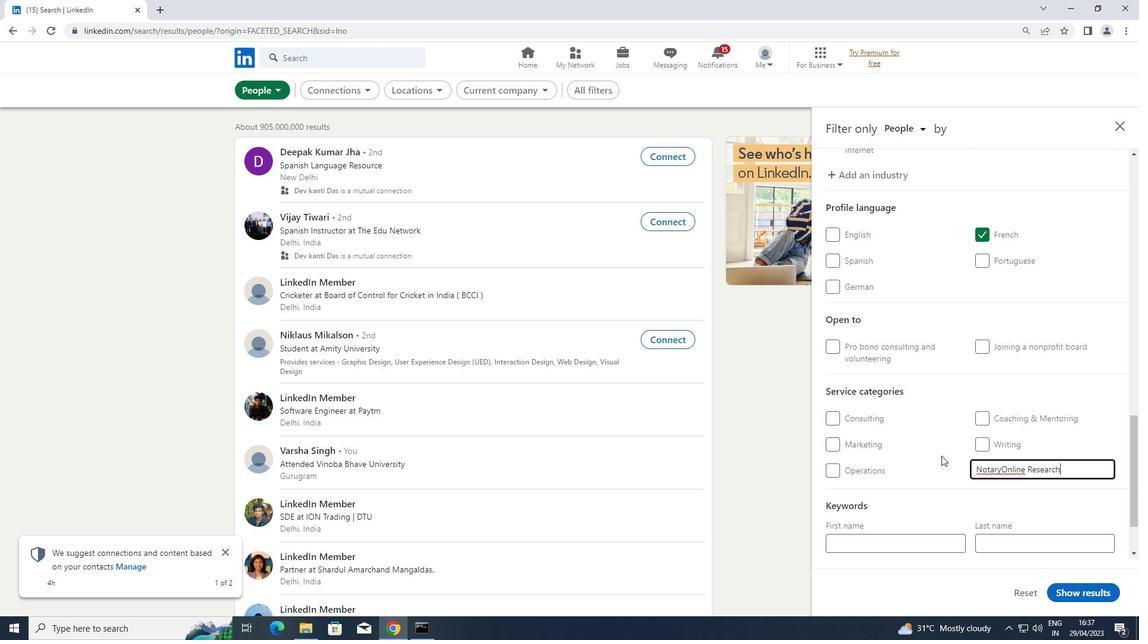 
Action: Mouse scrolled (941, 455) with delta (0, 0)
Screenshot: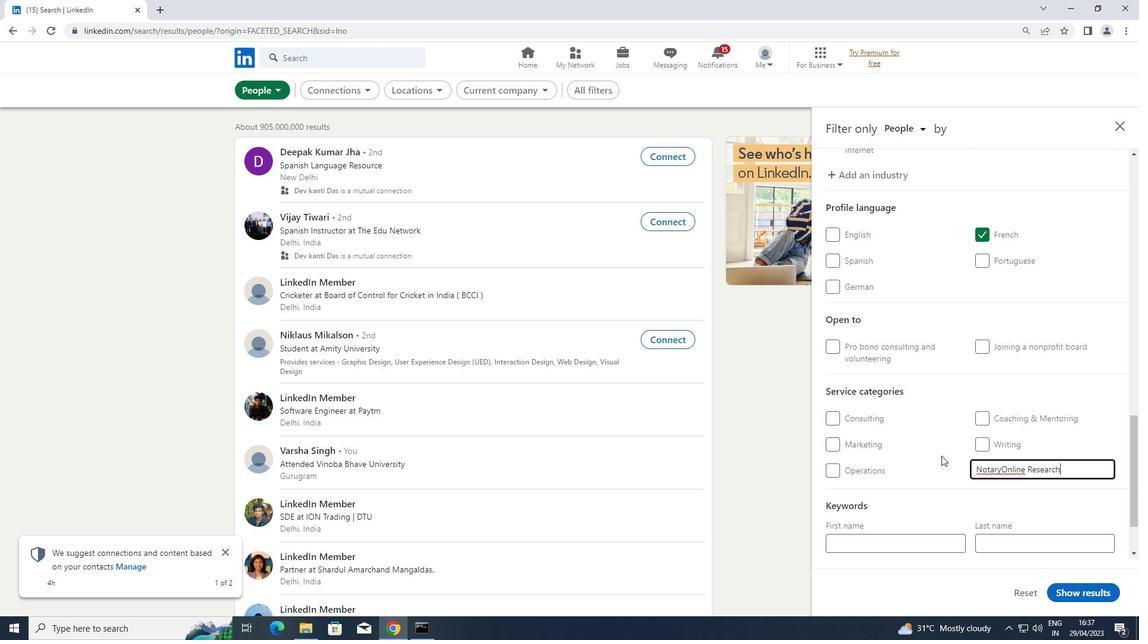
Action: Mouse moved to (903, 497)
Screenshot: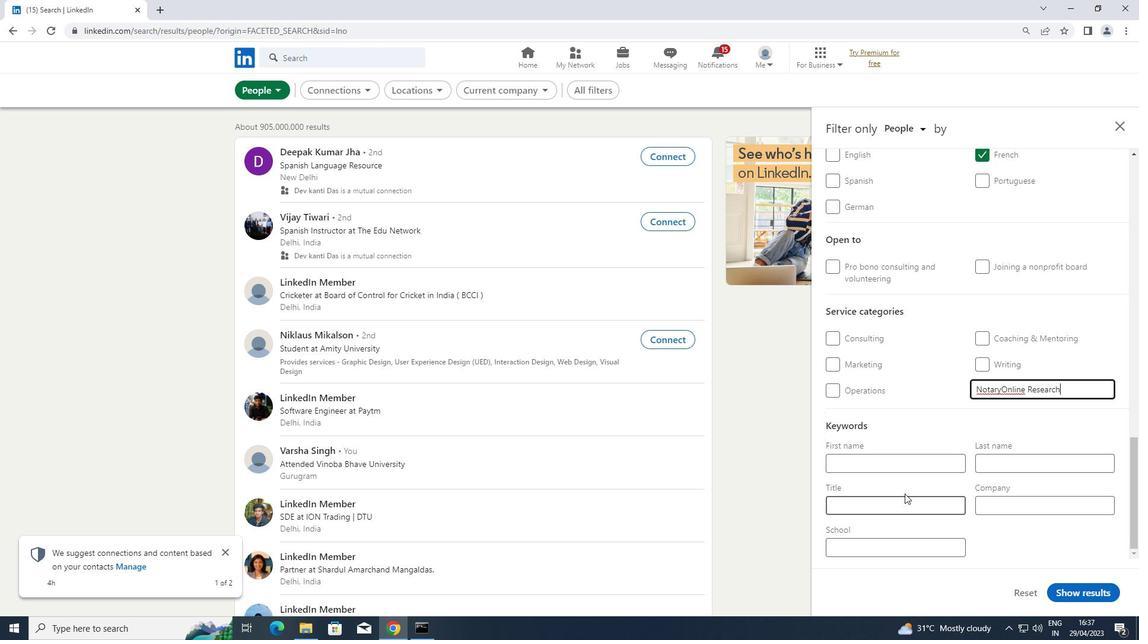 
Action: Mouse pressed left at (903, 497)
Screenshot: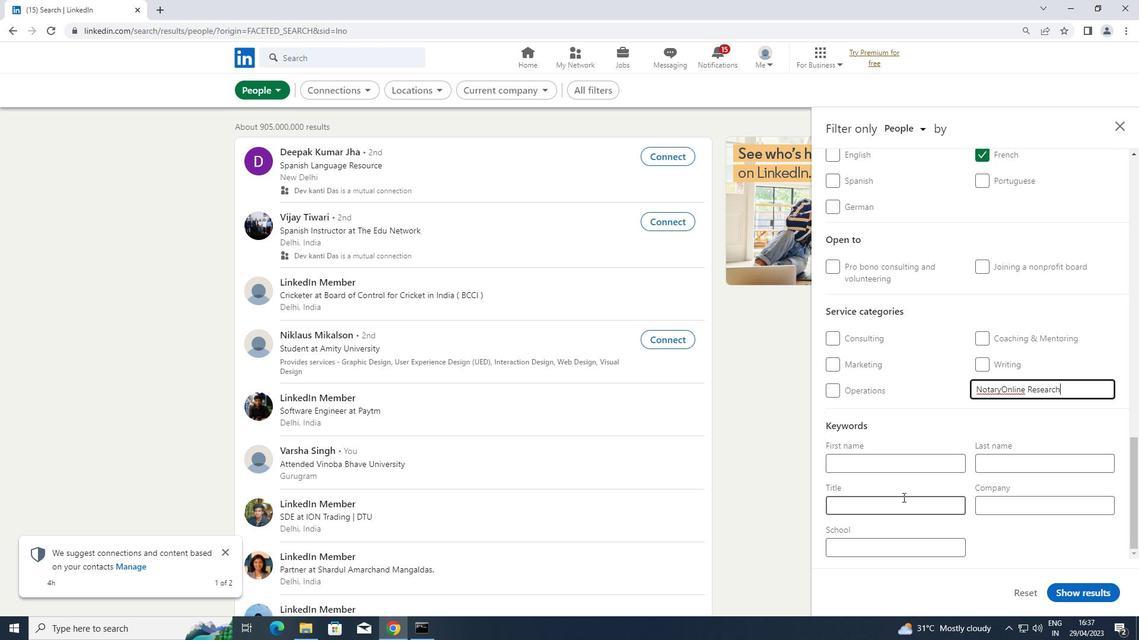 
Action: Key pressed <Key.shift>MOVER
Screenshot: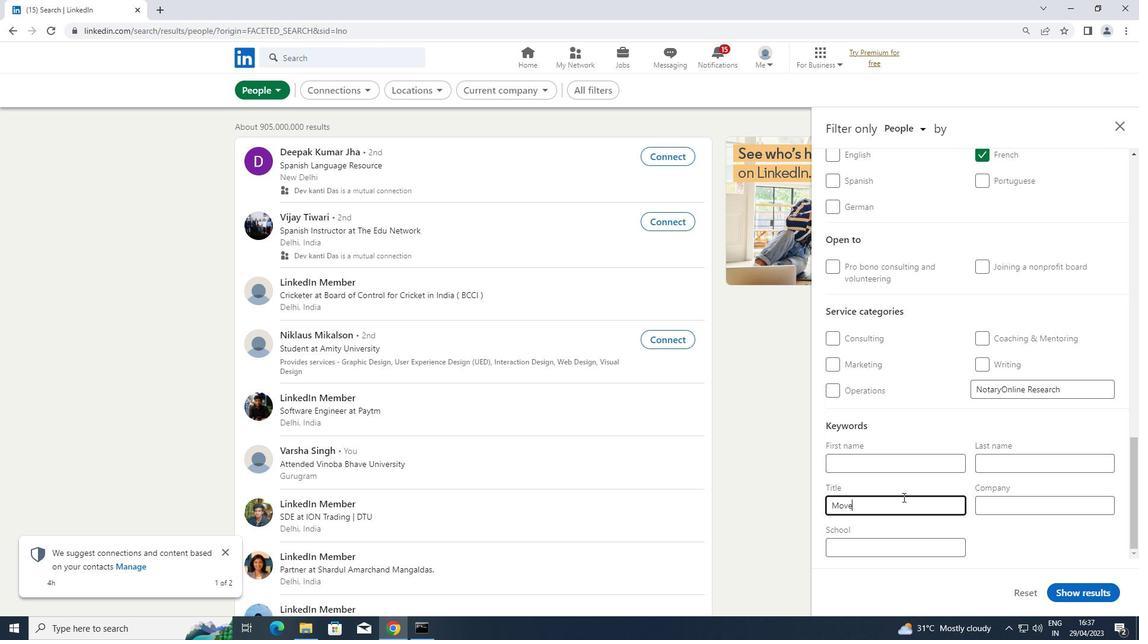 
Action: Mouse moved to (1072, 585)
Screenshot: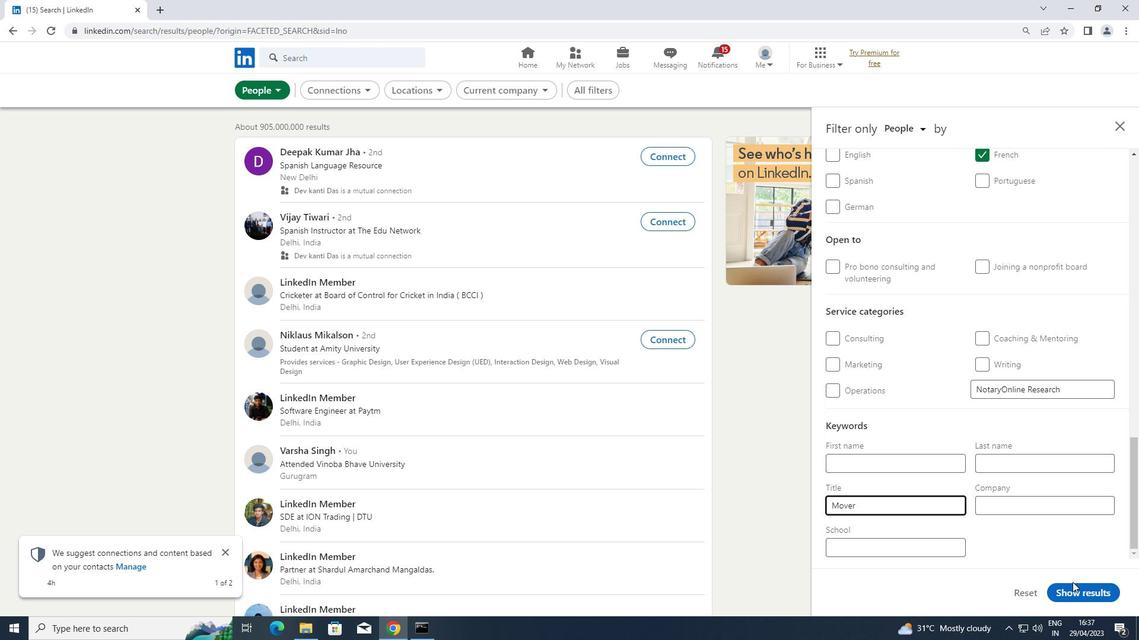 
Action: Mouse pressed left at (1072, 585)
Screenshot: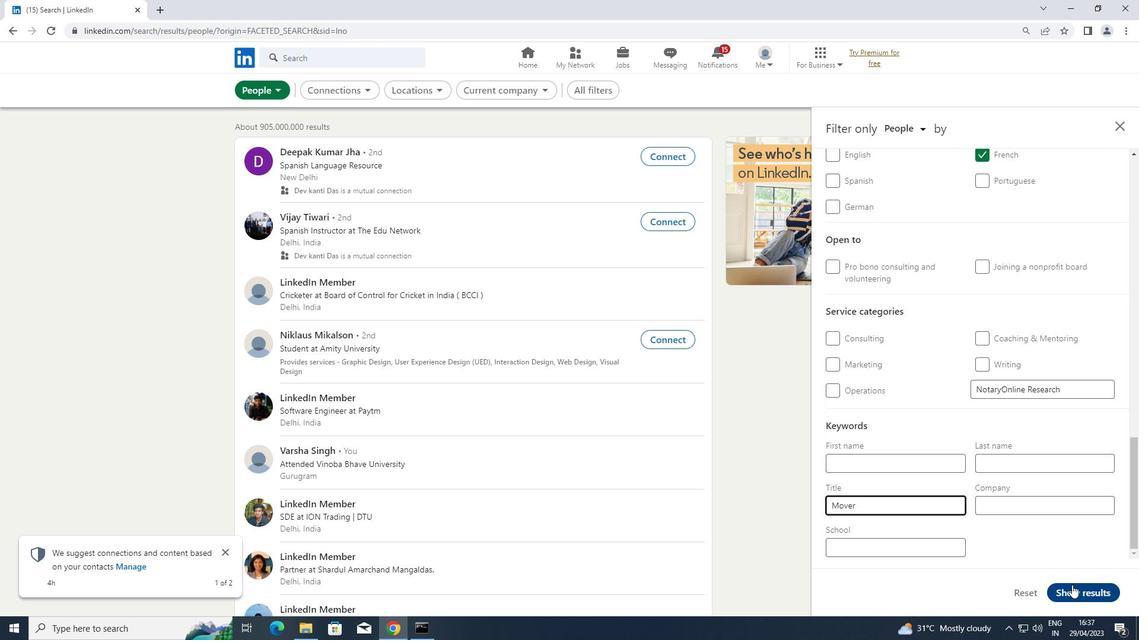 
